 Task: Create a virtual charity event on Facebook using Messenger Rooms, titled 'Donate to save lives', scheduled for 19 May 2023 at 18:00.
Action: Mouse moved to (494, 314)
Screenshot: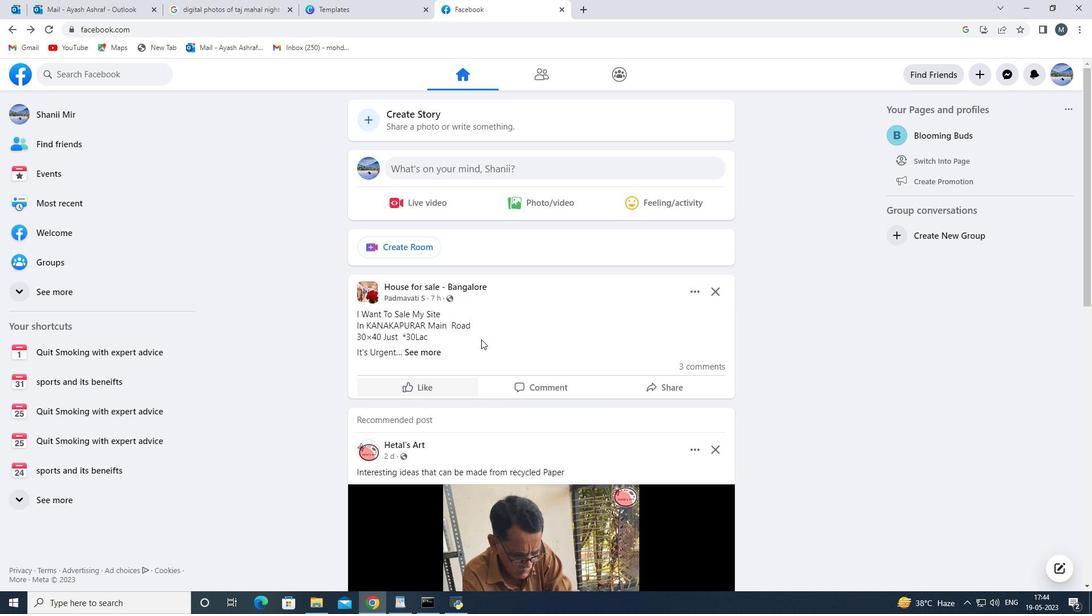 
Action: Mouse scrolled (494, 315) with delta (0, 0)
Screenshot: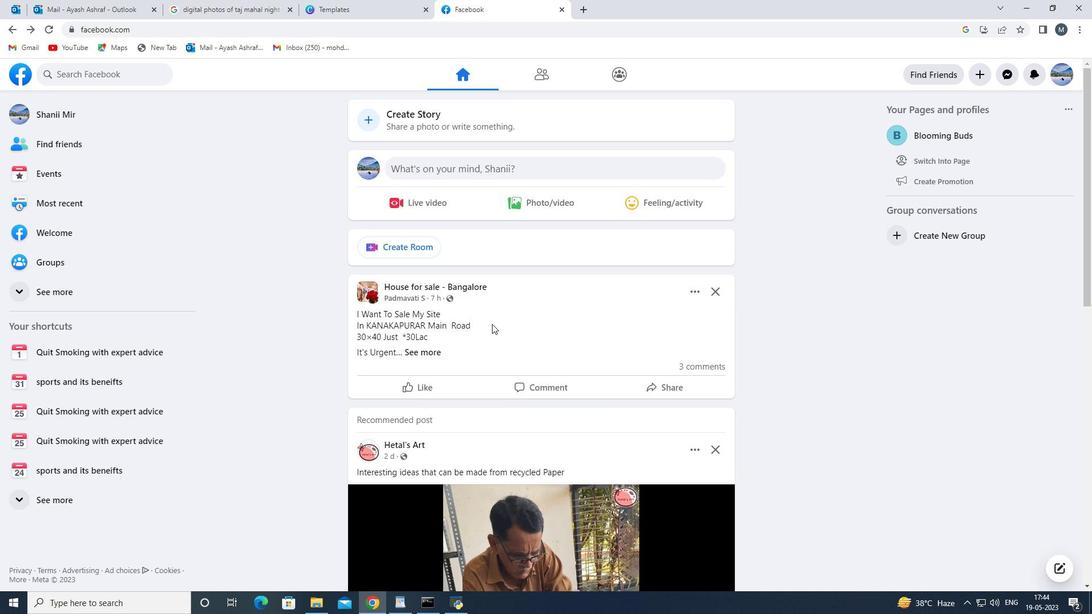 
Action: Mouse moved to (495, 314)
Screenshot: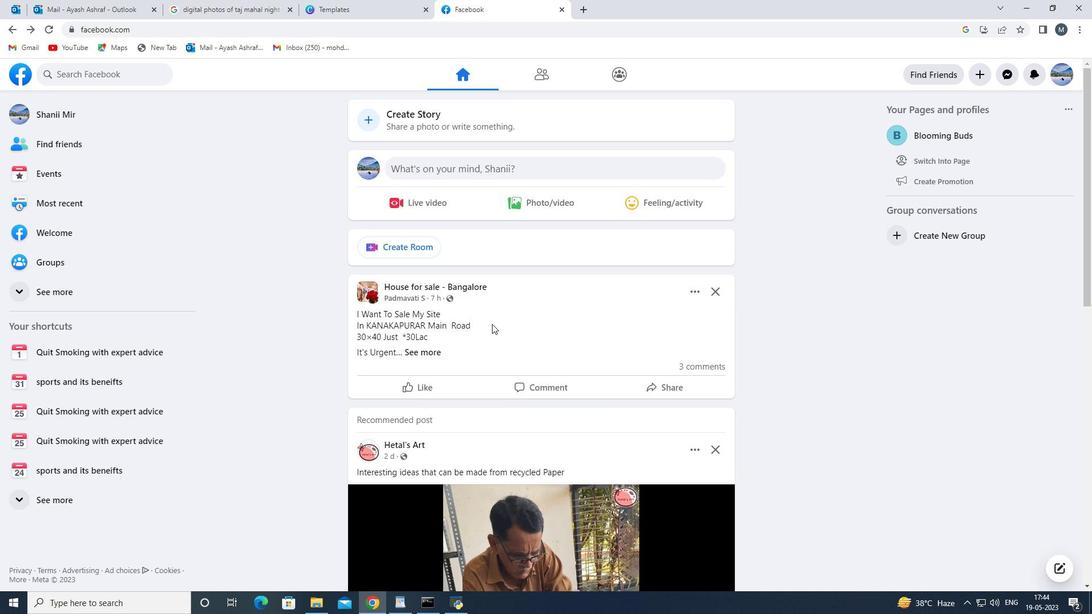 
Action: Mouse scrolled (495, 314) with delta (0, 0)
Screenshot: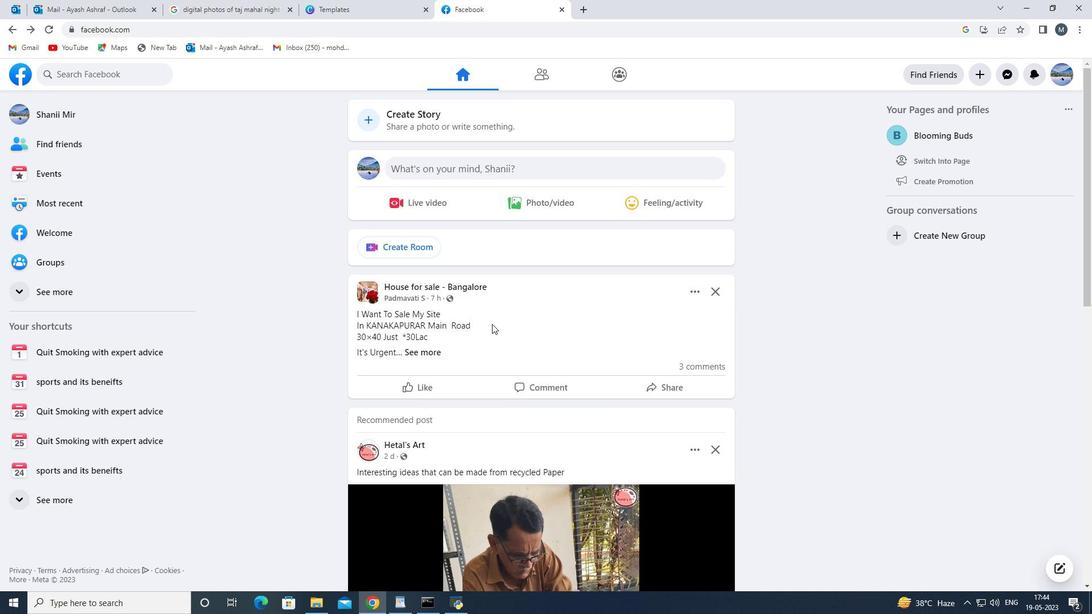 
Action: Mouse moved to (496, 311)
Screenshot: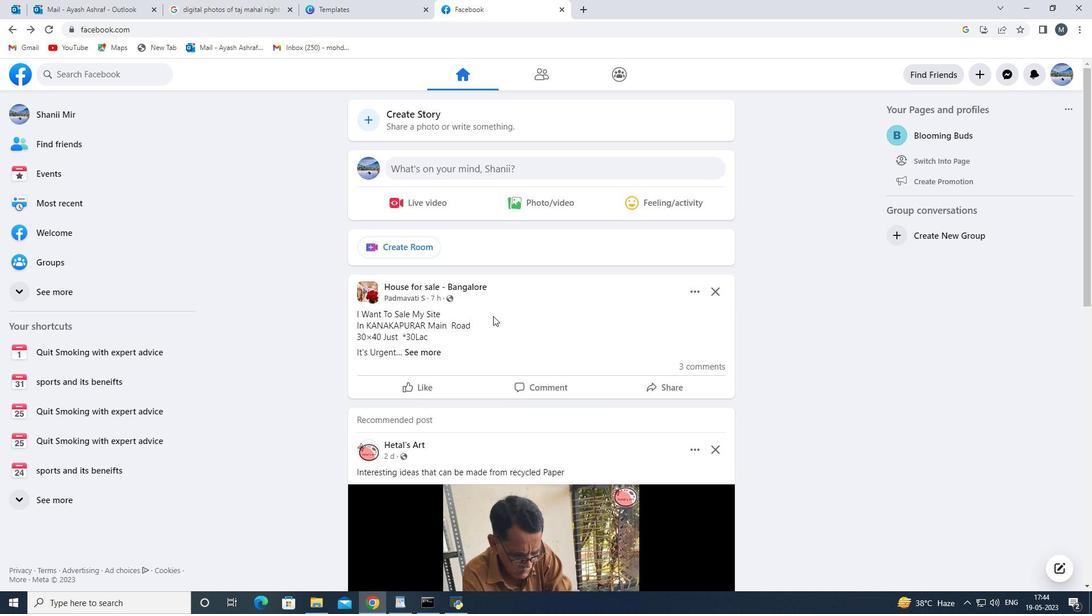 
Action: Mouse scrolled (496, 311) with delta (0, 0)
Screenshot: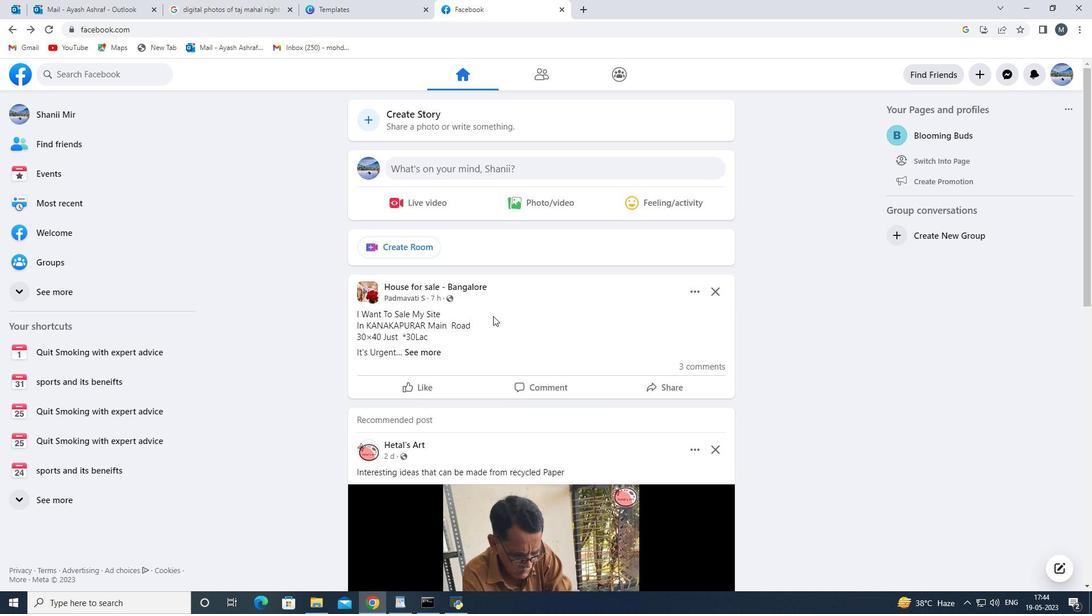 
Action: Mouse moved to (989, 77)
Screenshot: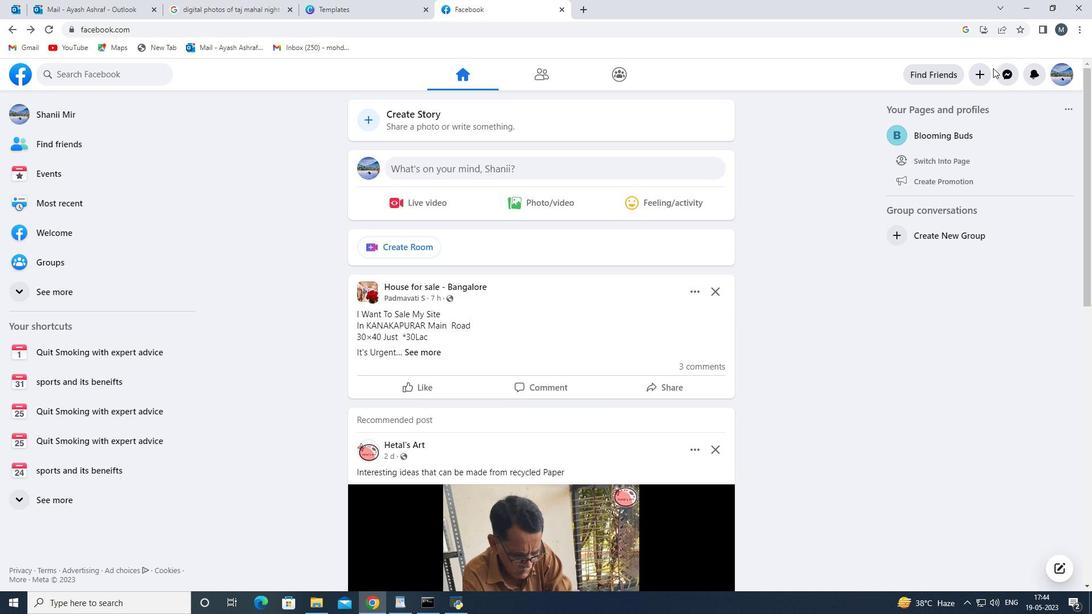 
Action: Mouse pressed left at (989, 77)
Screenshot: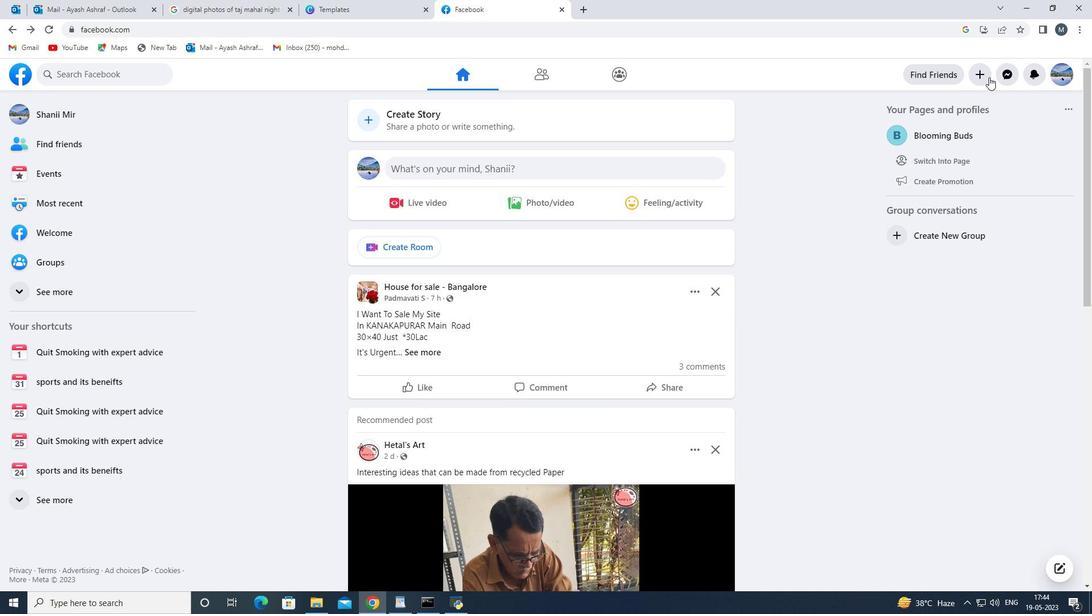 
Action: Mouse moved to (920, 372)
Screenshot: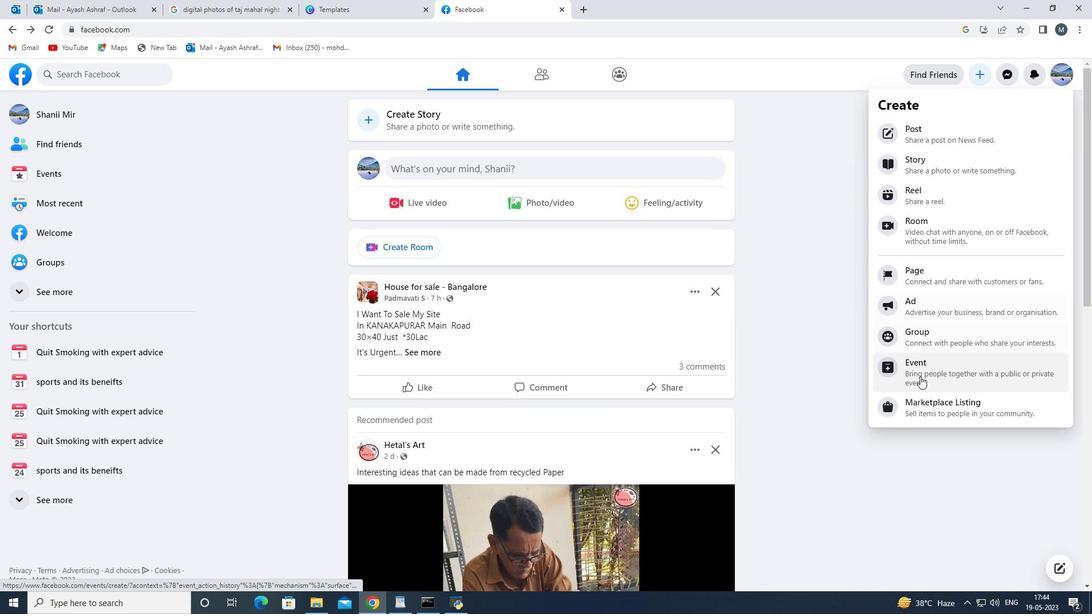 
Action: Mouse pressed left at (920, 372)
Screenshot: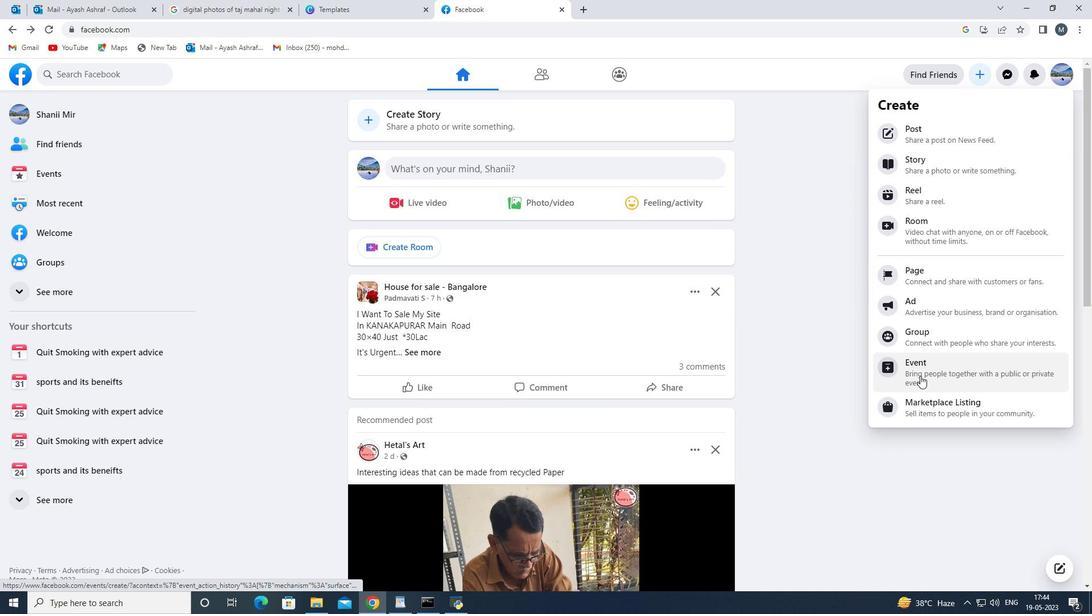 
Action: Mouse moved to (459, 285)
Screenshot: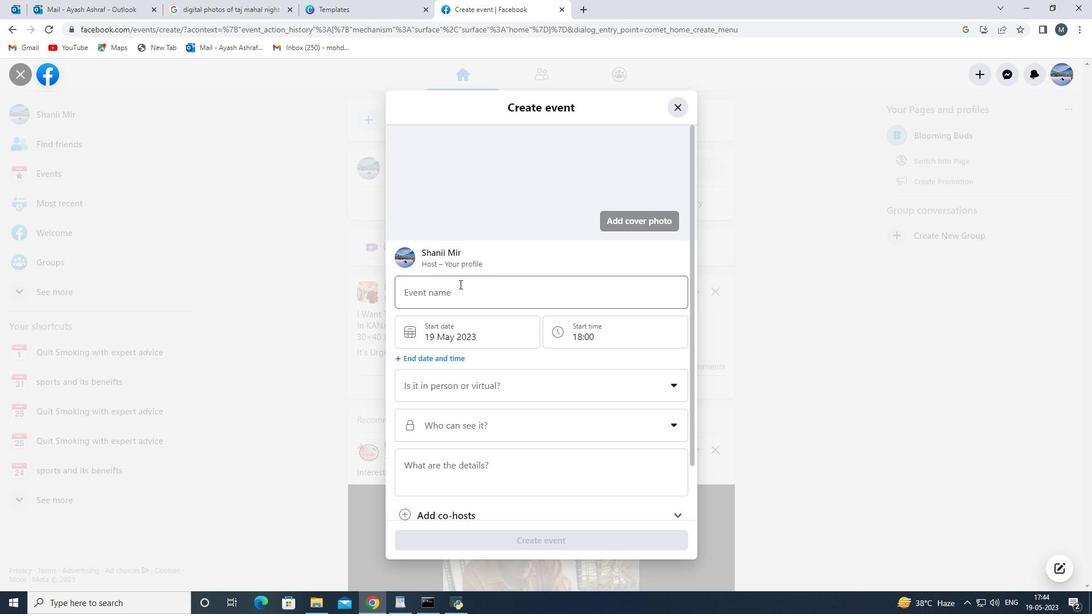 
Action: Mouse pressed left at (459, 285)
Screenshot: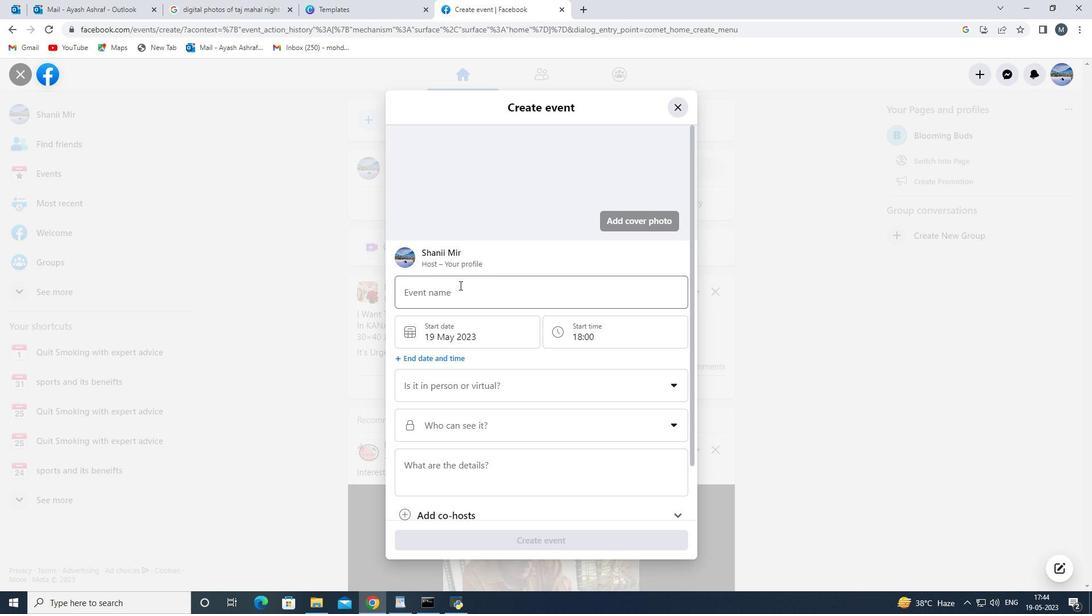 
Action: Key pressed <Key.shift><Key.shift><Key.shift><Key.shift><Key.shift><Key.shift><Key.shift><Key.shift><Key.shift><Key.shift>Donate<Key.space>to<Key.space>save<Key.space>lives<Key.space>
Screenshot: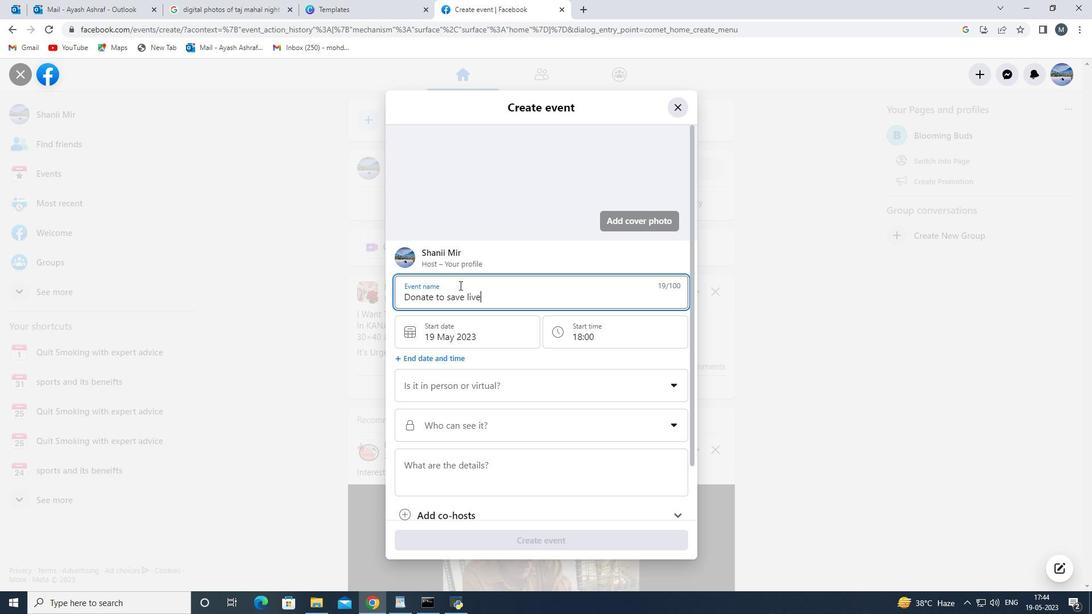 
Action: Mouse moved to (468, 339)
Screenshot: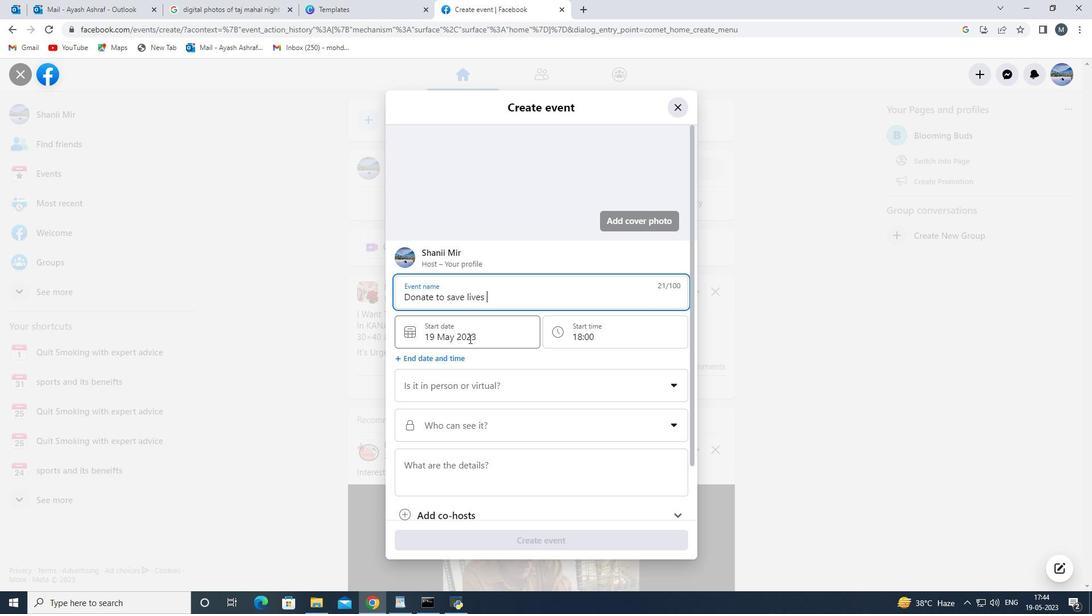 
Action: Mouse scrolled (468, 339) with delta (0, 0)
Screenshot: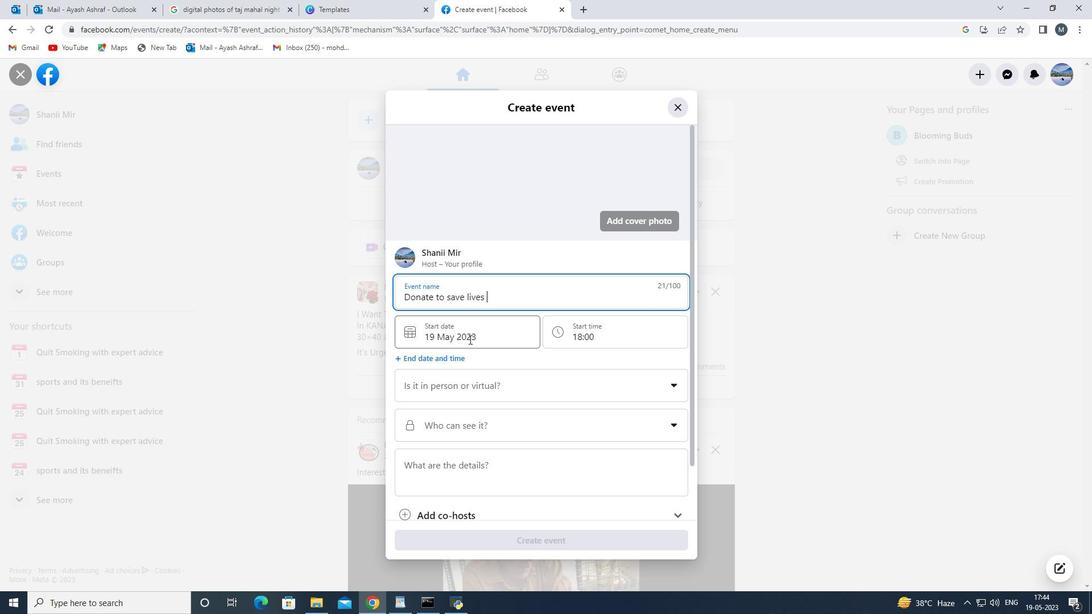
Action: Mouse scrolled (468, 339) with delta (0, 0)
Screenshot: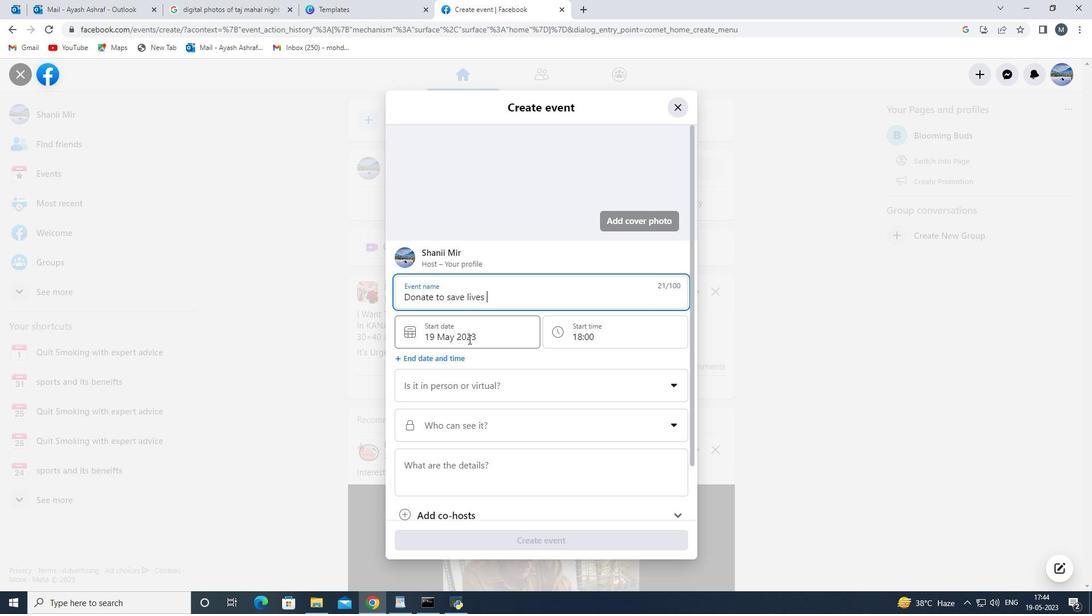 
Action: Mouse moved to (517, 240)
Screenshot: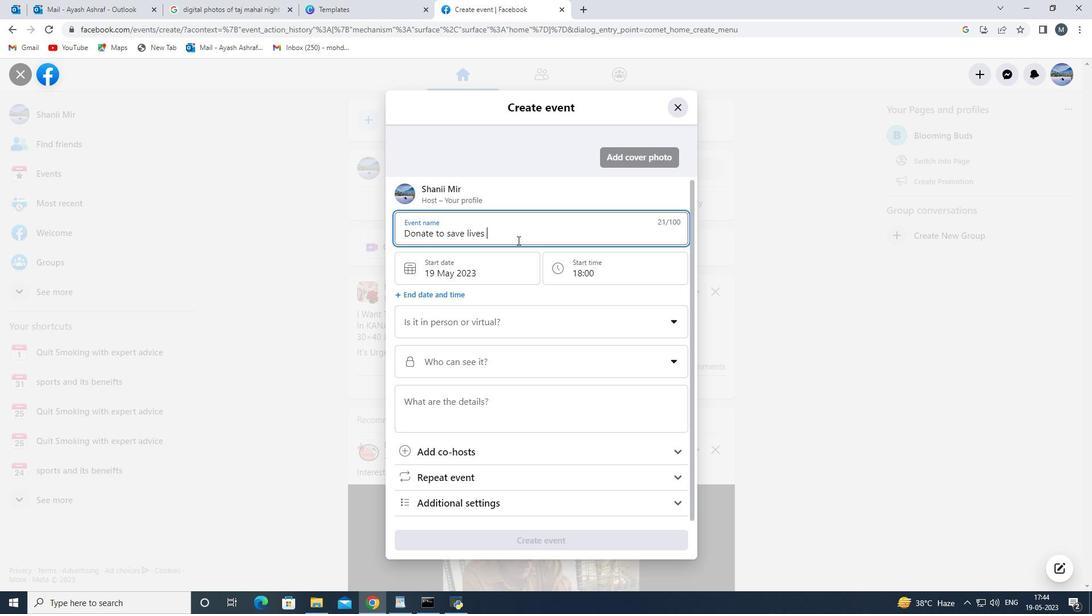 
Action: Mouse pressed left at (517, 240)
Screenshot: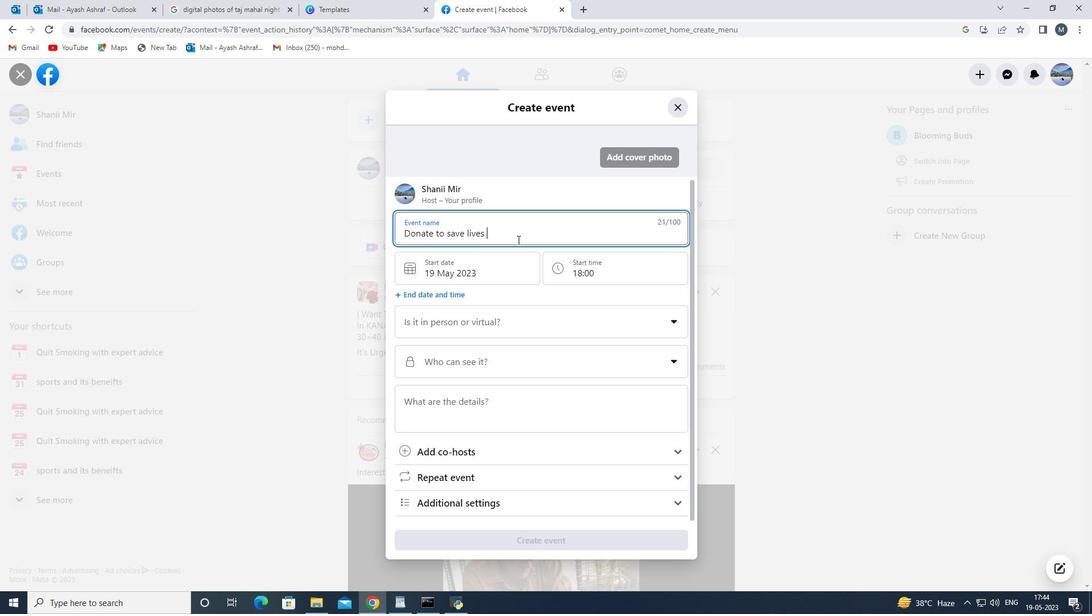 
Action: Key pressed <Key.shift><Key.shift>Do<Key.space>chrity<Key.backspace><Key.backspace><Key.backspace><Key.backspace>arity
Screenshot: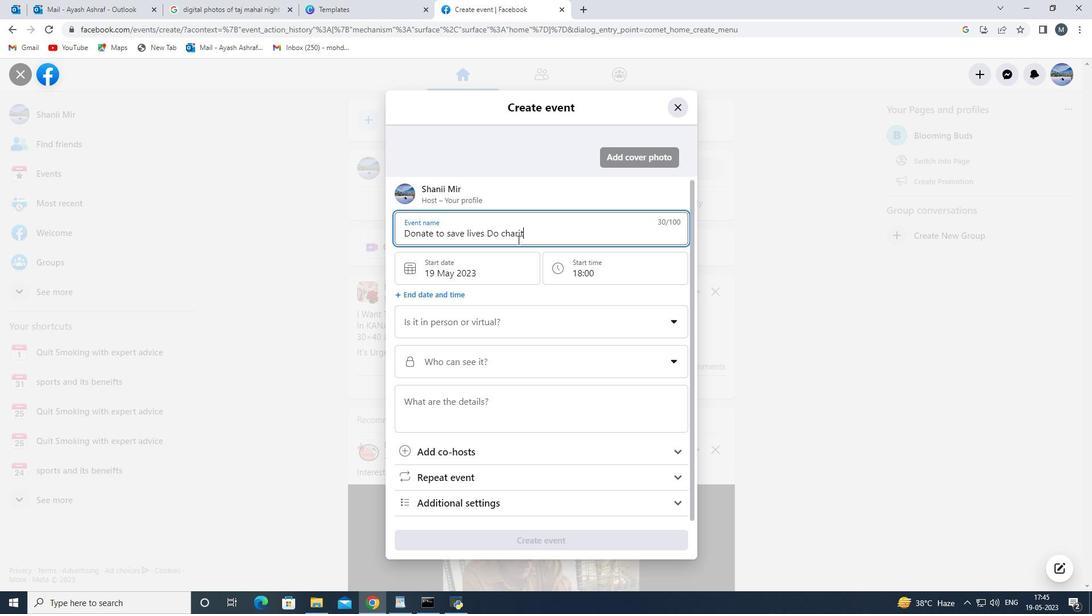 
Action: Mouse moved to (548, 262)
Screenshot: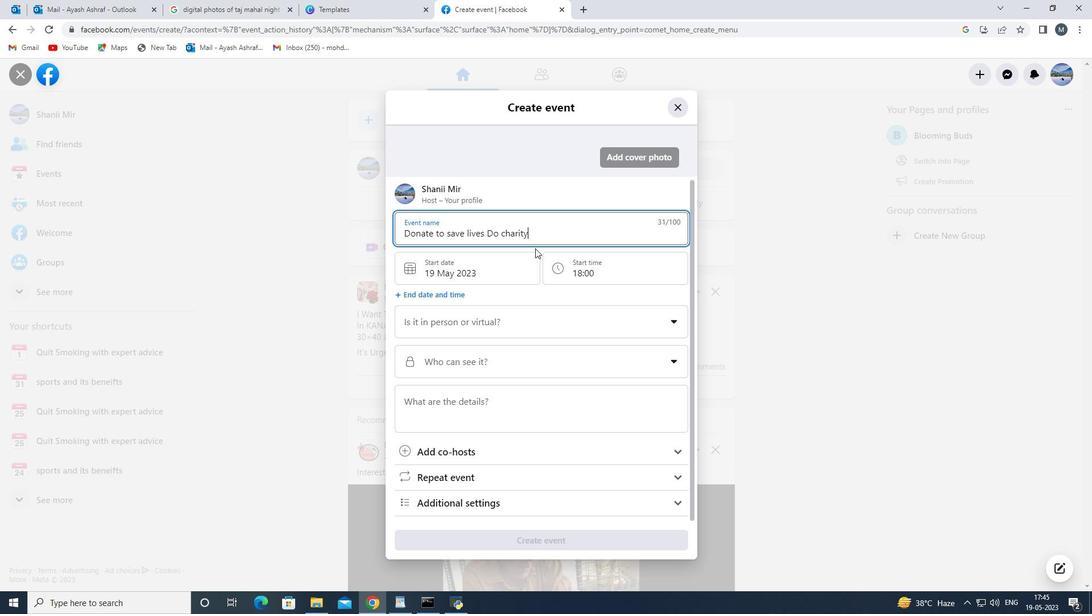 
Action: Mouse scrolled (548, 262) with delta (0, 0)
Screenshot: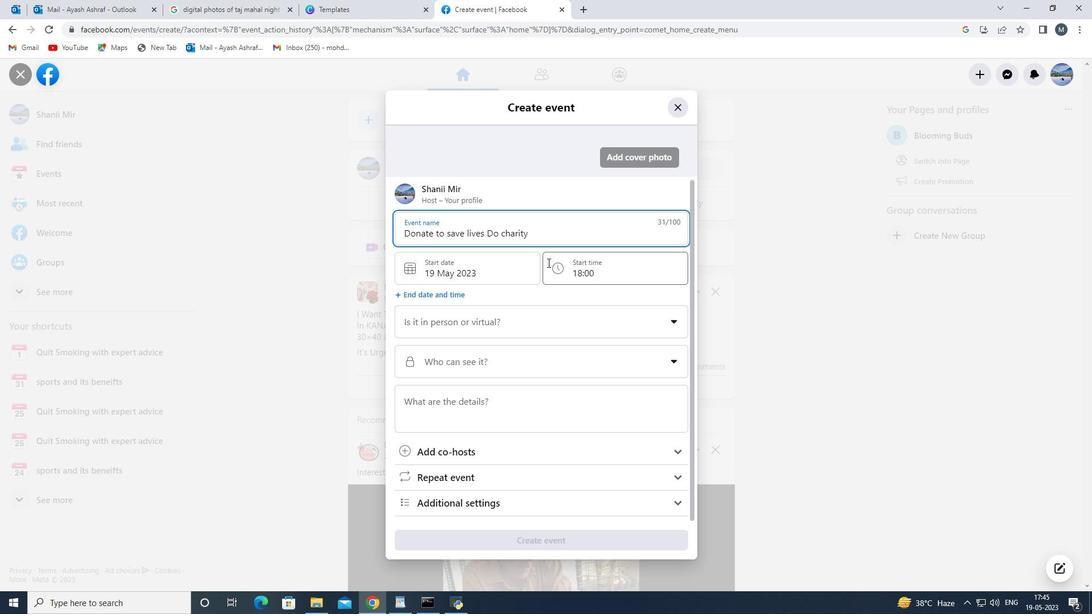 
Action: Mouse moved to (517, 324)
Screenshot: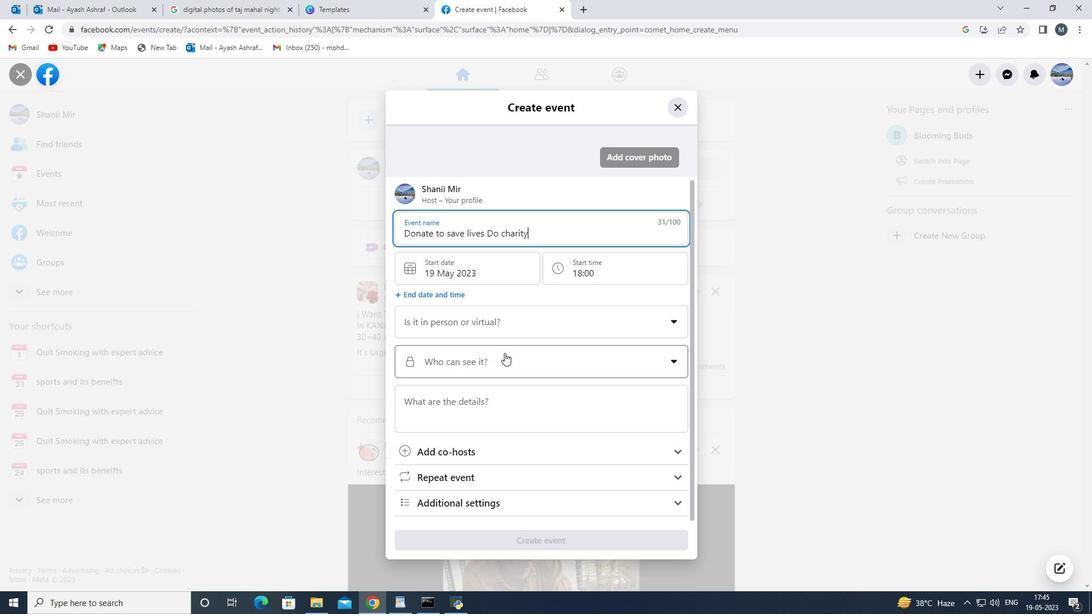 
Action: Mouse pressed left at (517, 324)
Screenshot: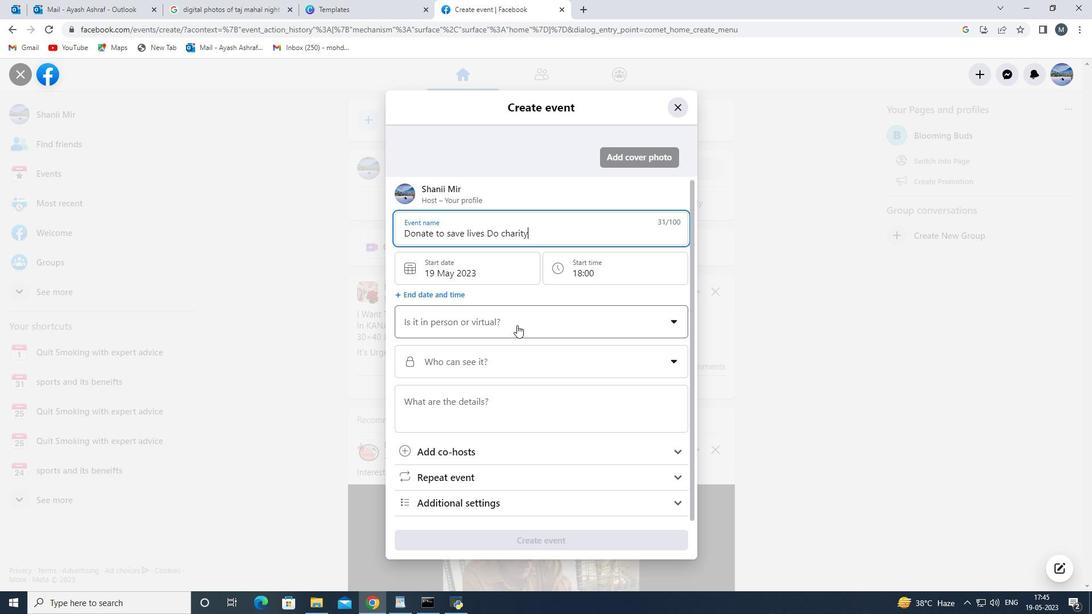 
Action: Mouse moved to (496, 380)
Screenshot: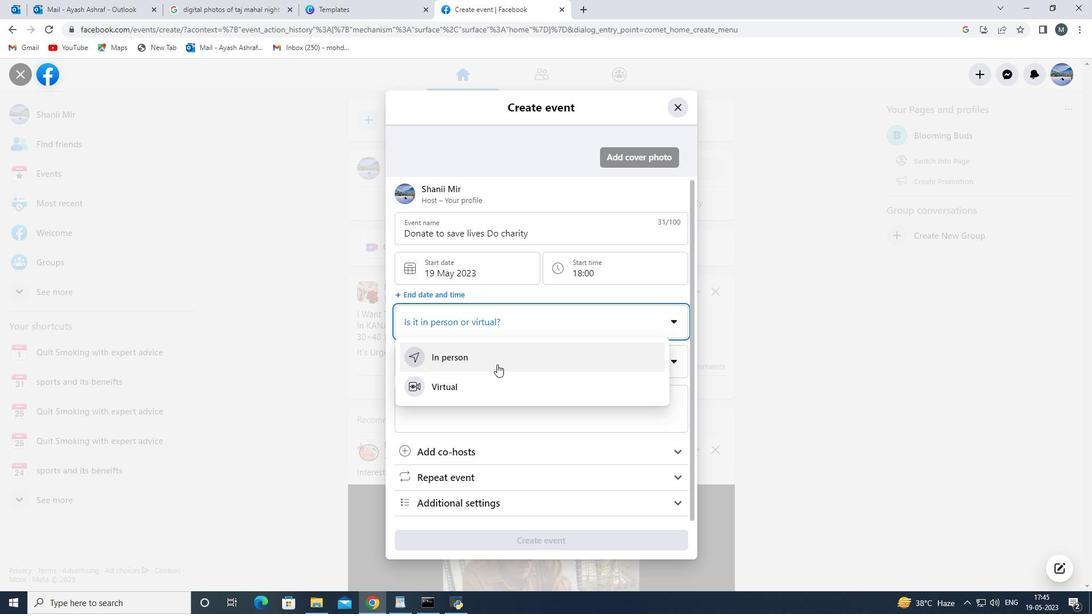
Action: Mouse pressed left at (496, 380)
Screenshot: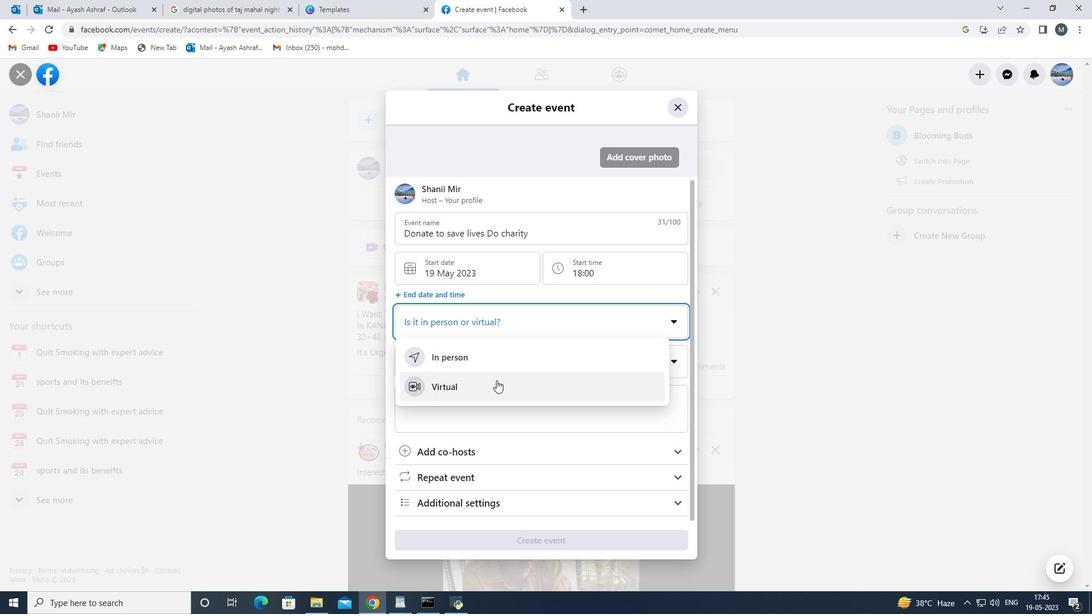 
Action: Mouse moved to (489, 368)
Screenshot: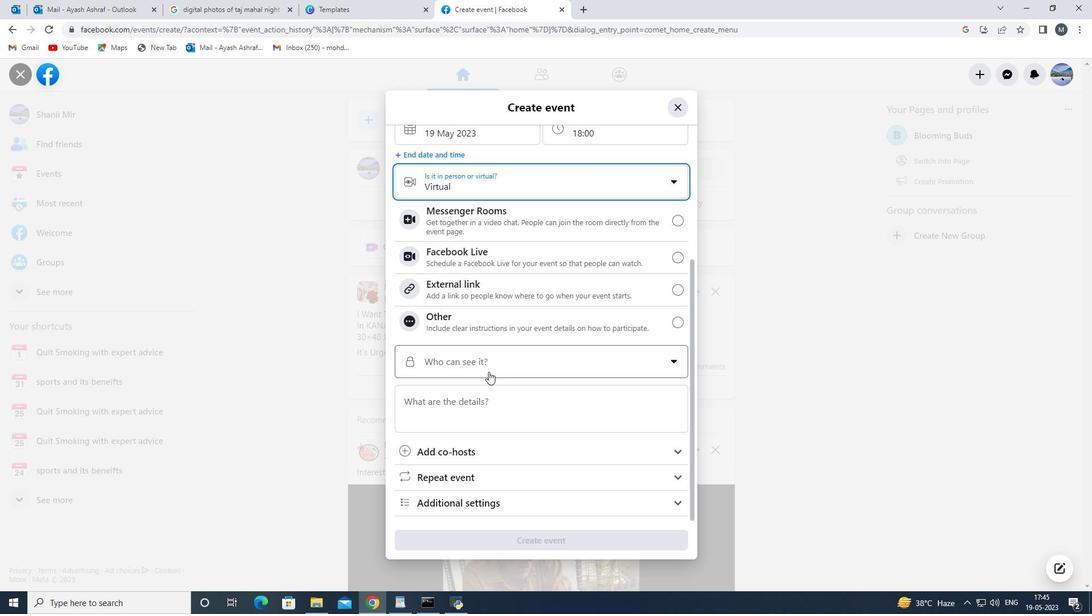 
Action: Mouse pressed left at (489, 368)
Screenshot: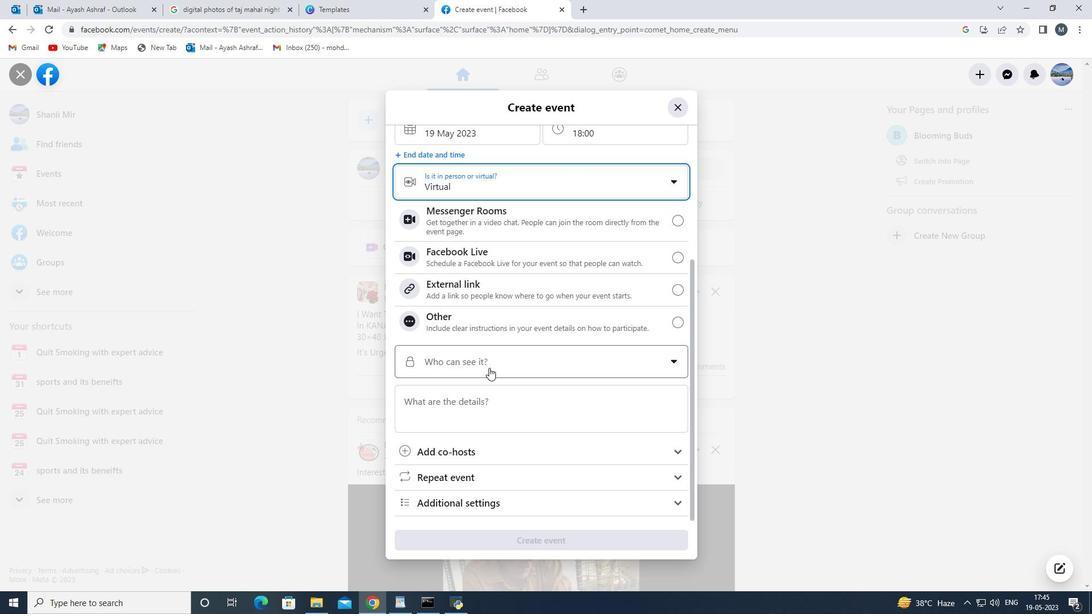 
Action: Mouse moved to (489, 432)
Screenshot: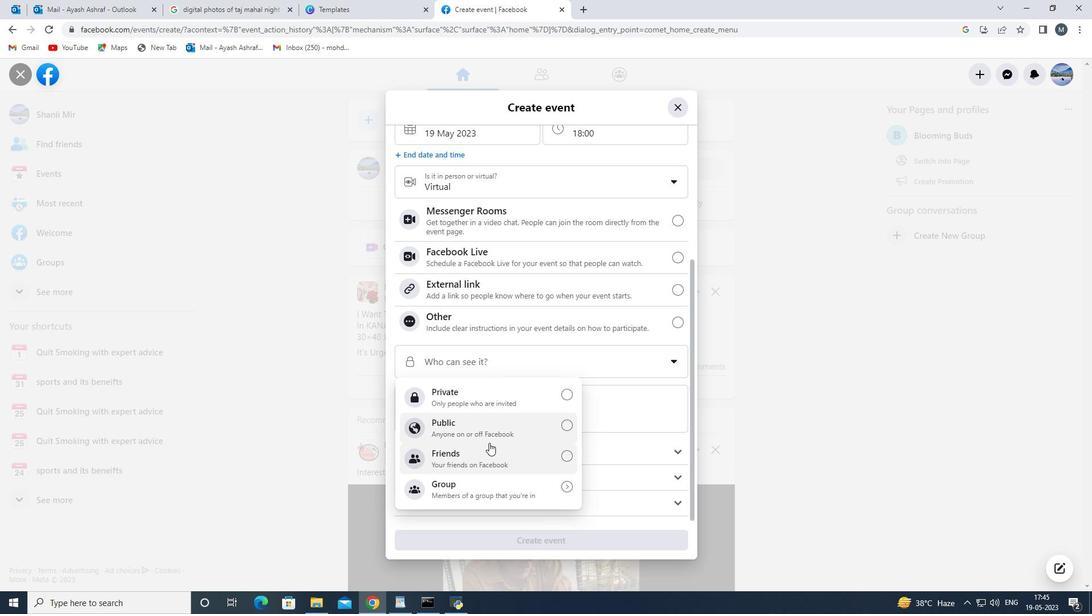 
Action: Mouse pressed left at (489, 432)
Screenshot: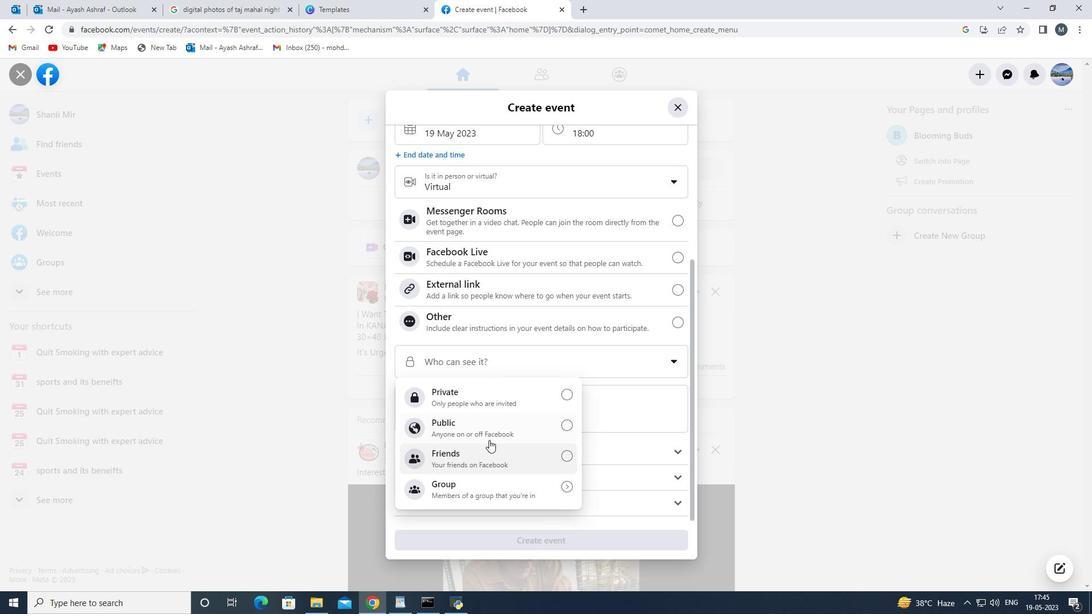 
Action: Mouse moved to (515, 379)
Screenshot: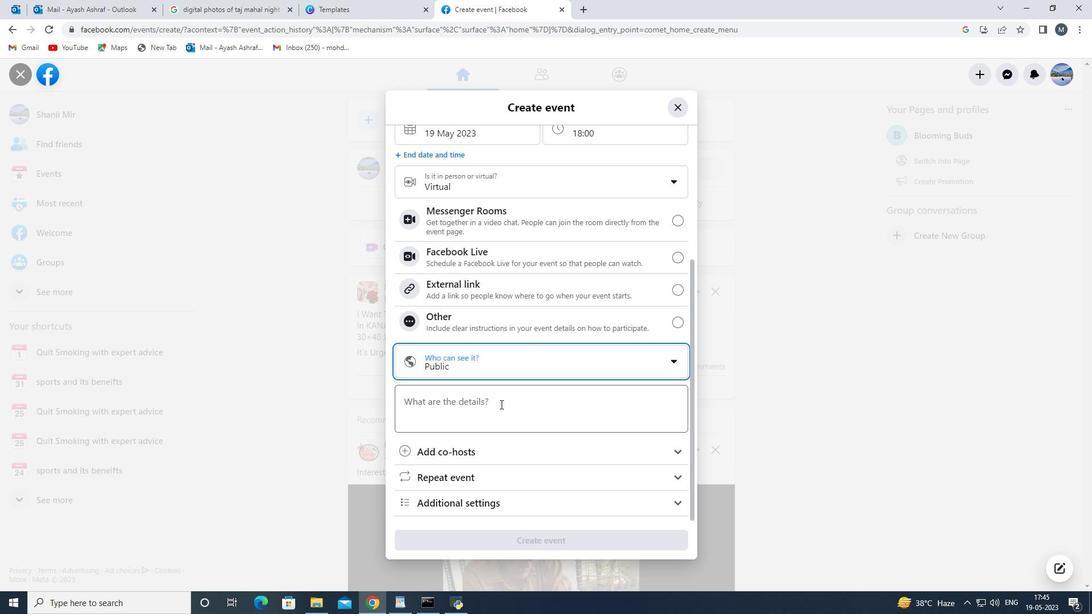 
Action: Mouse scrolled (515, 379) with delta (0, 0)
Screenshot: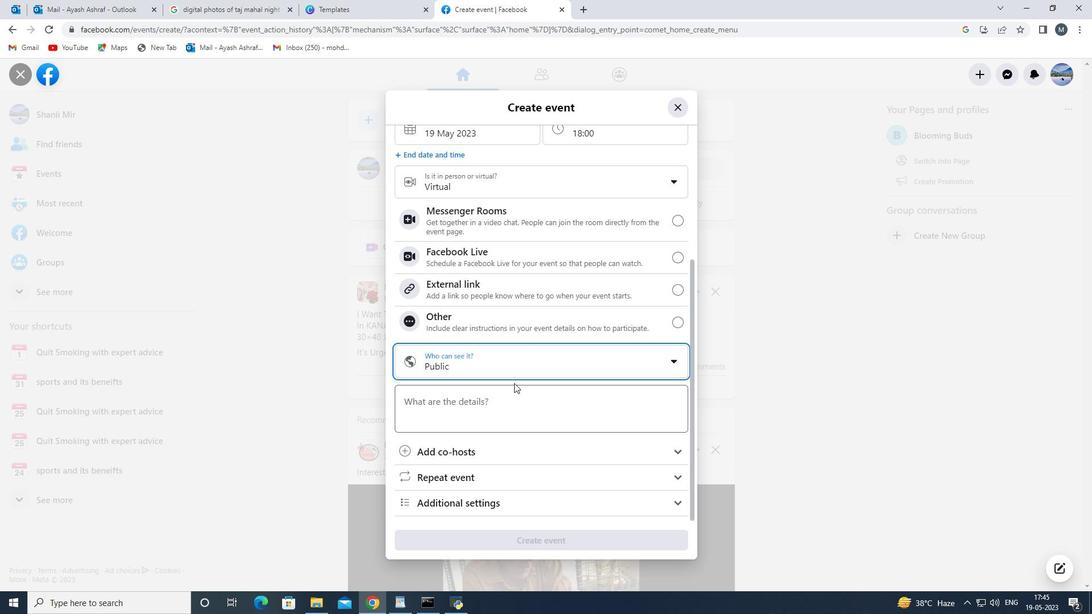 
Action: Mouse scrolled (515, 379) with delta (0, 0)
Screenshot: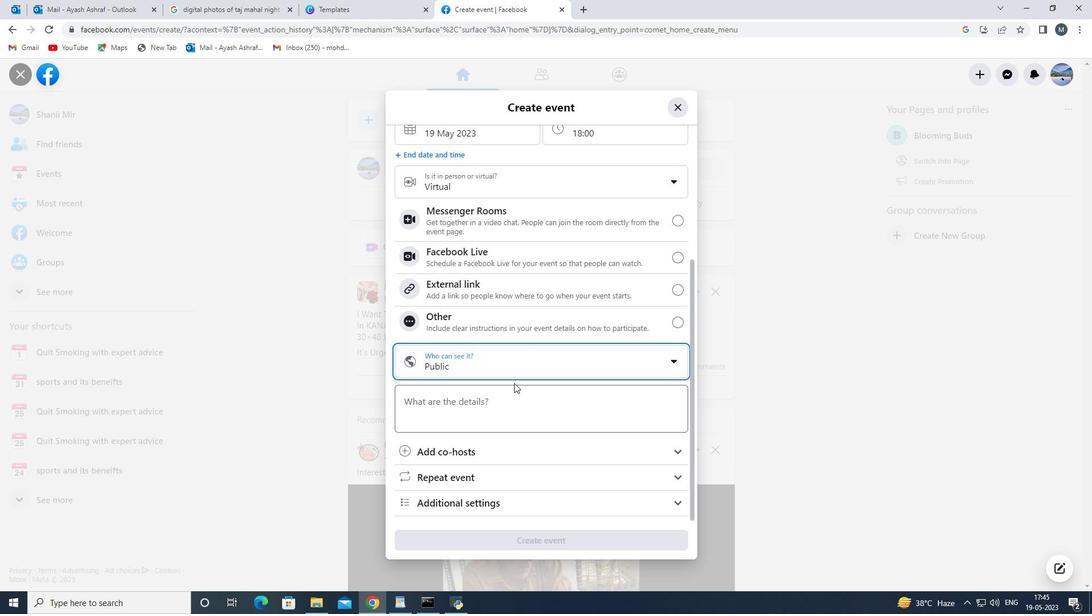 
Action: Mouse scrolled (515, 379) with delta (0, 0)
Screenshot: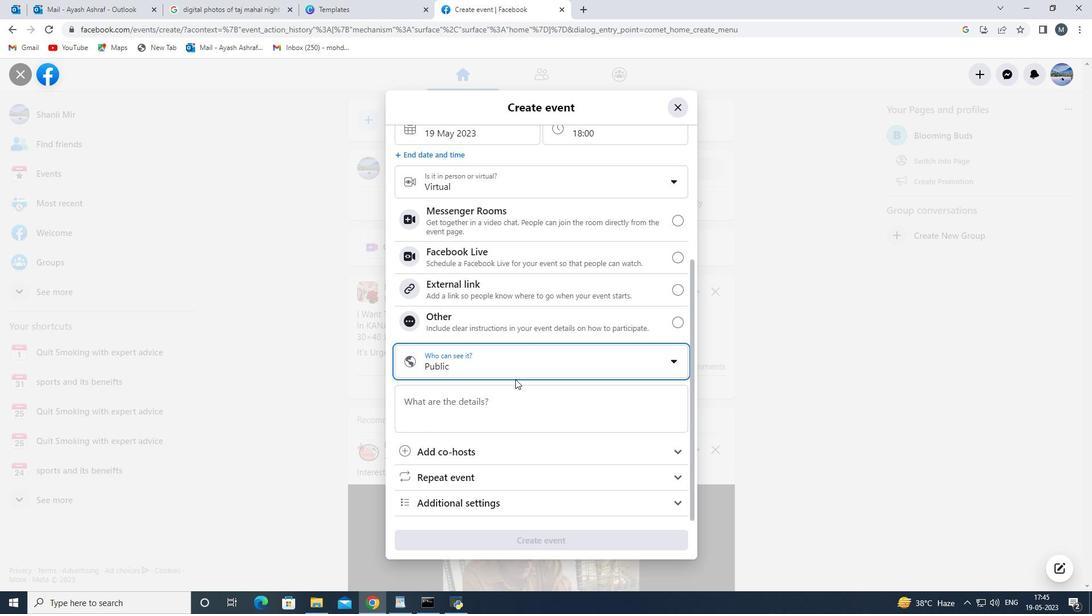 
Action: Mouse moved to (533, 412)
Screenshot: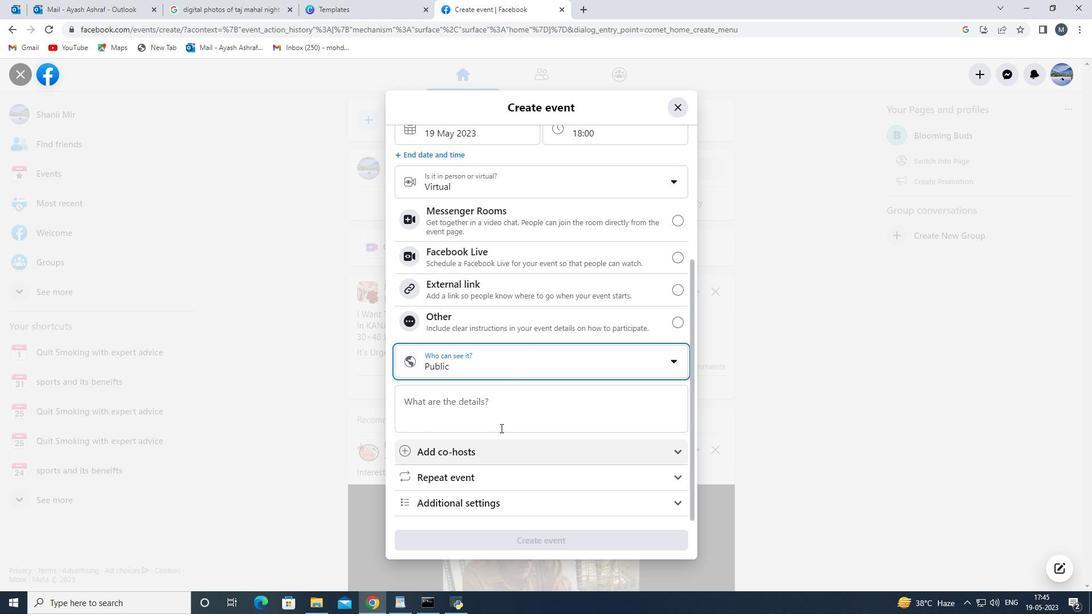 
Action: Mouse scrolled (533, 411) with delta (0, 0)
Screenshot: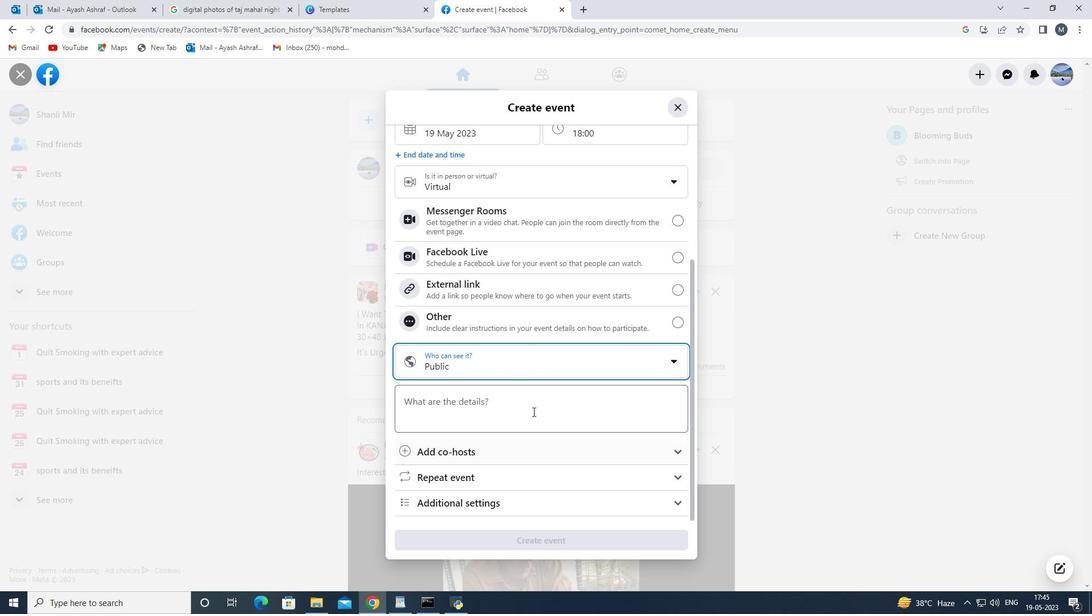 
Action: Mouse moved to (459, 414)
Screenshot: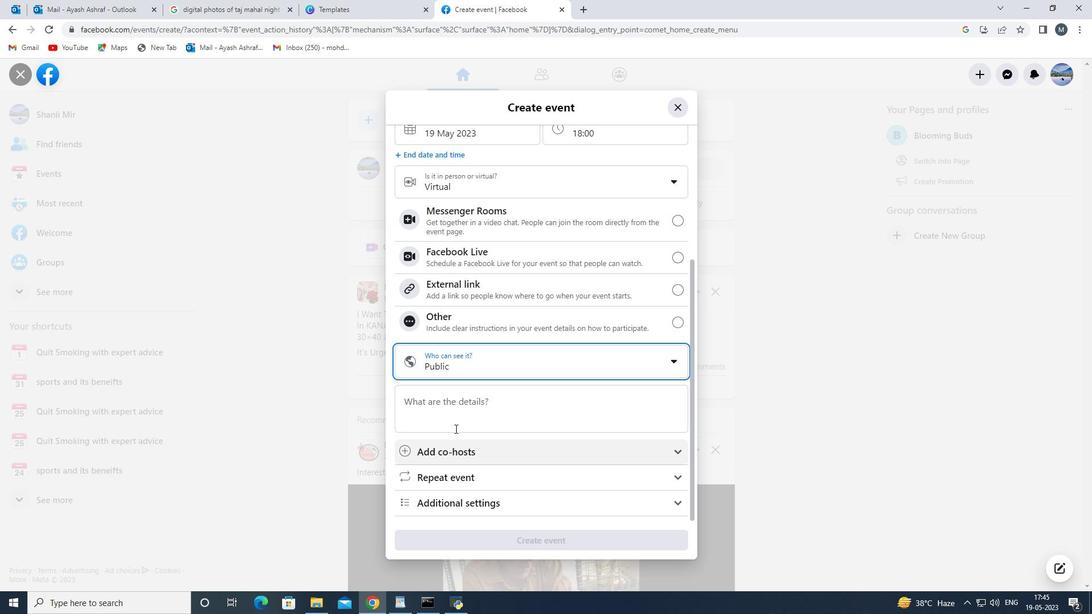 
Action: Mouse pressed left at (459, 414)
Screenshot: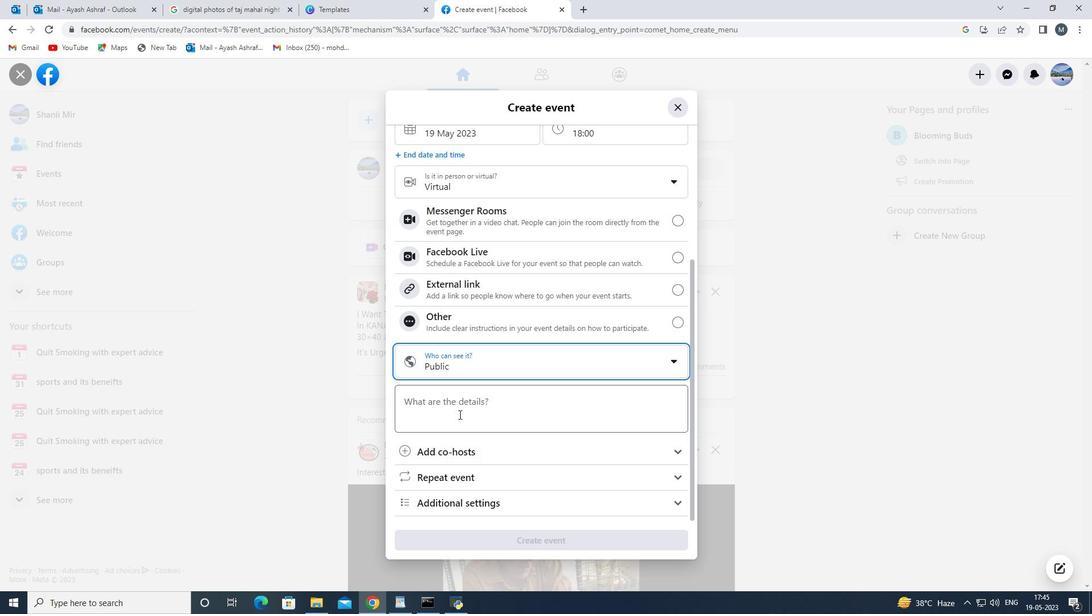 
Action: Mouse moved to (459, 414)
Screenshot: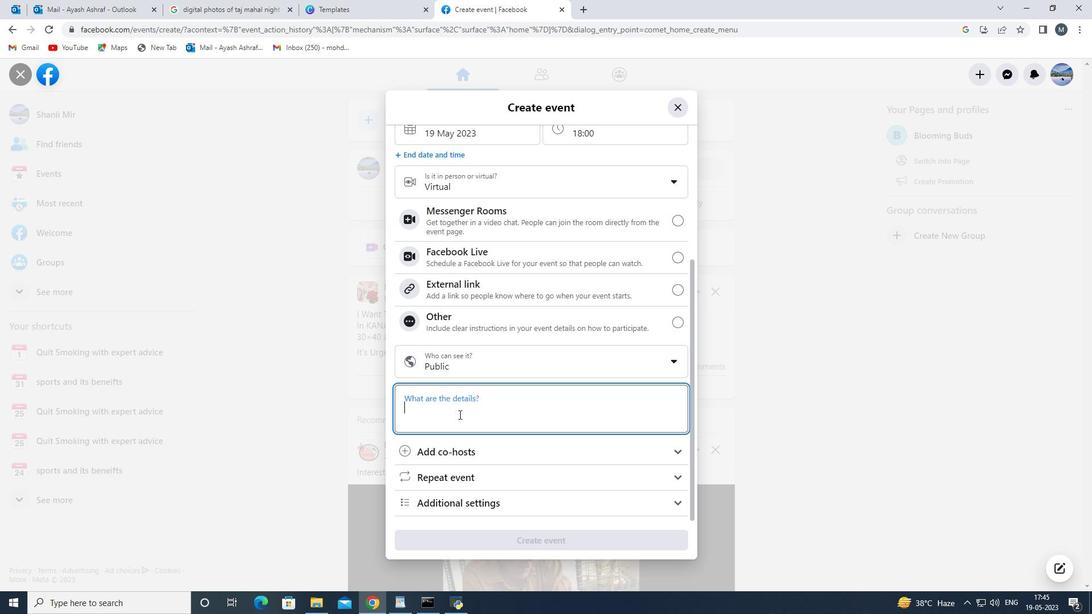 
Action: Key pressed <Key.shift><Key.shift><Key.shift><Key.shift><Key.shift>Hek<Key.backspace>llo<Key.space>ak<Key.backspace><Key.backspace>all<Key.space>we<Key.space>apreciate<Key.space>
Screenshot: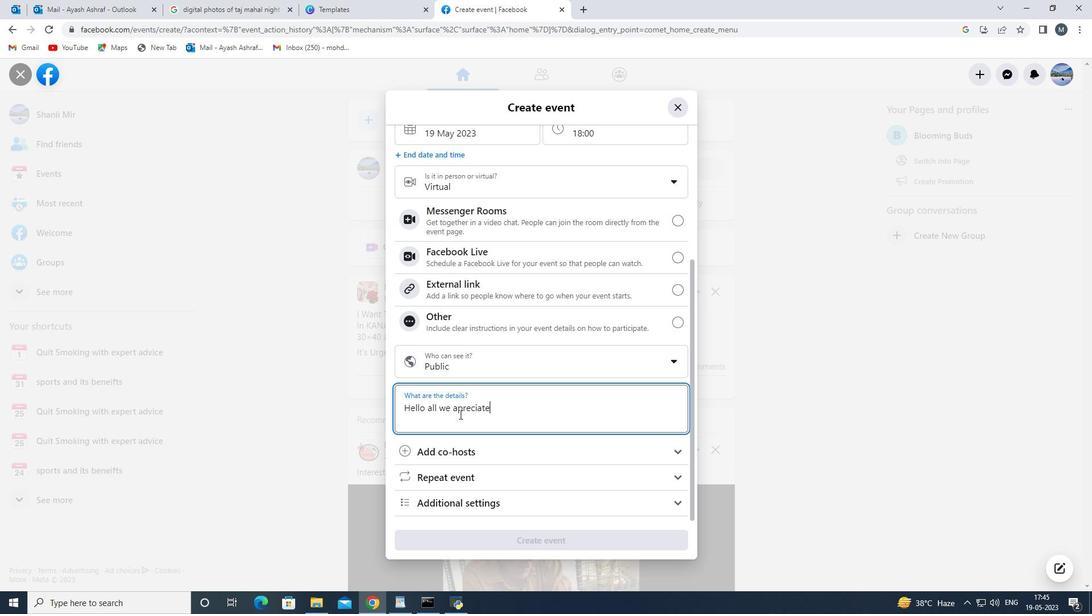 
Action: Mouse moved to (470, 410)
Screenshot: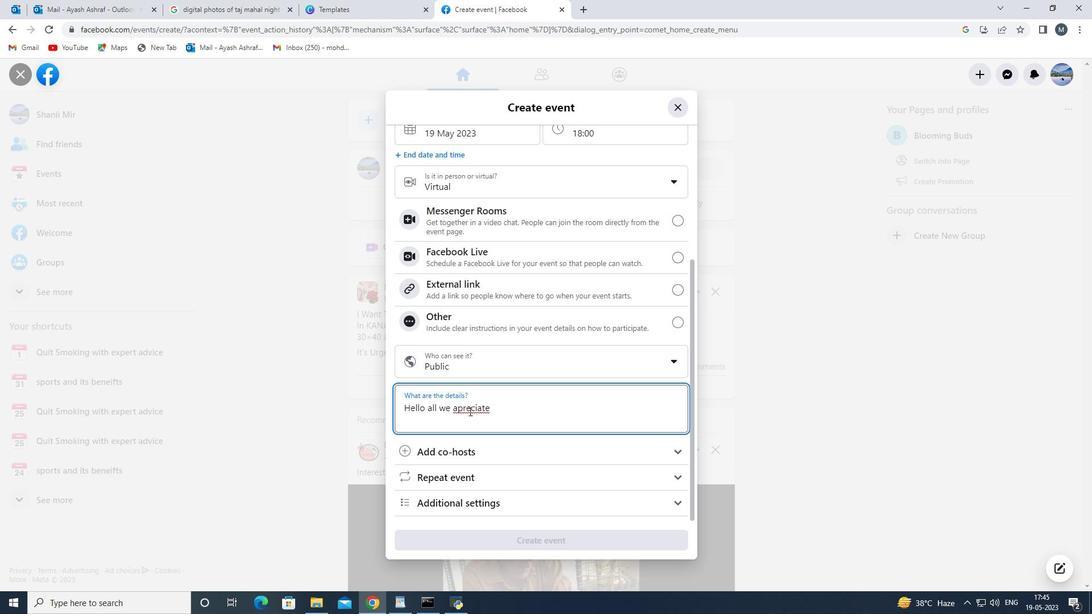
Action: Mouse pressed left at (470, 410)
Screenshot: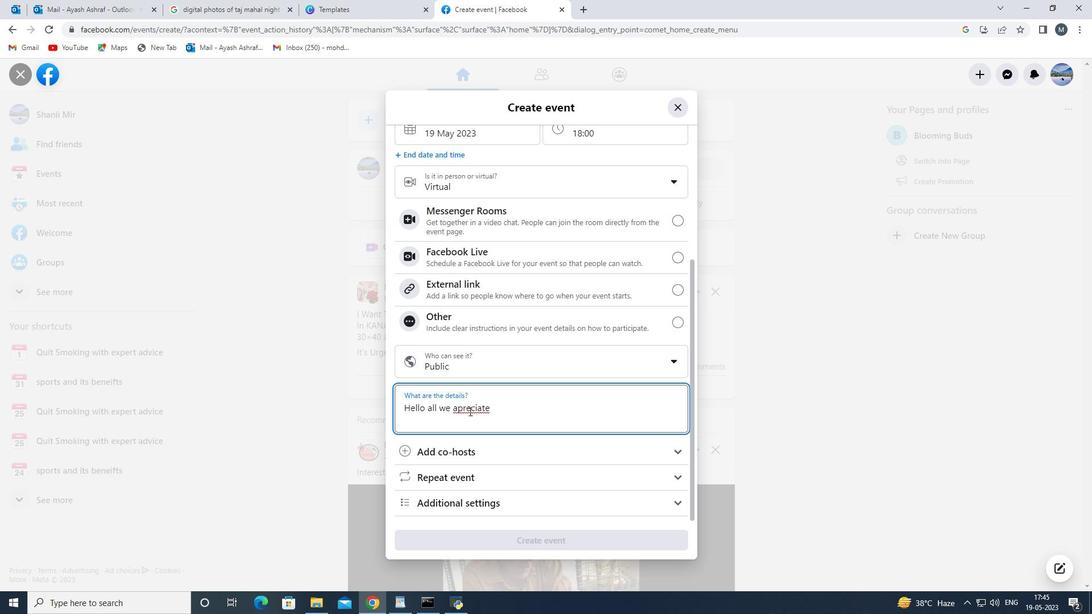 
Action: Mouse moved to (461, 409)
Screenshot: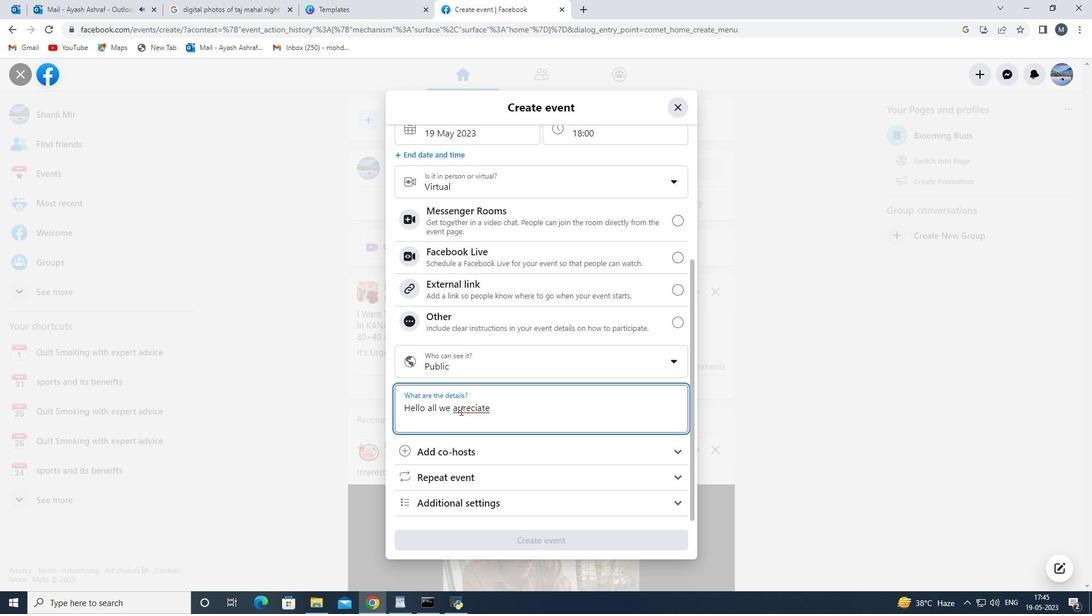 
Action: Mouse pressed left at (461, 409)
Screenshot: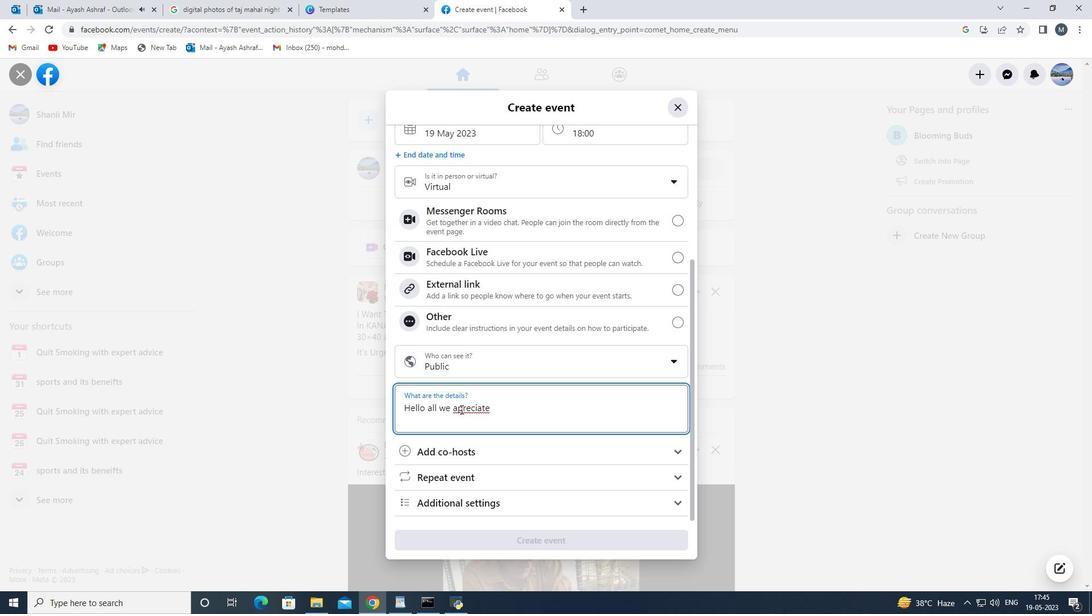 
Action: Mouse moved to (465, 410)
Screenshot: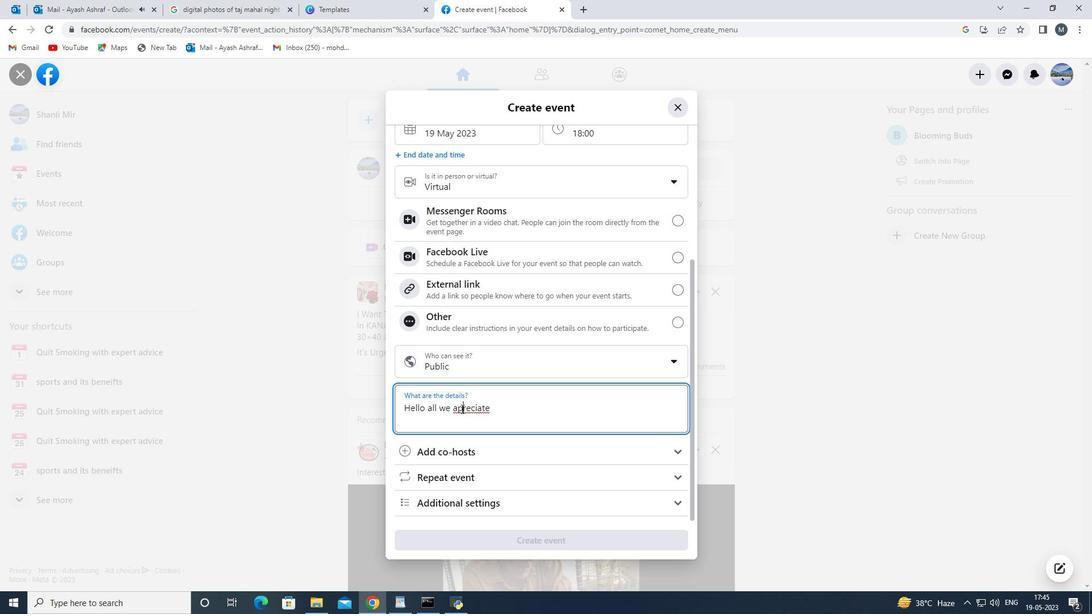 
Action: Key pressed p
Screenshot: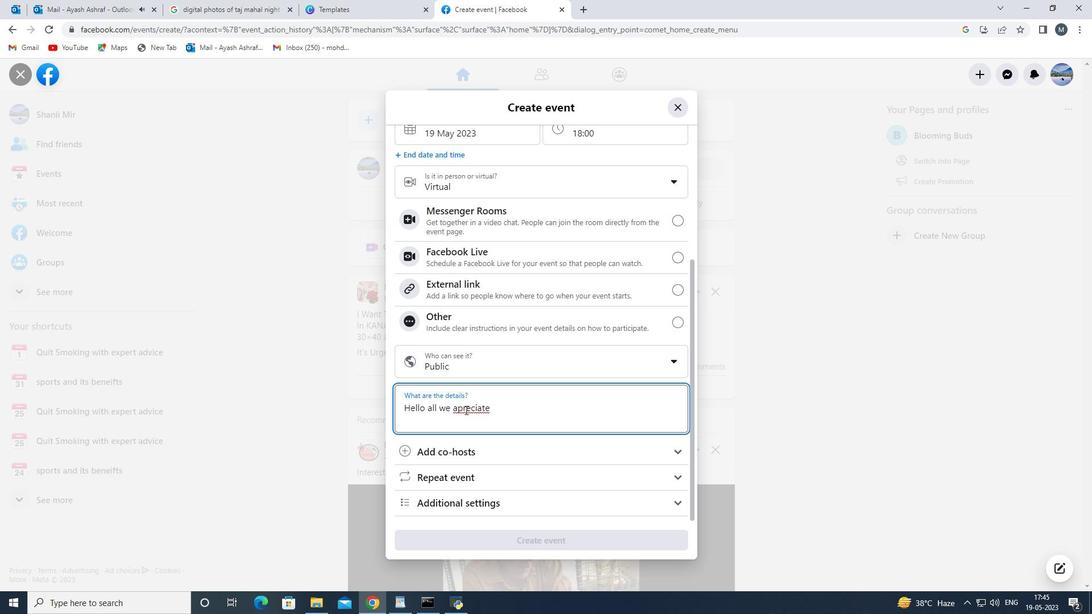 
Action: Mouse moved to (494, 405)
Screenshot: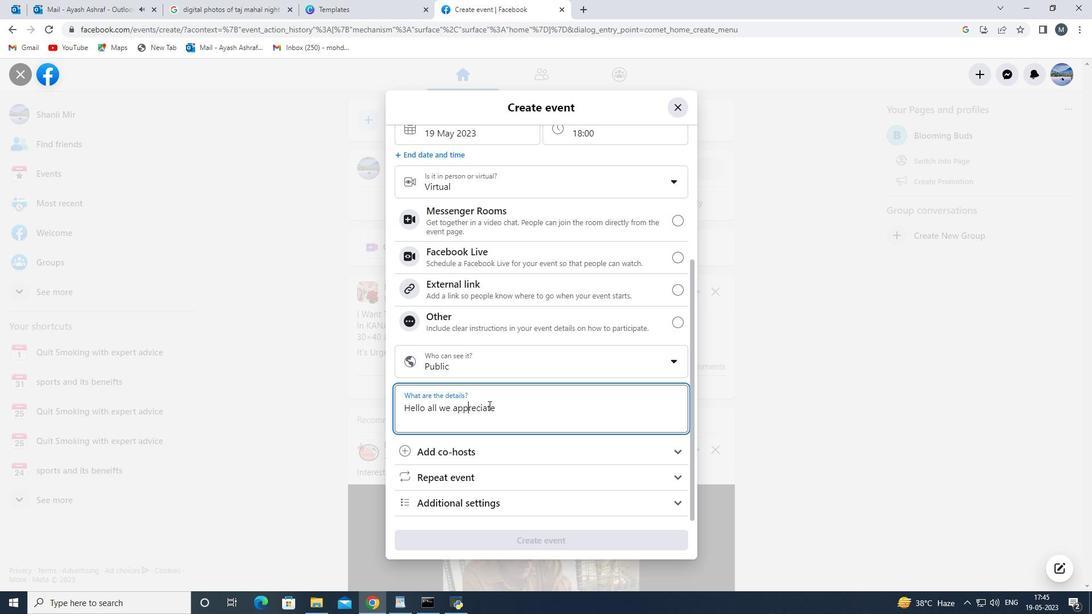 
Action: Mouse pressed left at (494, 405)
Screenshot: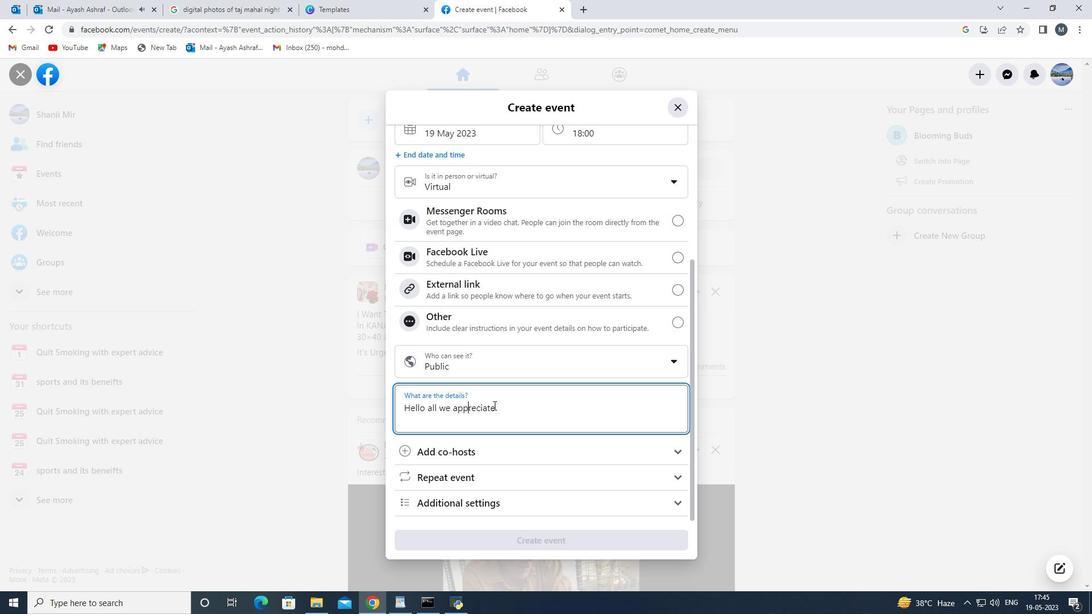 
Action: Mouse moved to (513, 411)
Screenshot: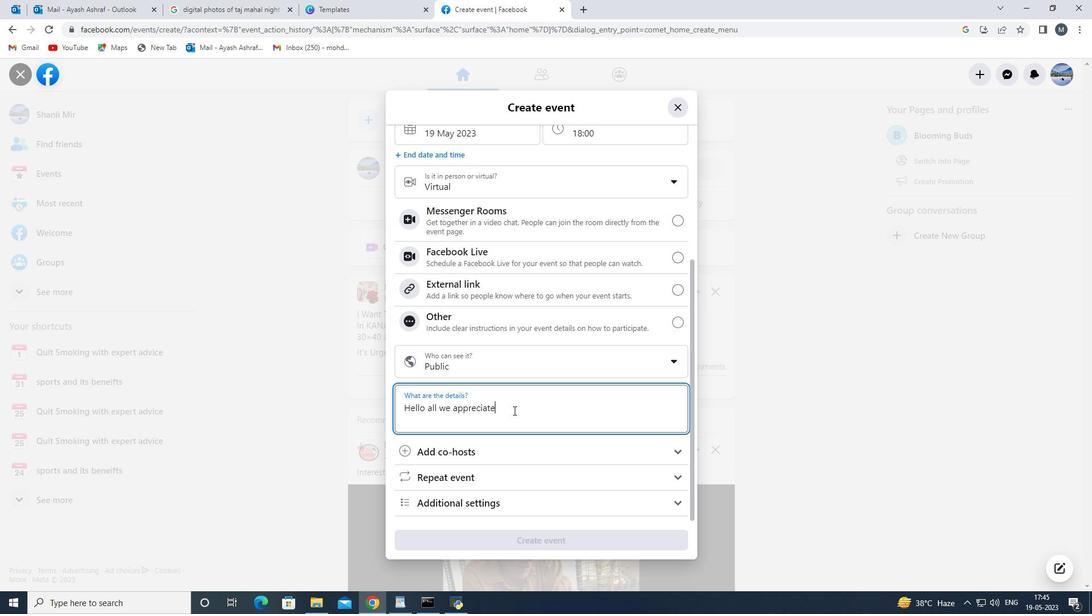 
Action: Key pressed <Key.space>your<Key.space>continous<Key.space>si<Key.backspace>upport<Key.space>
Screenshot: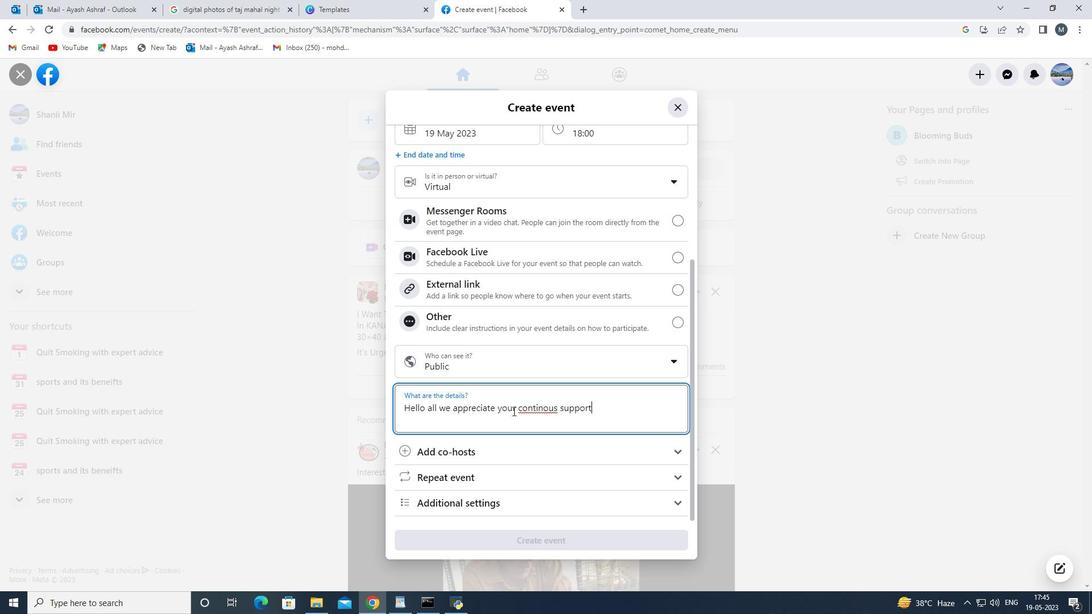 
Action: Mouse moved to (543, 413)
Screenshot: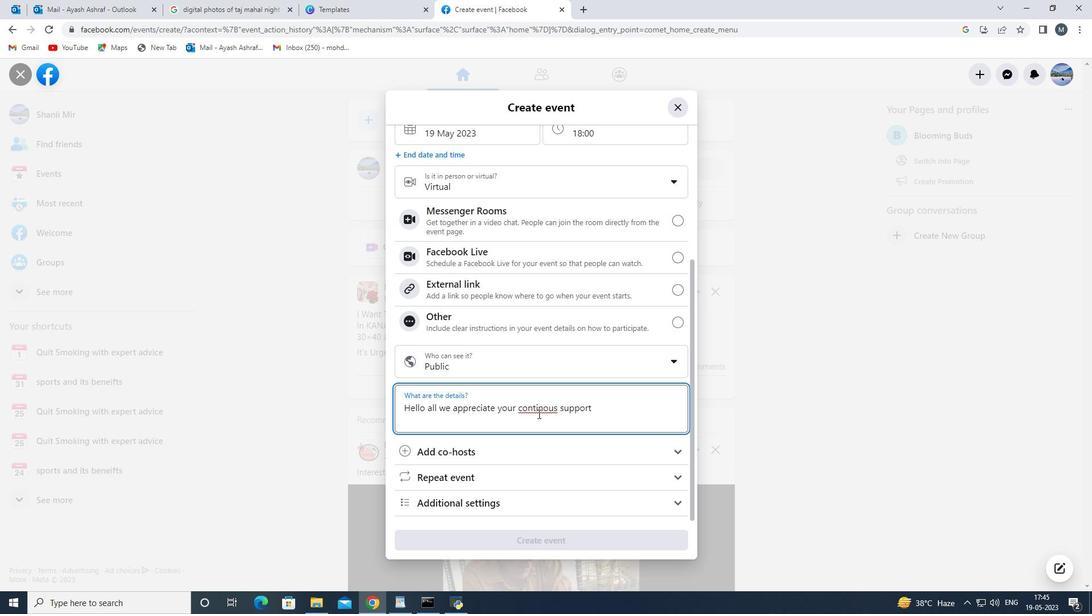 
Action: Mouse pressed left at (543, 413)
Screenshot: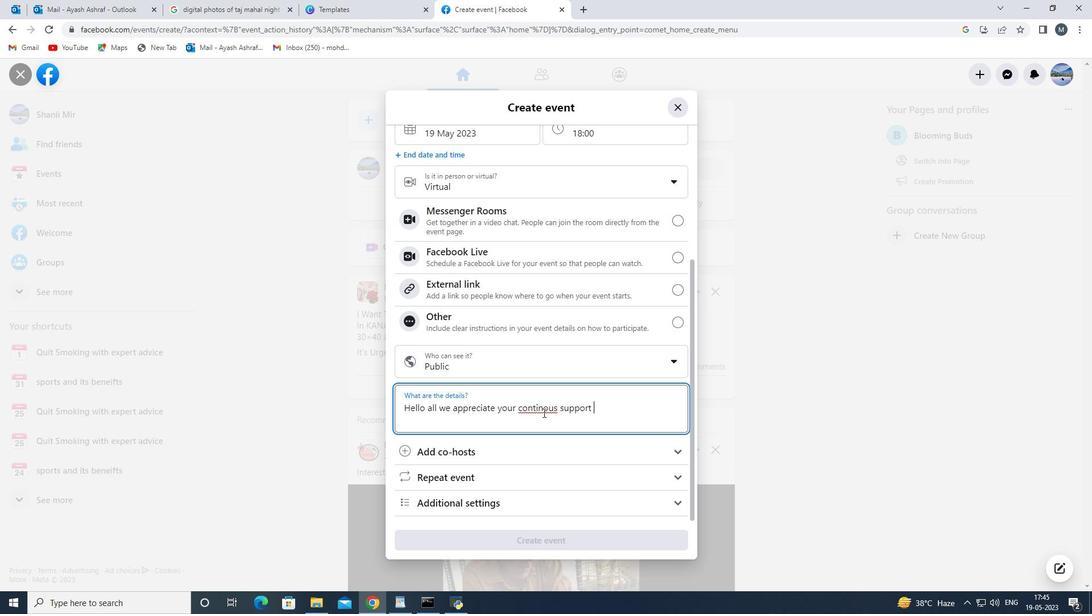 
Action: Mouse moved to (544, 413)
Screenshot: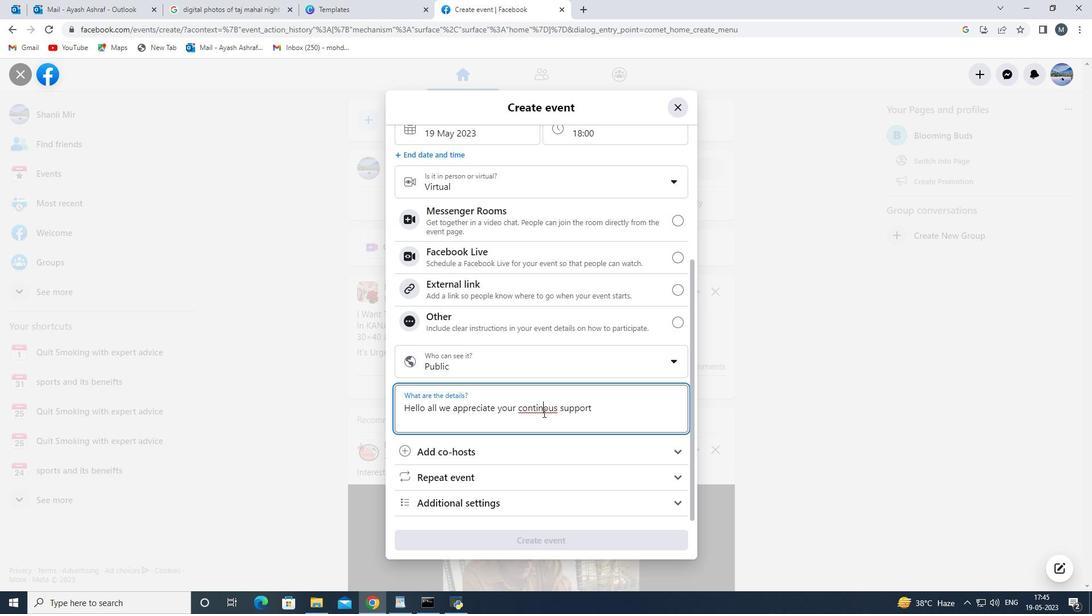 
Action: Key pressed i
Screenshot: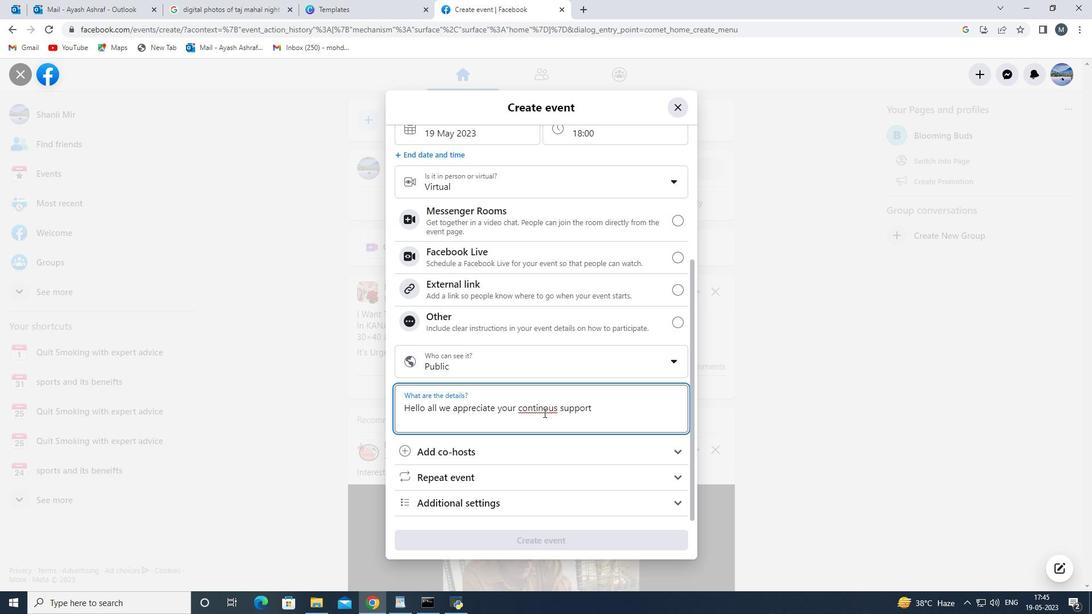 
Action: Mouse moved to (634, 413)
Screenshot: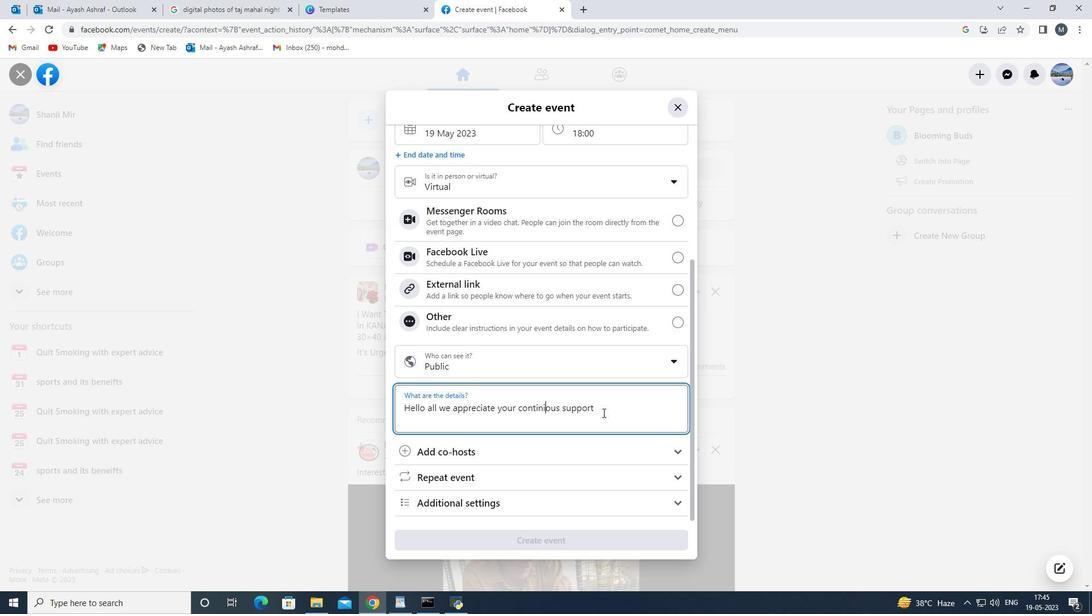 
Action: Mouse pressed left at (634, 413)
Screenshot: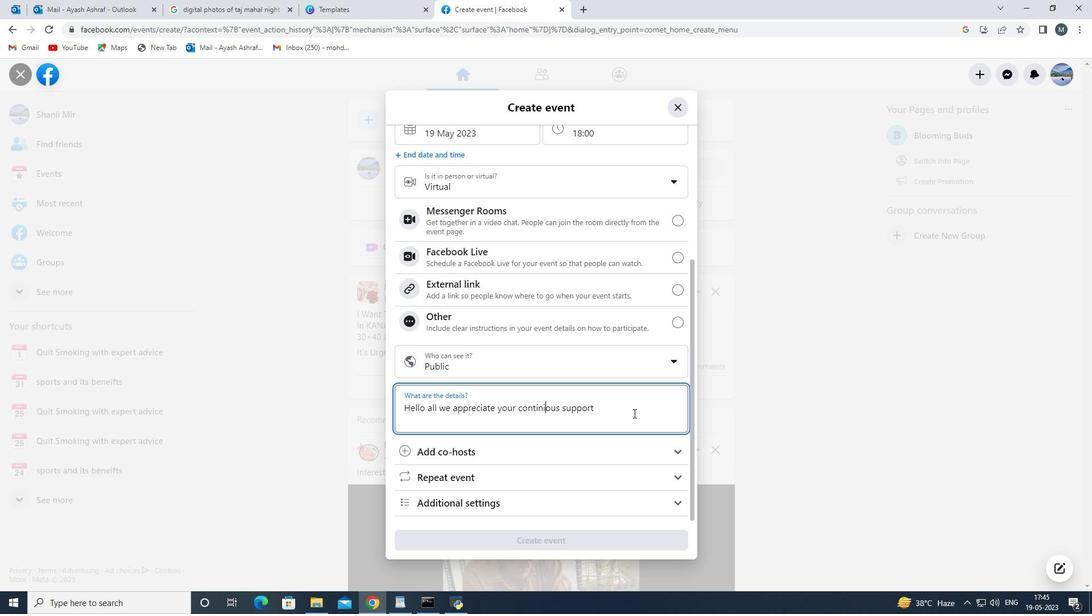
Action: Mouse moved to (628, 416)
Screenshot: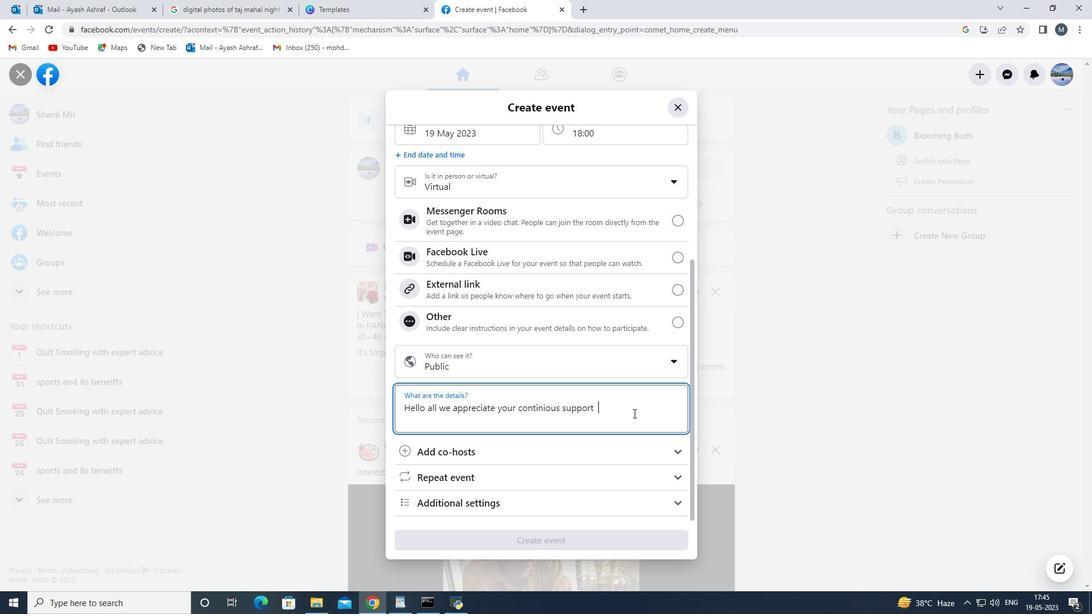 
Action: Key pressed and<Key.backspace><Key.backspace><Key.backspace><Key.backspace><Key.backspace><Key.backspace><Key.backspace><Key.backspace><Key.backspace><Key.backspace><Key.backspace><Key.backspace><Key.backspace><Key.backspace><Key.backspace><Key.backspace><Key.backspace><Key.backspace>neous<Key.space>
Screenshot: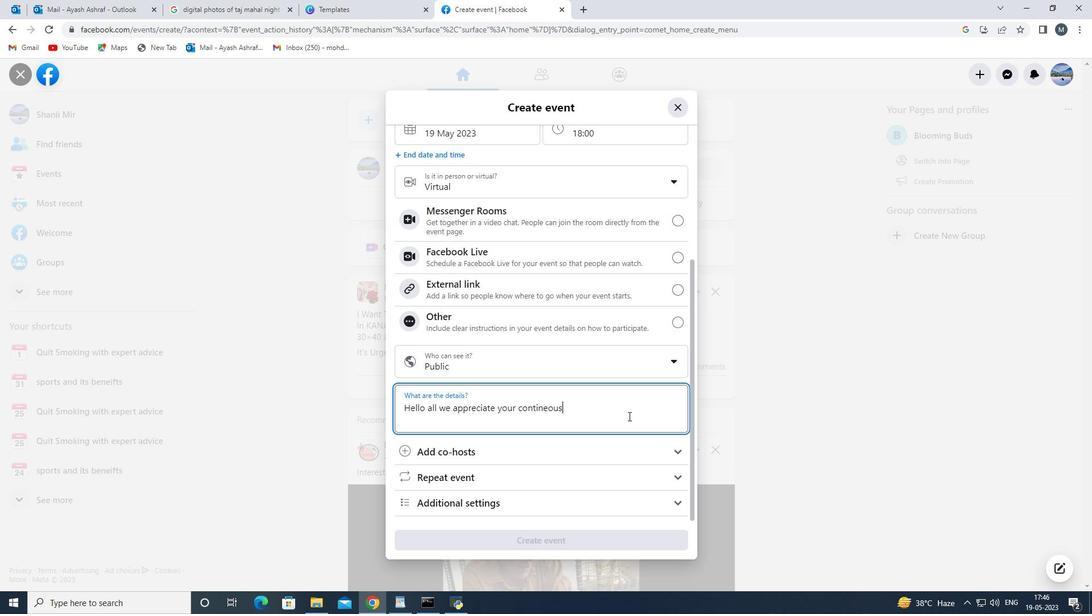 
Action: Mouse moved to (549, 414)
Screenshot: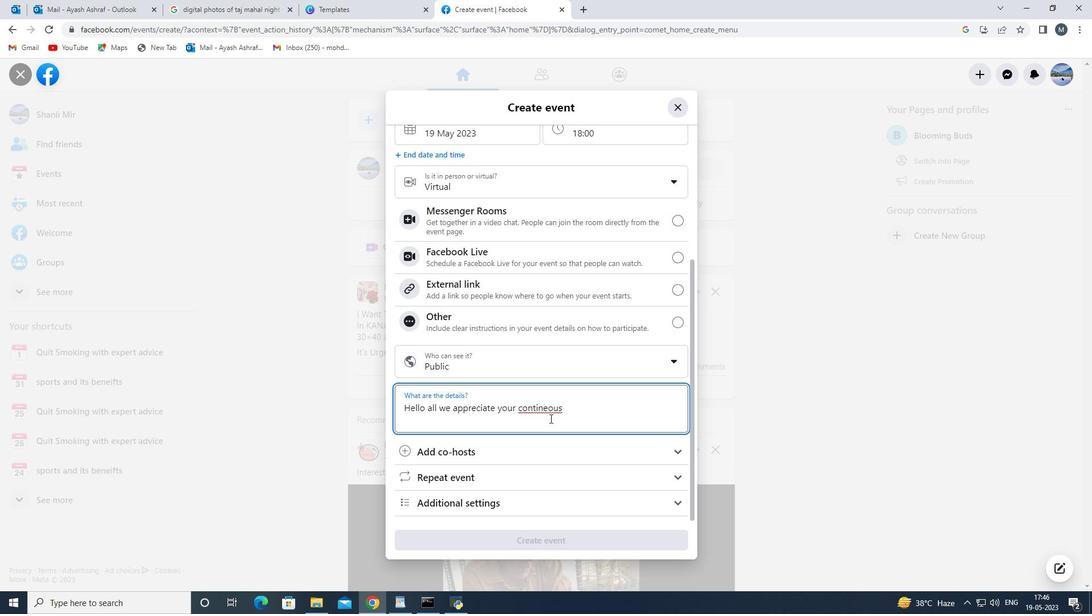 
Action: Mouse pressed left at (549, 414)
Screenshot: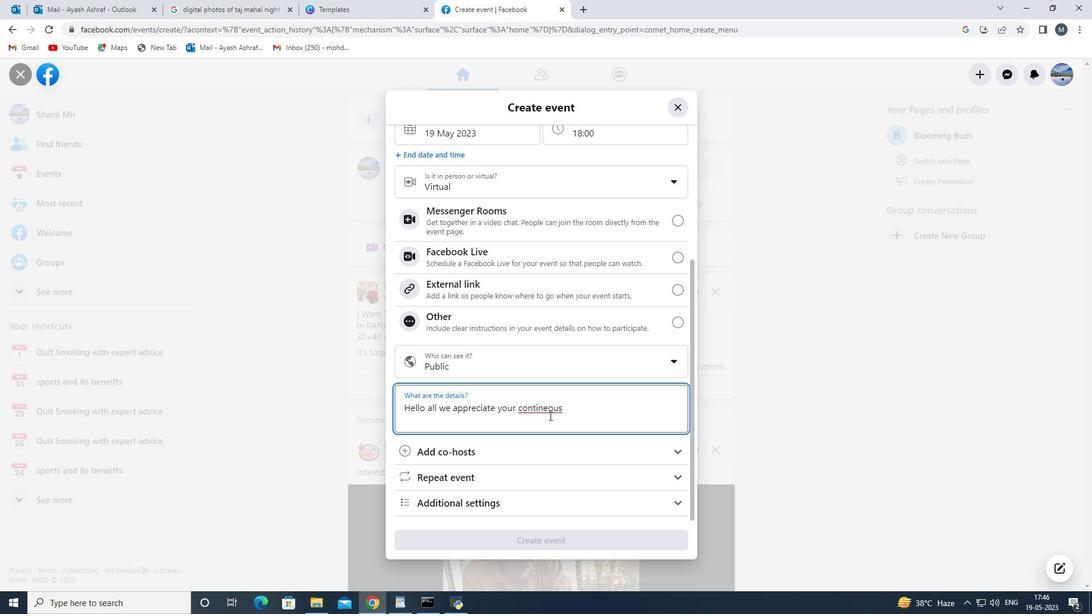 
Action: Mouse moved to (566, 412)
Screenshot: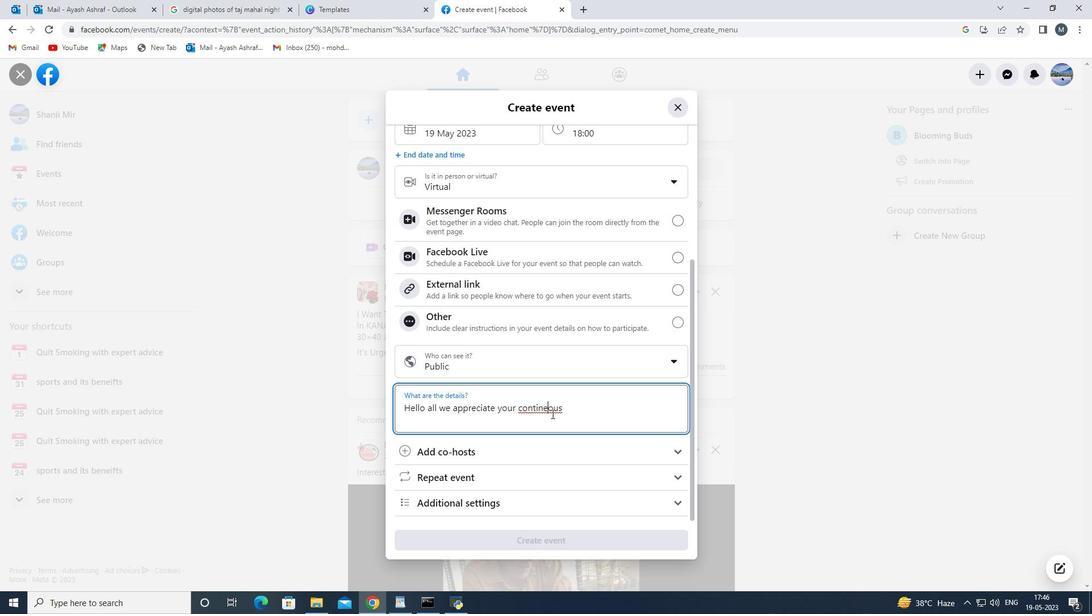 
Action: Mouse pressed left at (566, 412)
Screenshot: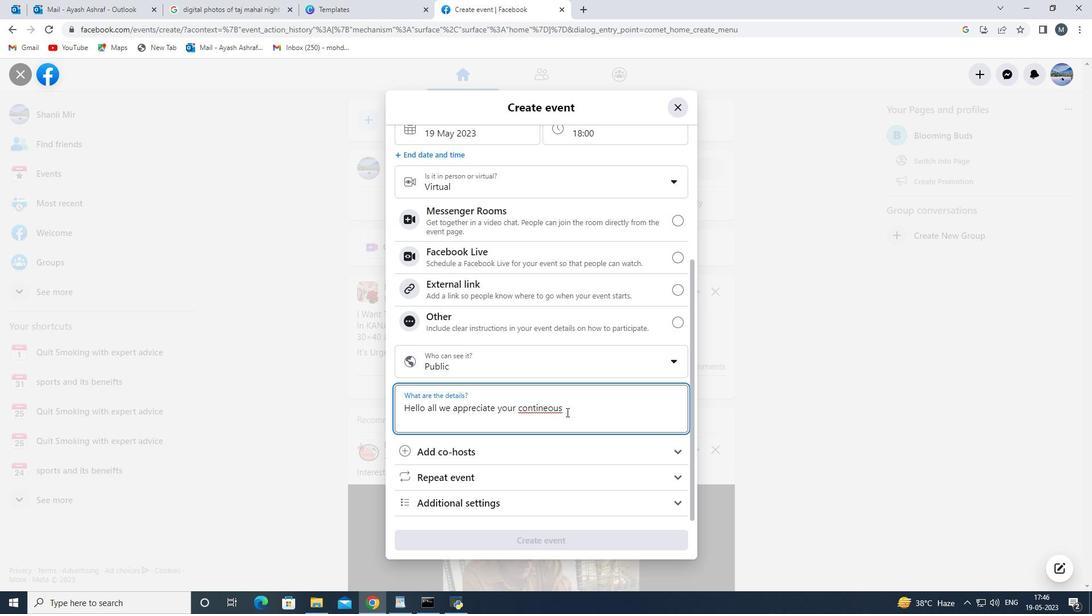 
Action: Mouse moved to (568, 411)
Screenshot: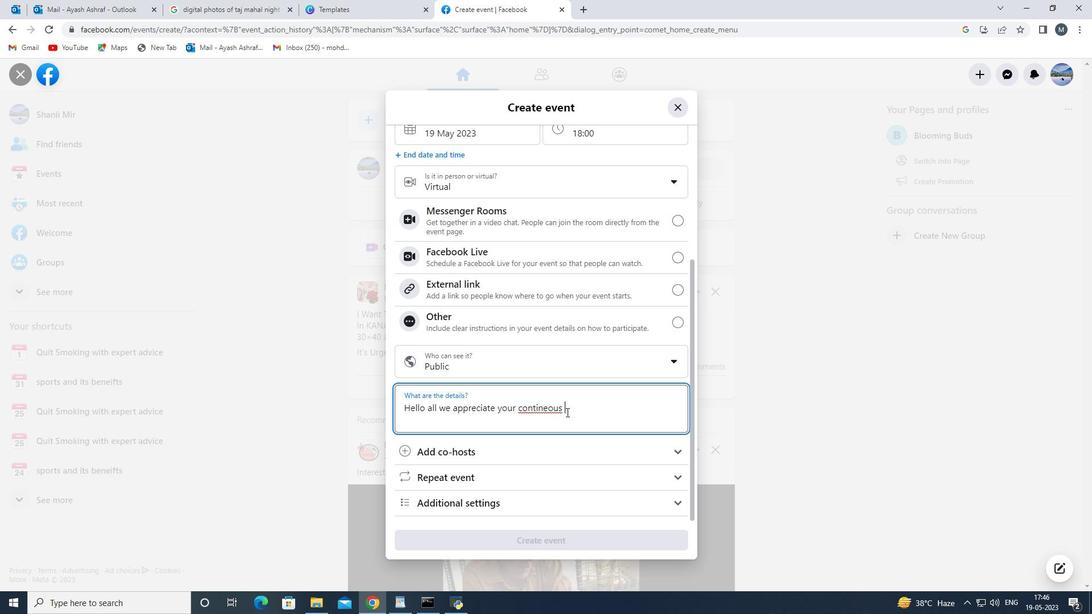
Action: Key pressed <Key.backspace><Key.backspace><Key.backspace><Key.backspace><Key.backspace>ue<Key.space>suppoe<Key.backspace>rt<Key.space>pleas<Key.backspace><Key.backspace><Key.backspace><Key.backspace><Key.backspace>and<Key.space>you<Key.space><Key.backspace><Key.backspace><Key.backspace><Key.backspace><Key.backspace><Key.backspace><Key.backspace><Key.backspace><Key.backspace><Key.backspace><Key.backspace><Key.backspace>ort<Key.space>please<Key.space>do<Key.space>cg<Key.backspace>harity<Key.space>
Screenshot: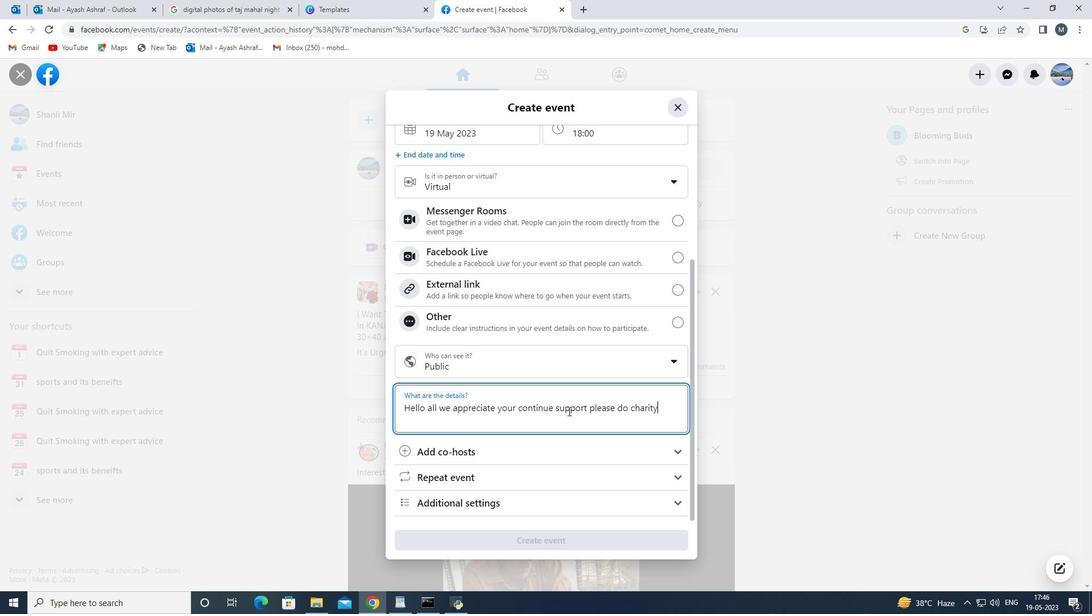 
Action: Mouse moved to (571, 433)
Screenshot: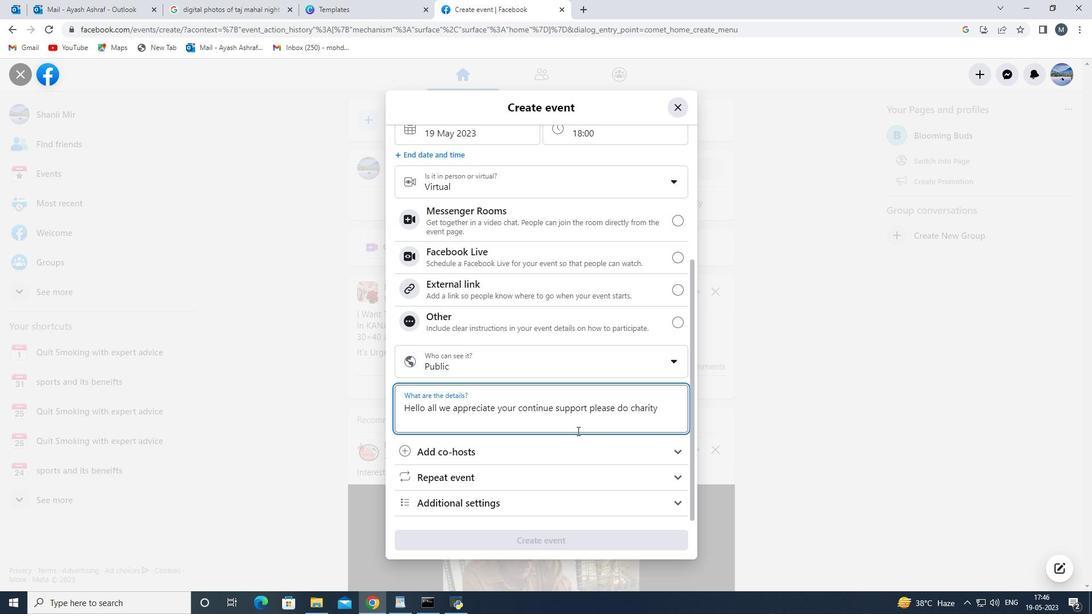 
Action: Key pressed on<Key.space>the<Key.space>mentioned<Key.space>cause
Screenshot: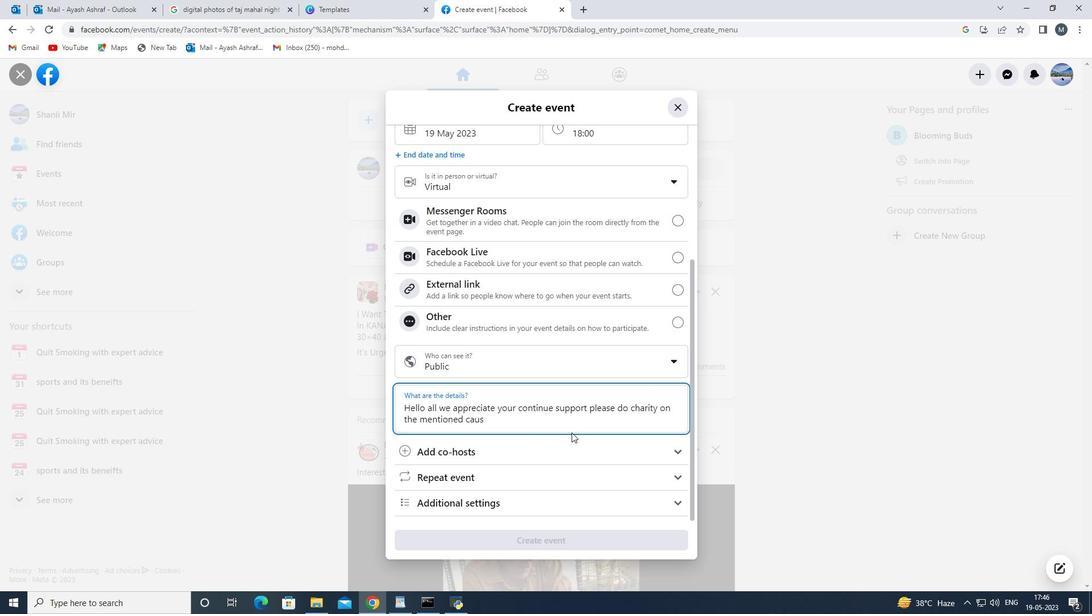 
Action: Mouse moved to (594, 405)
Screenshot: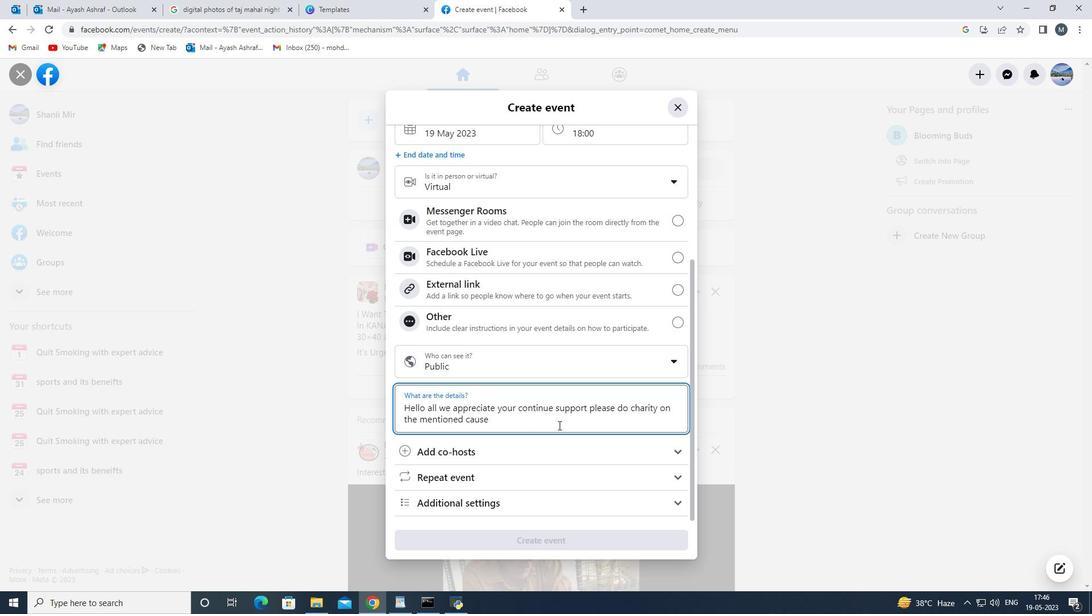 
Action: Mouse scrolled (594, 404) with delta (0, 0)
Screenshot: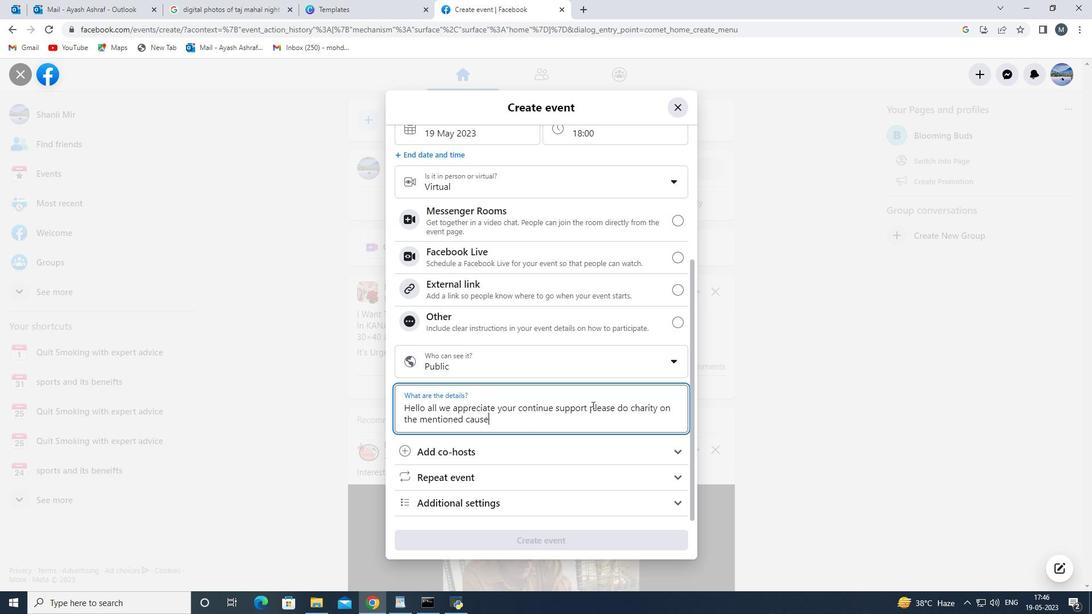 
Action: Mouse scrolled (594, 404) with delta (0, 0)
Screenshot: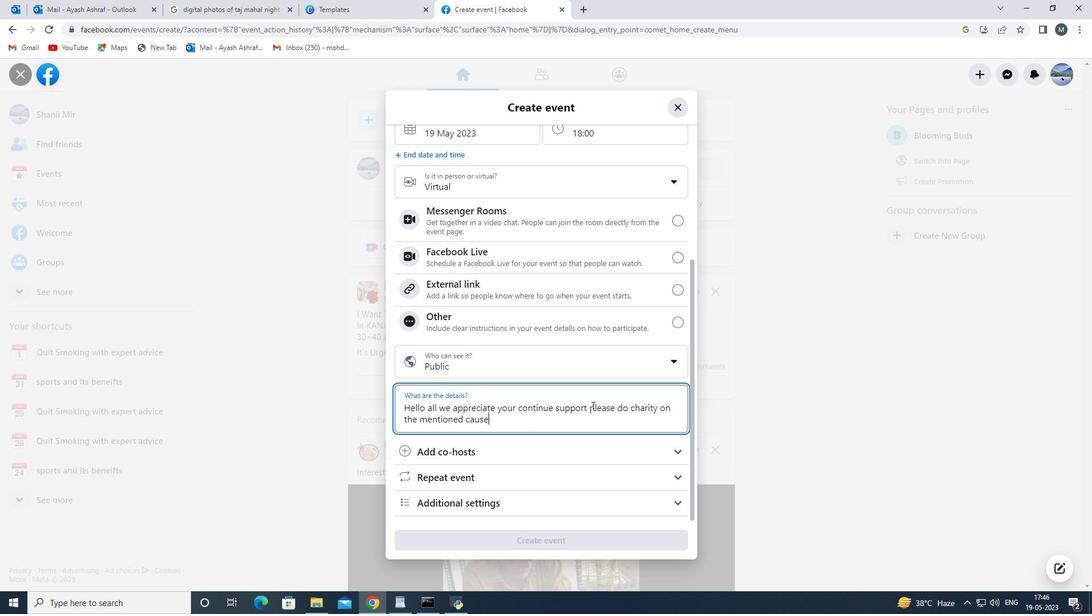 
Action: Mouse scrolled (594, 404) with delta (0, 0)
Screenshot: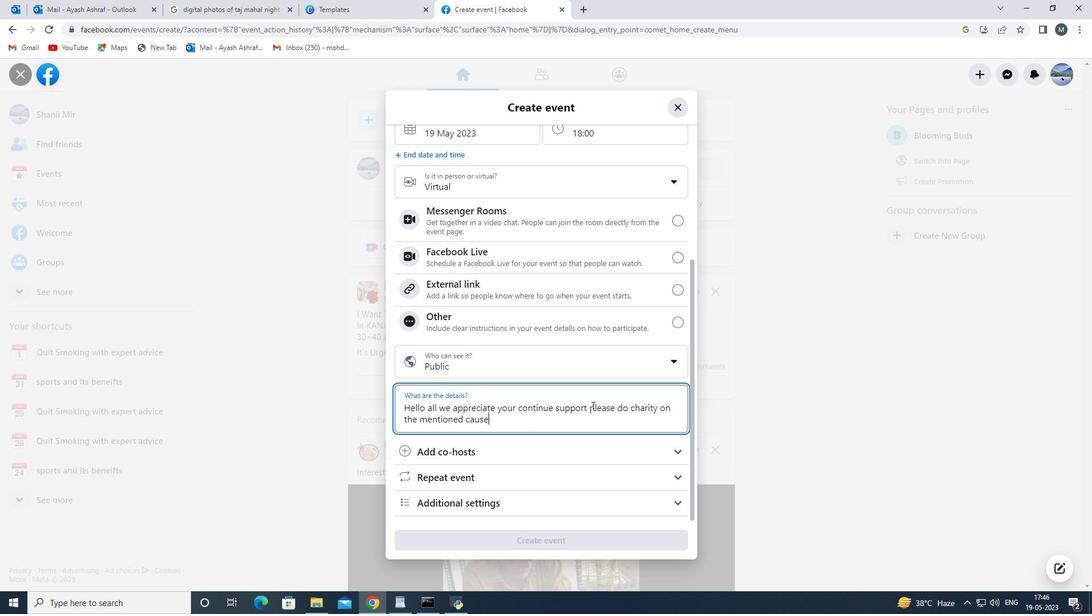 
Action: Mouse scrolled (594, 404) with delta (0, 0)
Screenshot: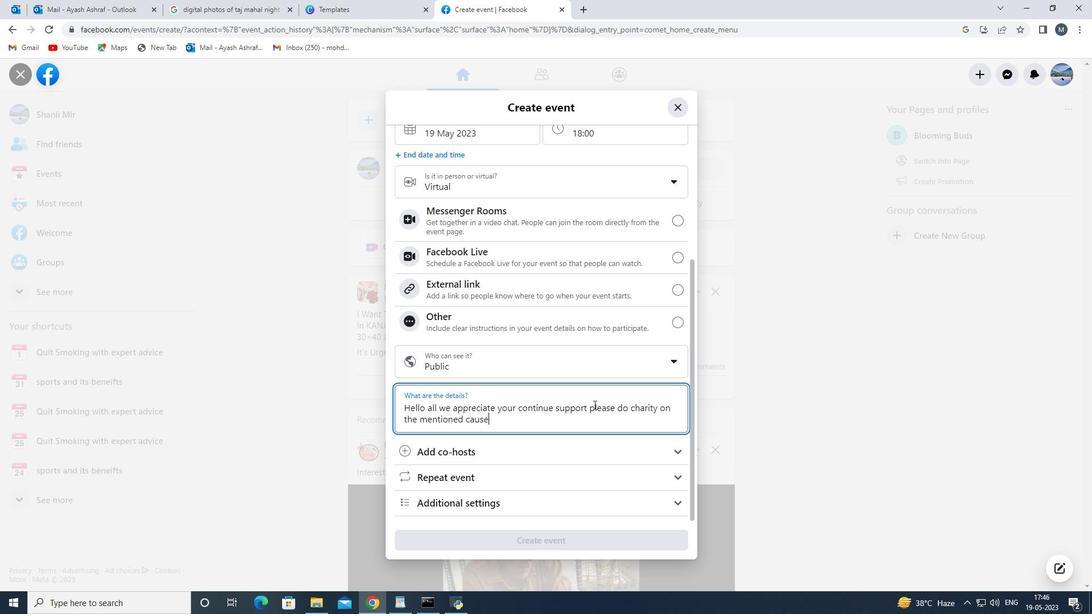 
Action: Mouse scrolled (594, 404) with delta (0, 0)
Screenshot: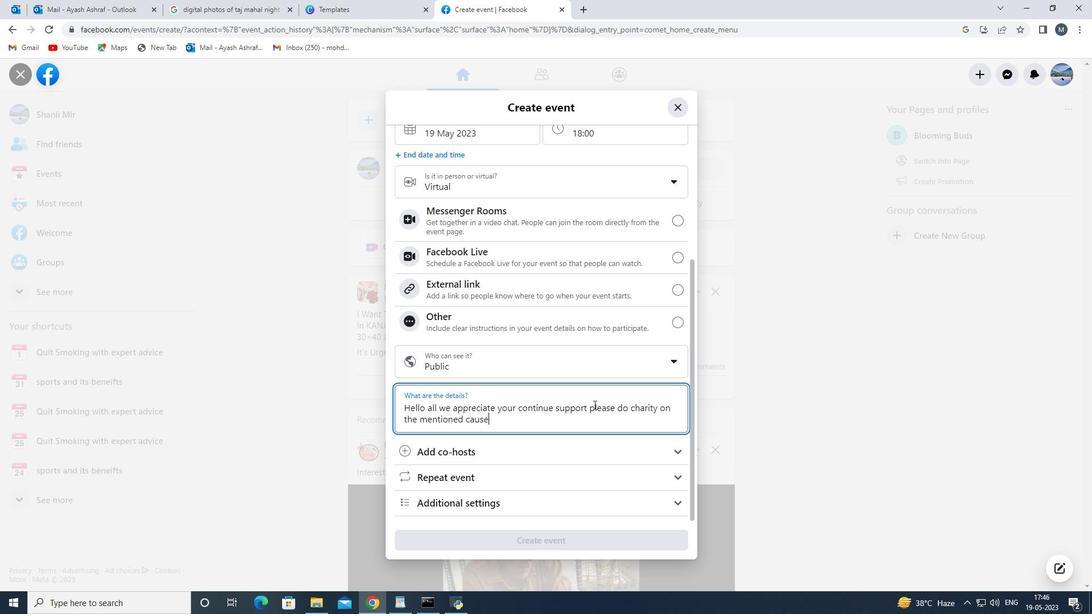 
Action: Mouse moved to (635, 340)
Screenshot: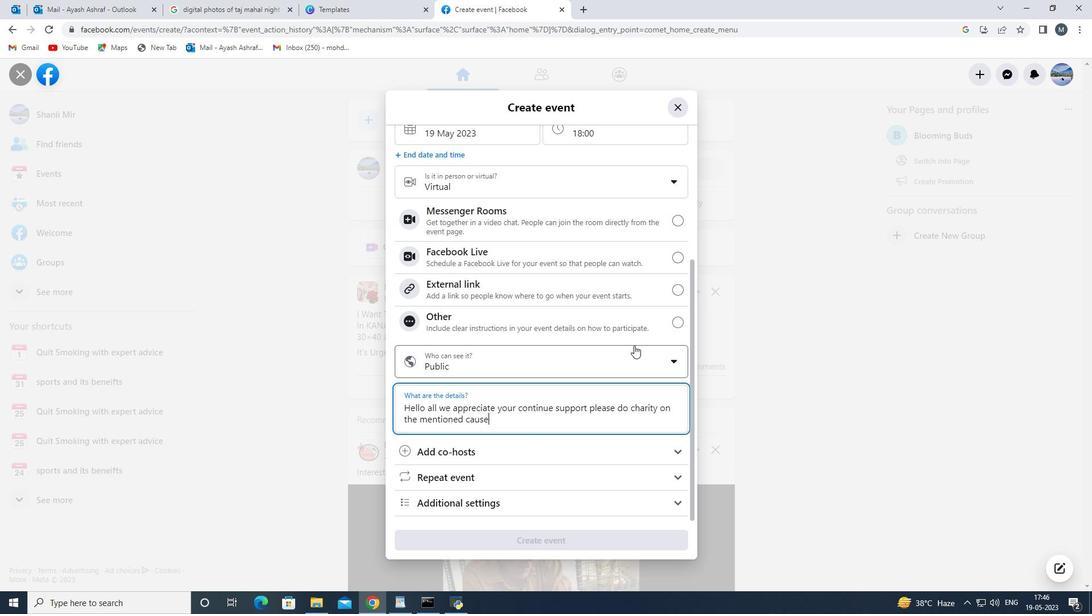 
Action: Mouse scrolled (635, 340) with delta (0, 0)
Screenshot: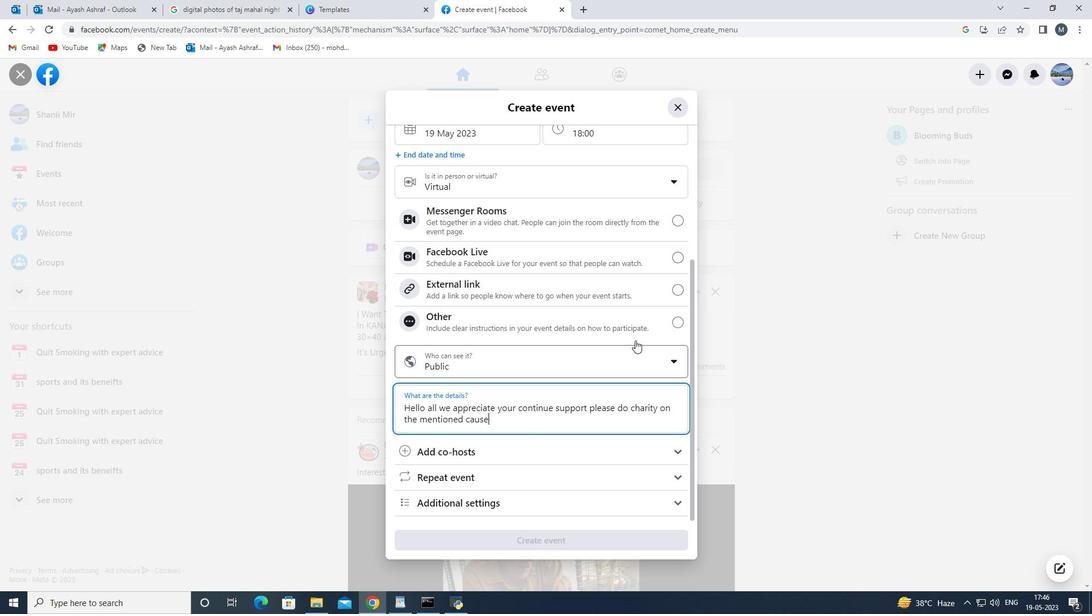 
Action: Mouse scrolled (635, 340) with delta (0, 0)
Screenshot: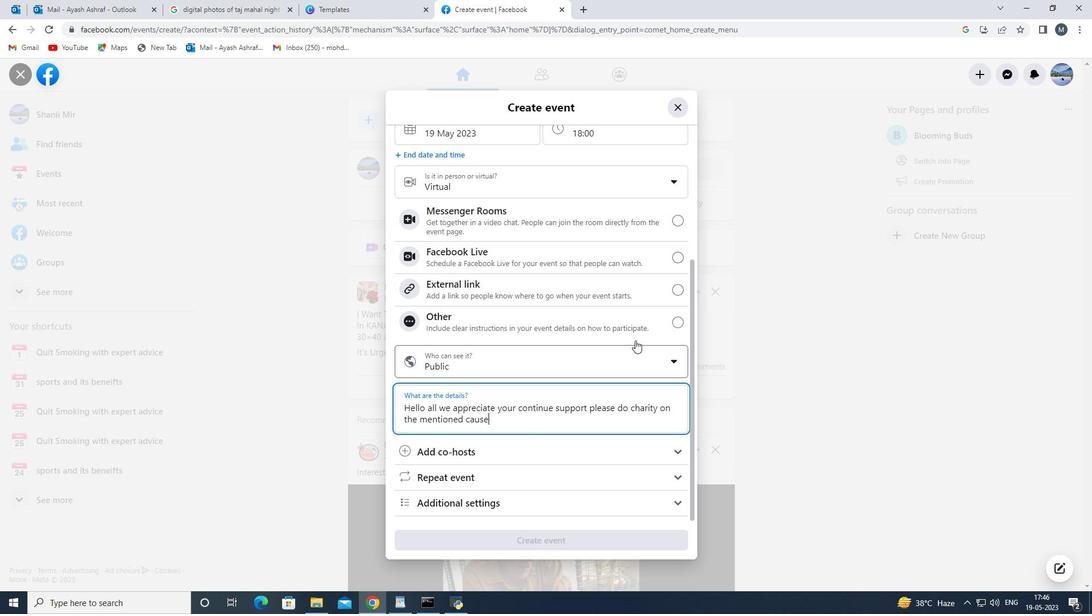 
Action: Mouse scrolled (635, 340) with delta (0, 0)
Screenshot: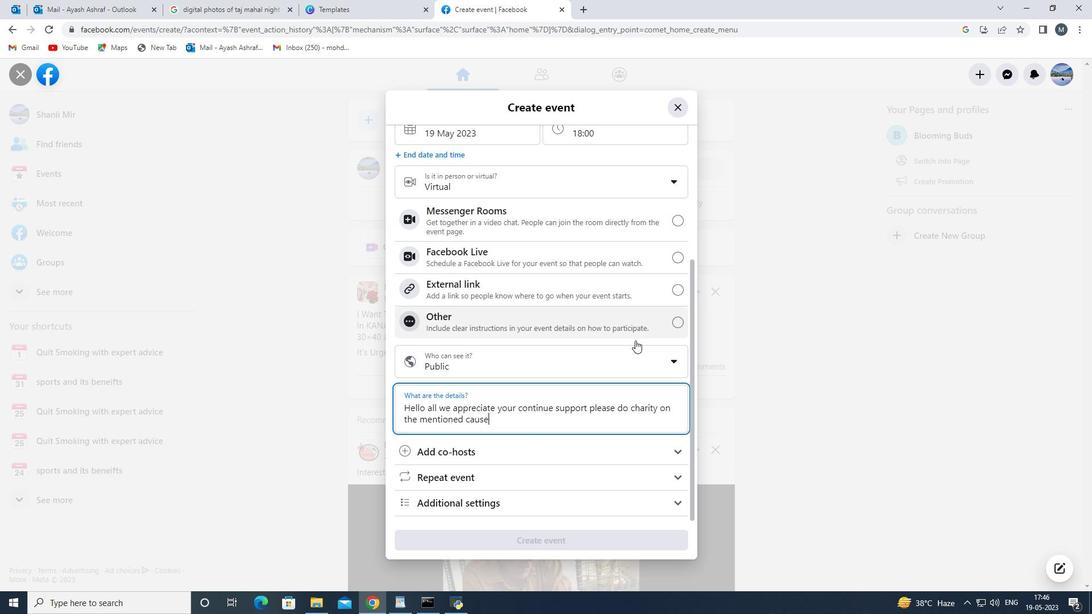
Action: Mouse moved to (517, 460)
Screenshot: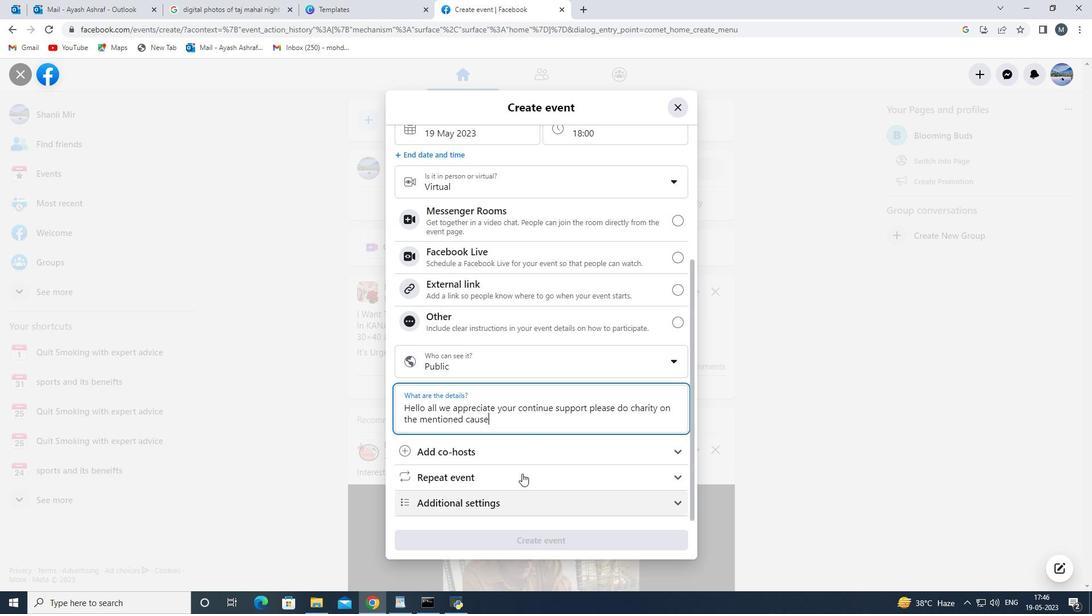 
Action: Mouse scrolled (517, 461) with delta (0, 0)
Screenshot: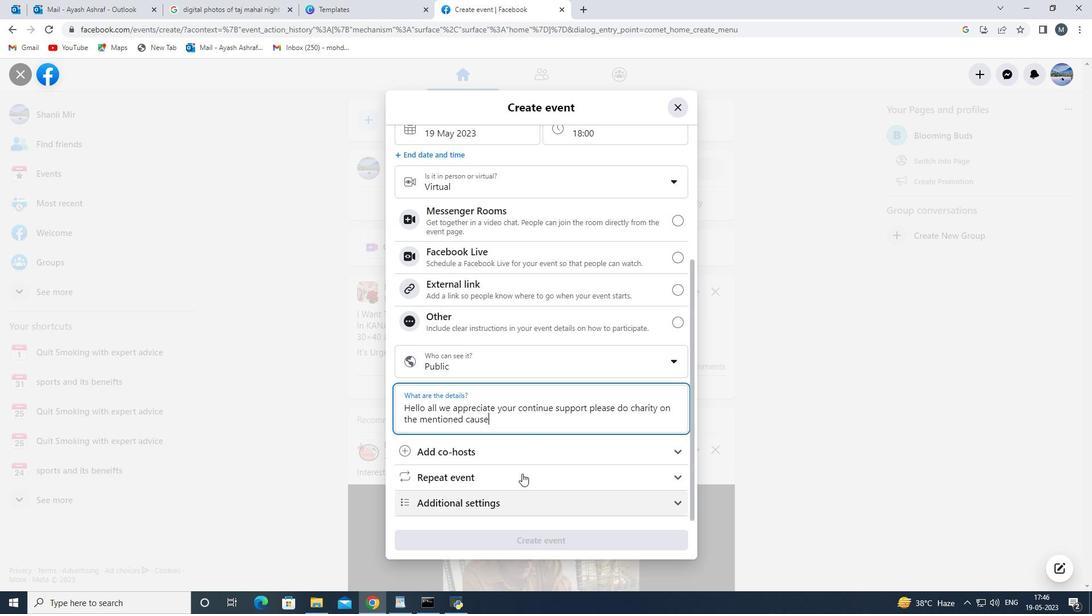 
Action: Mouse scrolled (517, 461) with delta (0, 0)
Screenshot: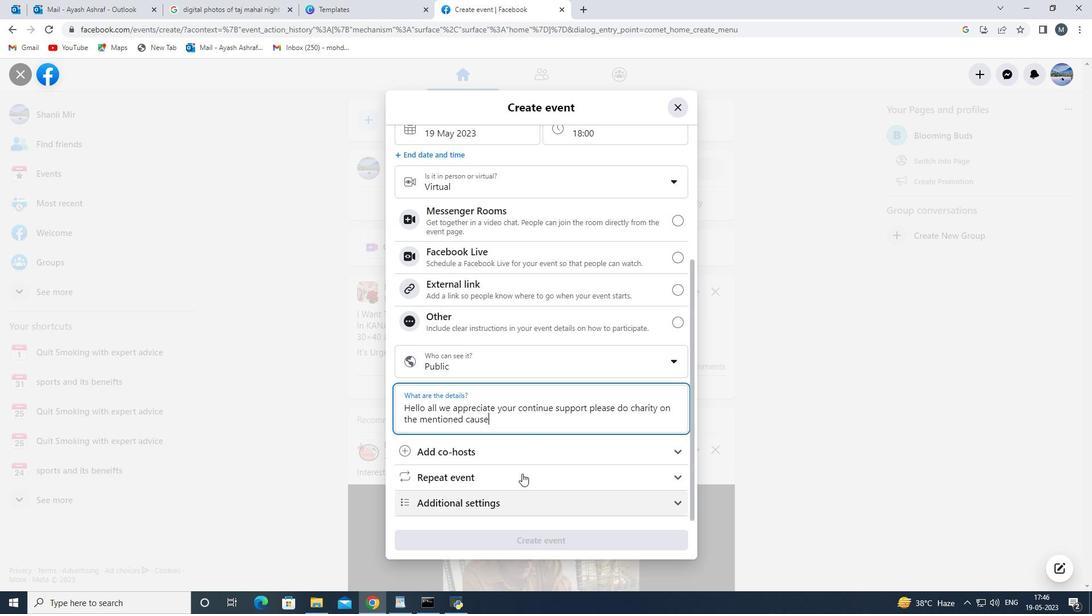 
Action: Mouse scrolled (517, 461) with delta (0, 0)
Screenshot: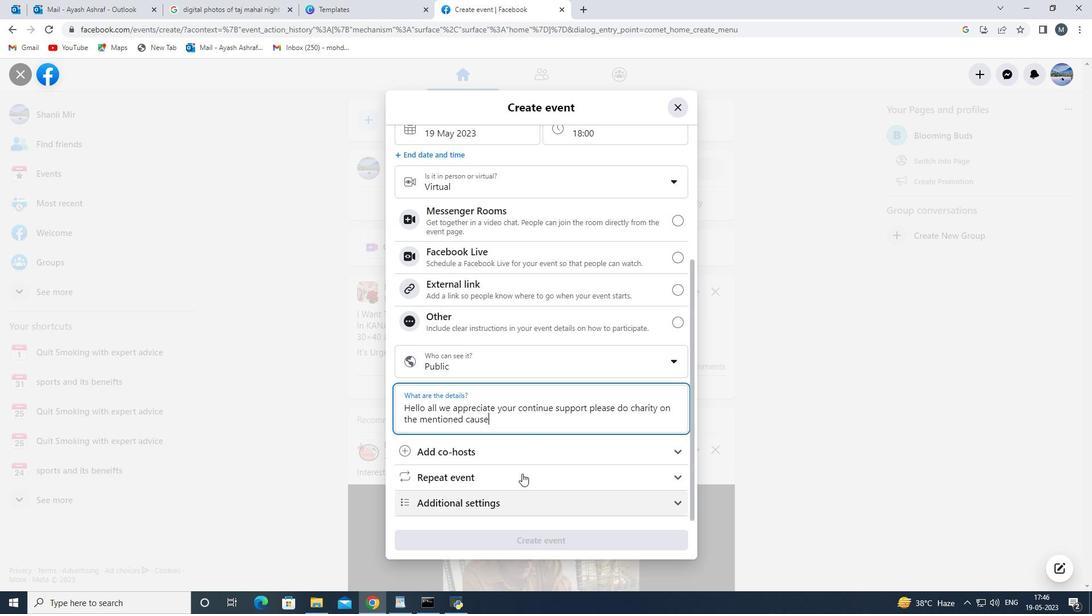 
Action: Mouse moved to (516, 459)
Screenshot: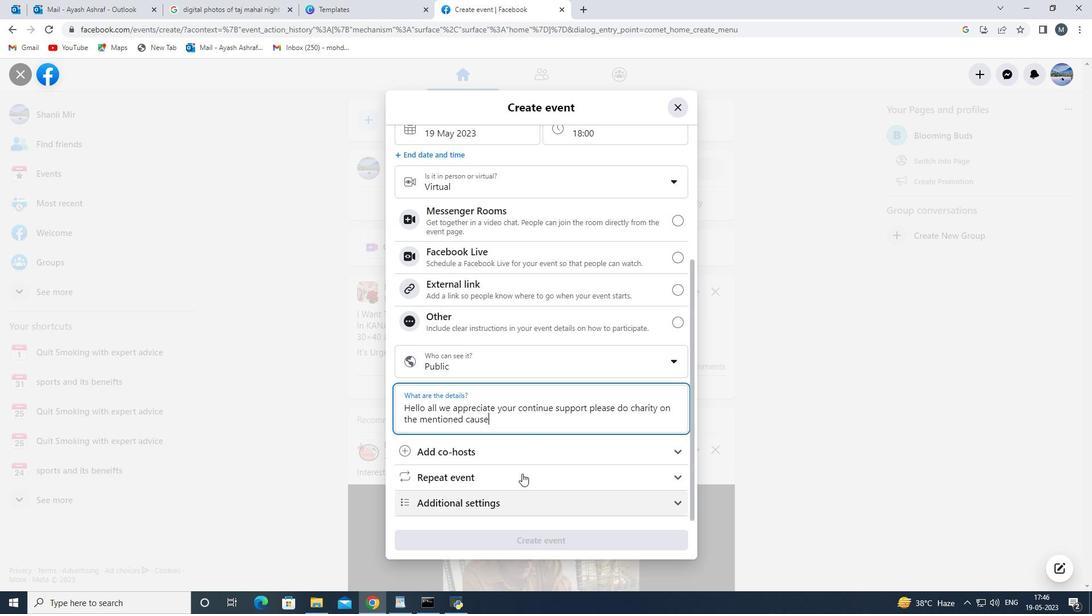 
Action: Mouse scrolled (516, 460) with delta (0, 0)
Screenshot: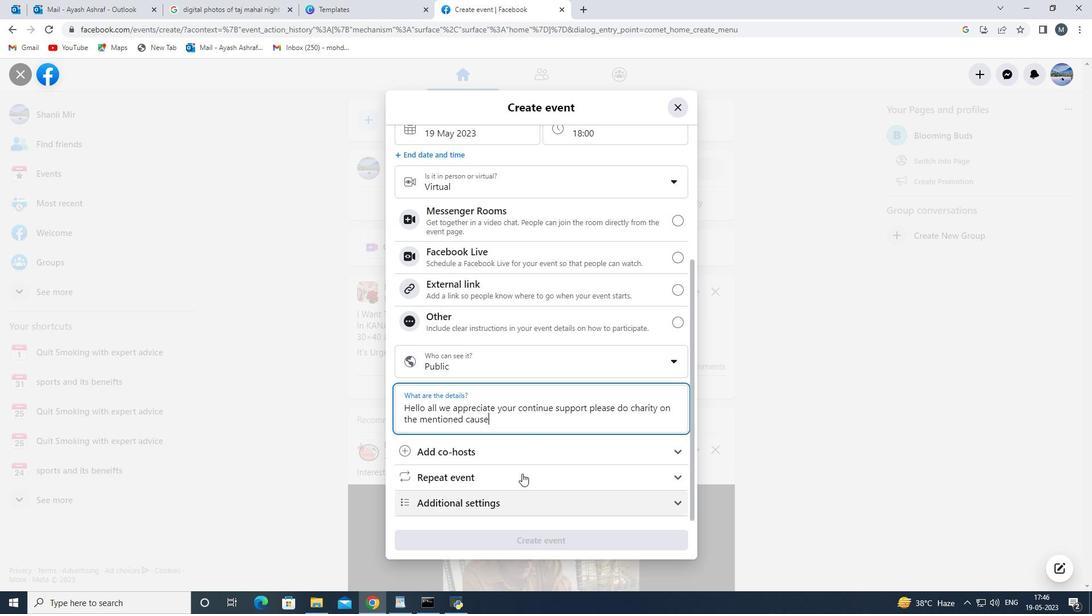 
Action: Mouse moved to (516, 458)
Screenshot: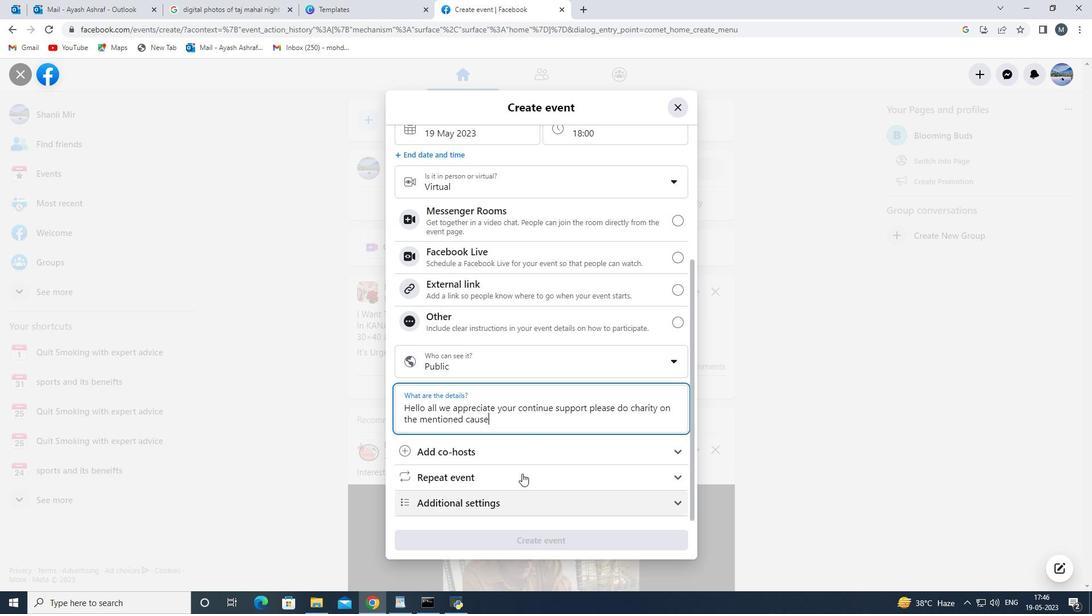 
Action: Mouse scrolled (516, 458) with delta (0, 0)
Screenshot: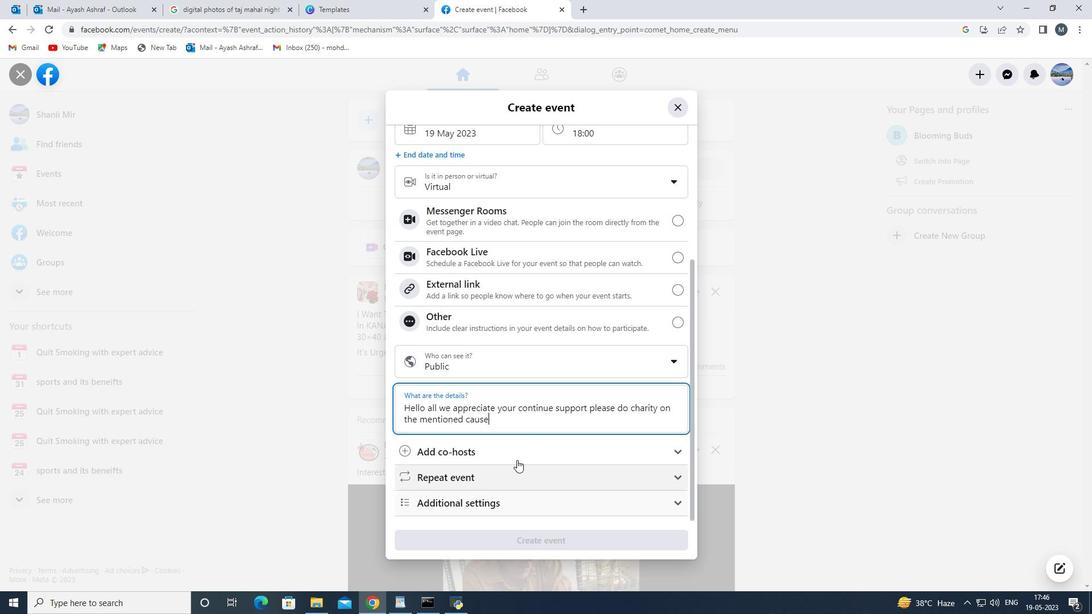 
Action: Mouse moved to (515, 452)
Screenshot: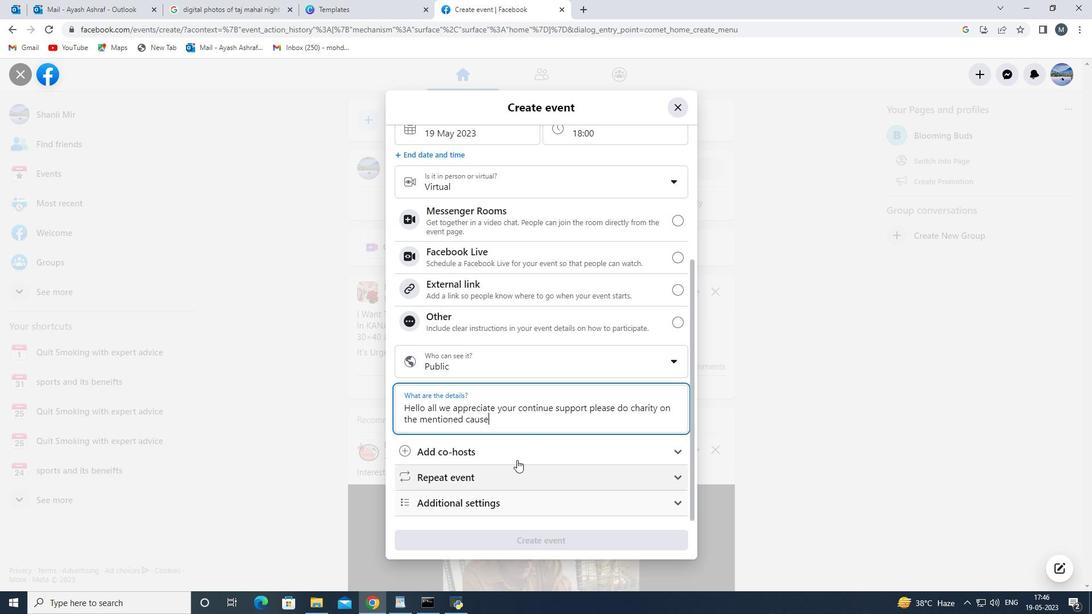 
Action: Mouse scrolled (515, 453) with delta (0, 0)
Screenshot: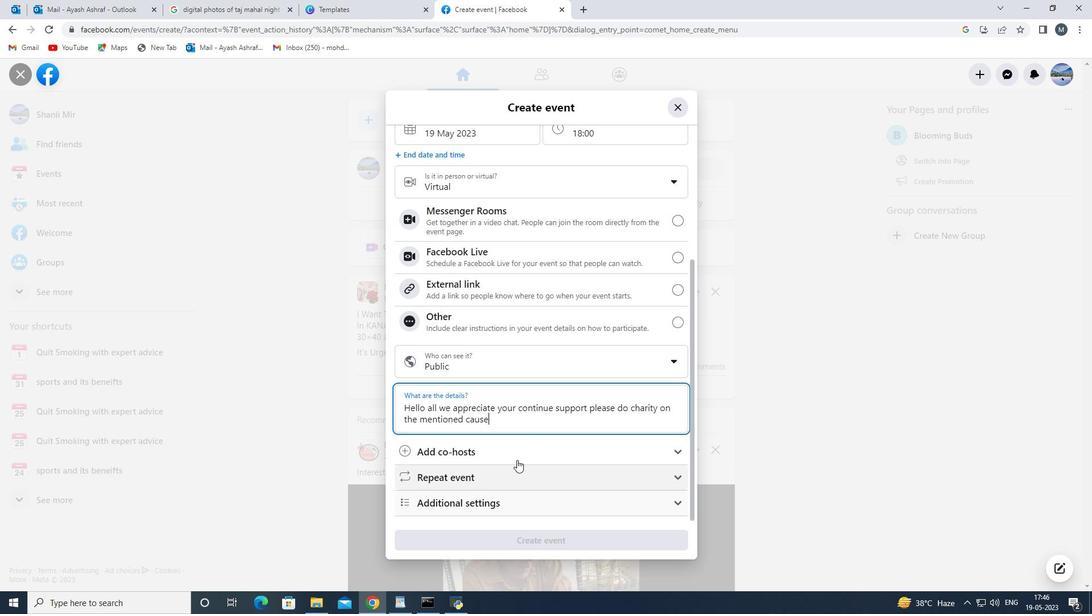
Action: Mouse moved to (531, 434)
Screenshot: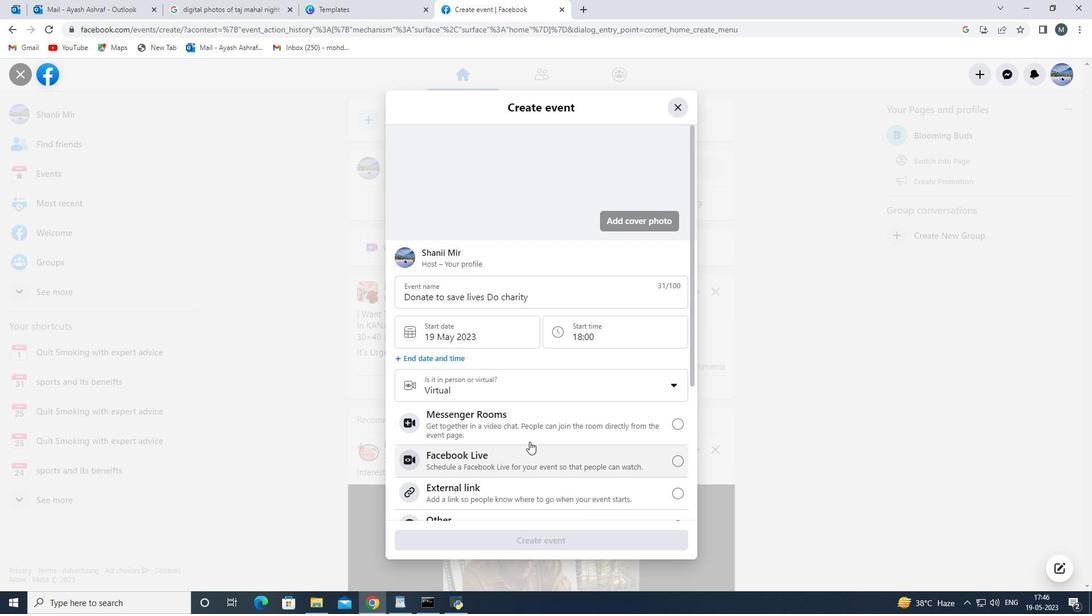 
Action: Mouse scrolled (531, 435) with delta (0, 0)
Screenshot: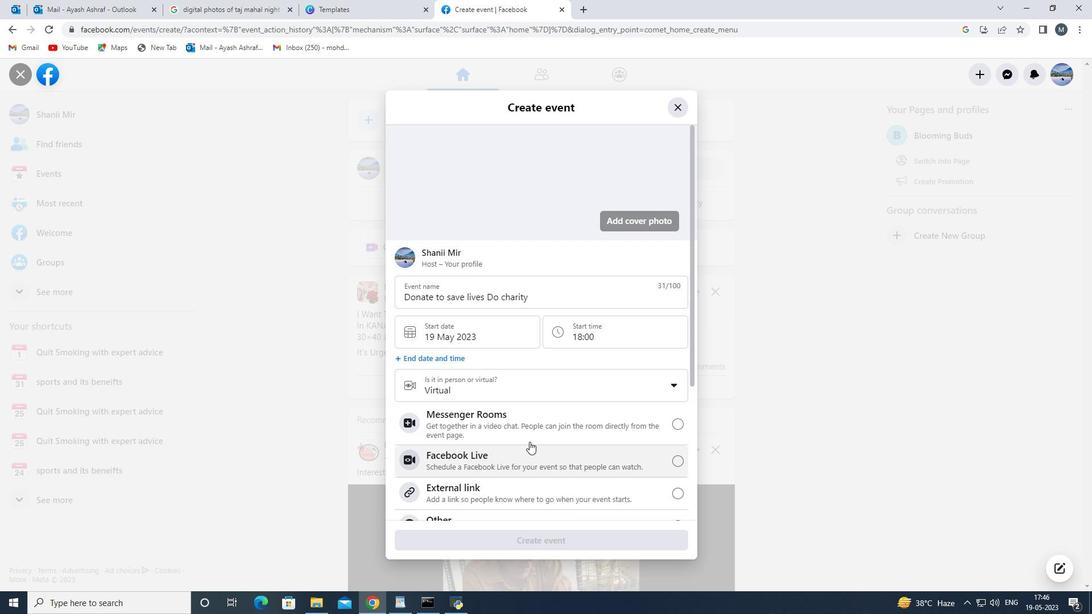
Action: Mouse scrolled (531, 435) with delta (0, 0)
Screenshot: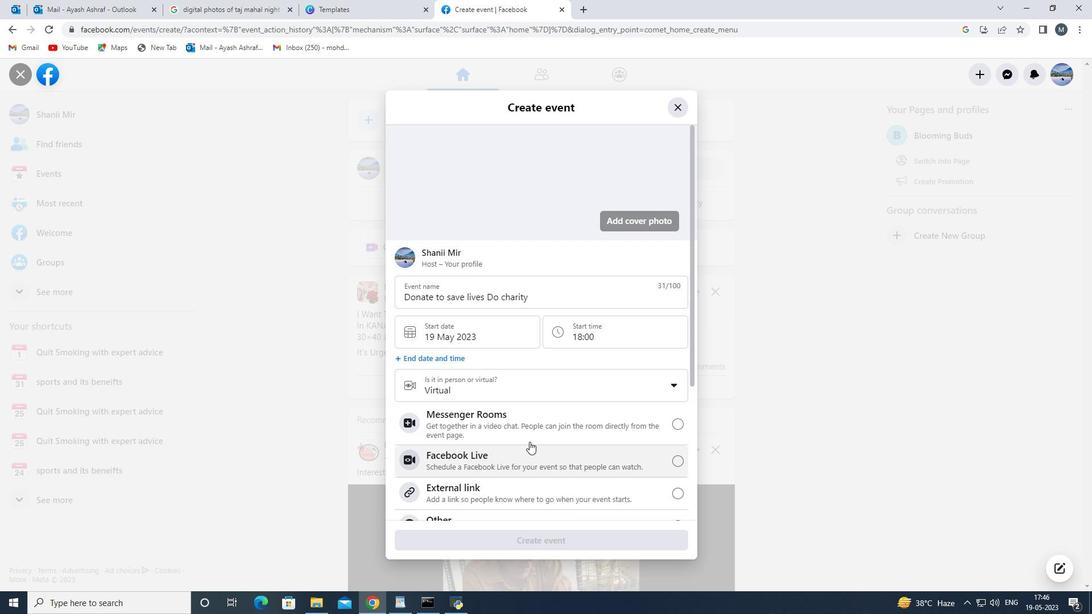 
Action: Mouse scrolled (531, 435) with delta (0, 0)
Screenshot: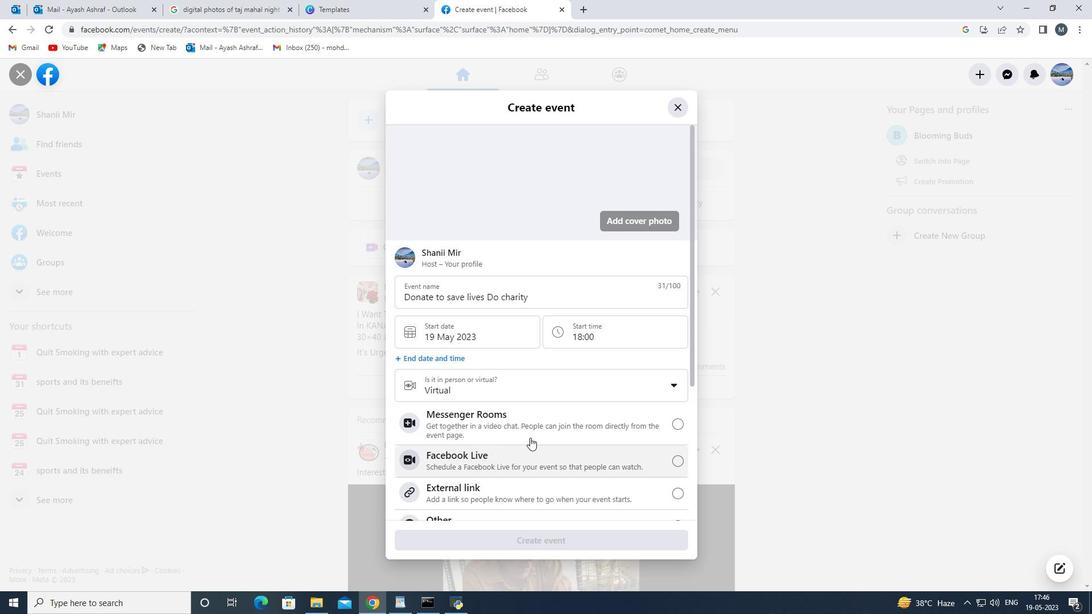 
Action: Mouse scrolled (531, 435) with delta (0, 0)
Screenshot: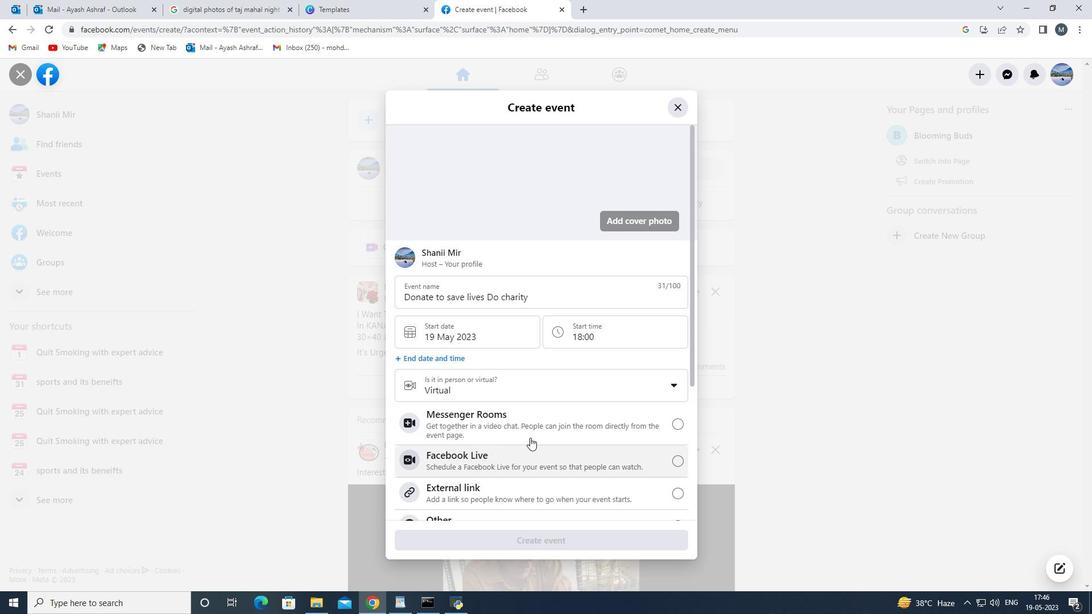 
Action: Mouse moved to (612, 314)
Screenshot: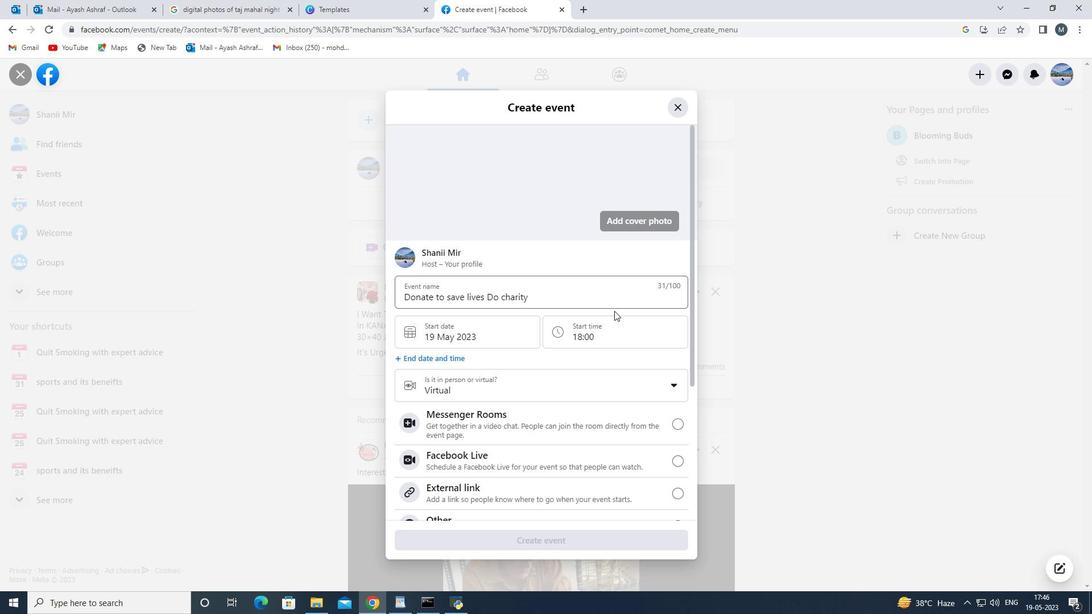 
Action: Mouse scrolled (612, 314) with delta (0, 0)
Screenshot: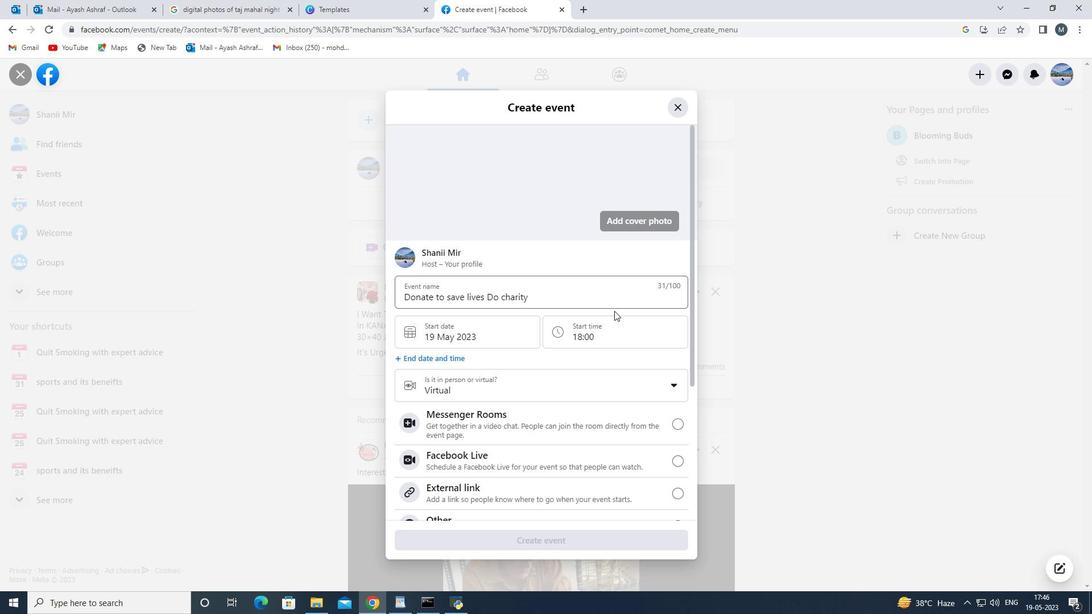 
Action: Mouse moved to (611, 315)
Screenshot: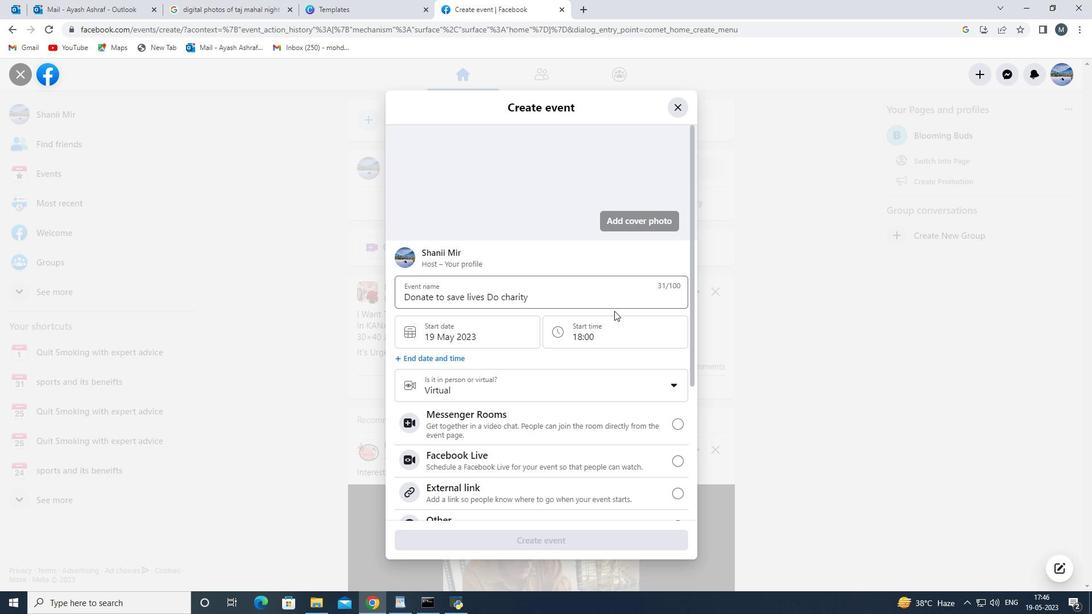 
Action: Mouse scrolled (611, 314) with delta (0, 0)
Screenshot: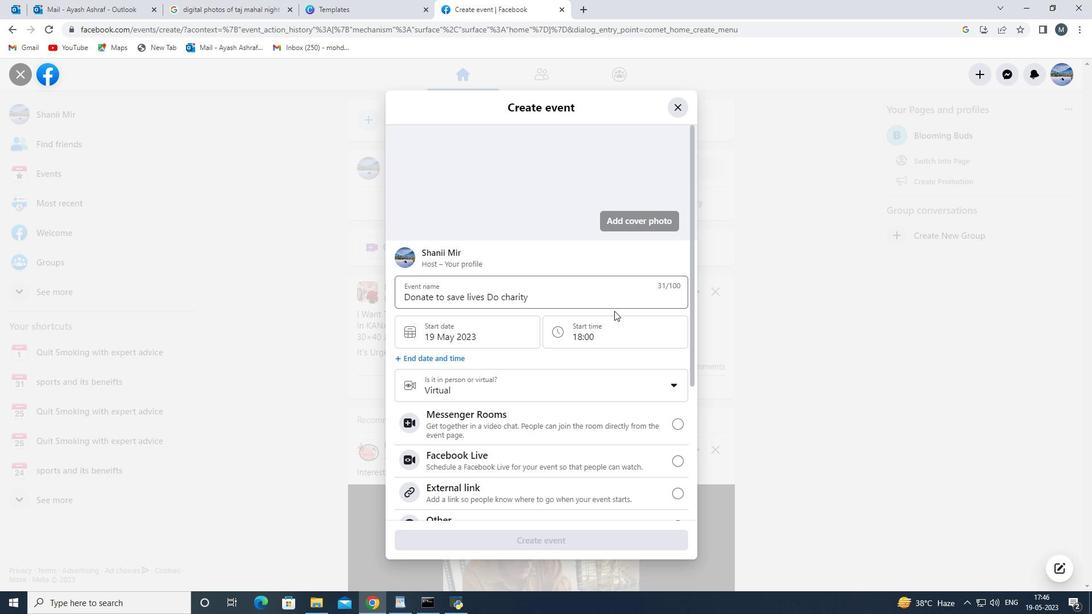 
Action: Mouse scrolled (611, 314) with delta (0, 0)
Screenshot: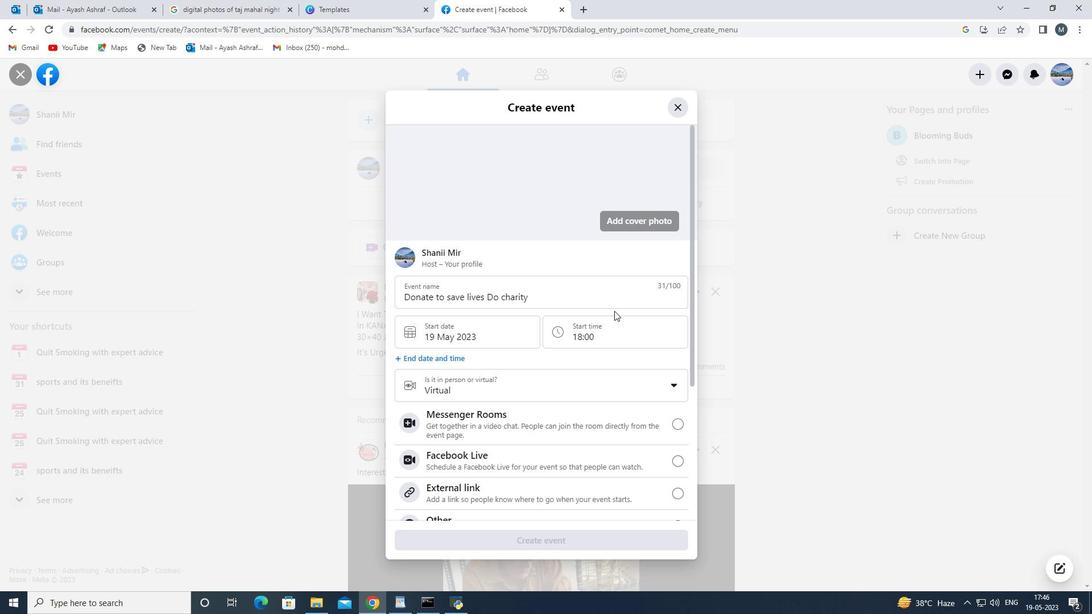 
Action: Mouse moved to (611, 317)
Screenshot: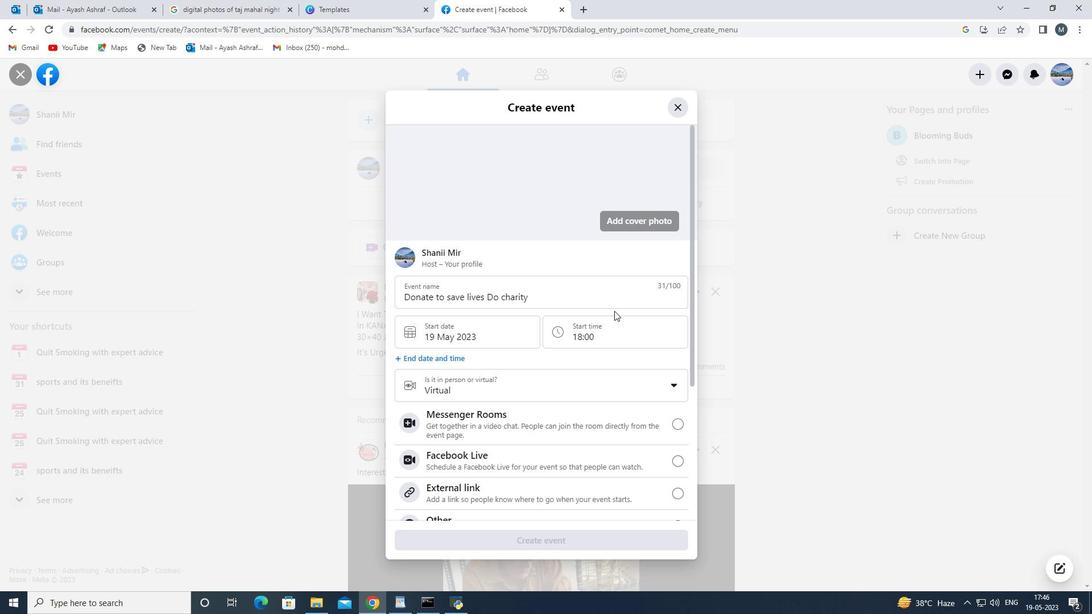 
Action: Mouse scrolled (611, 316) with delta (0, 0)
Screenshot: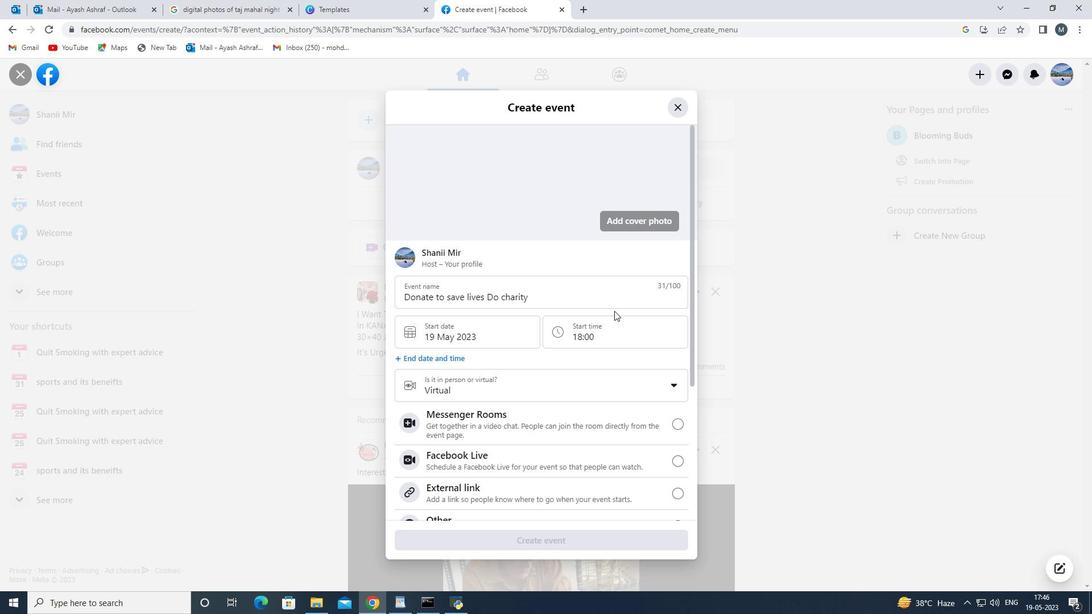 
Action: Mouse moved to (610, 318)
Screenshot: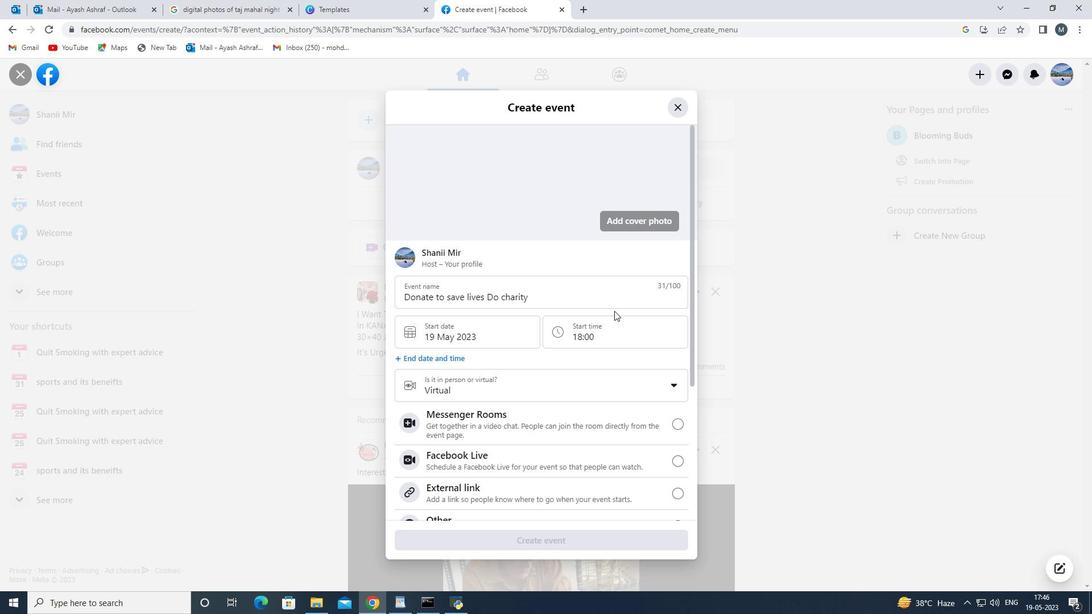 
Action: Mouse scrolled (610, 318) with delta (0, 0)
Screenshot: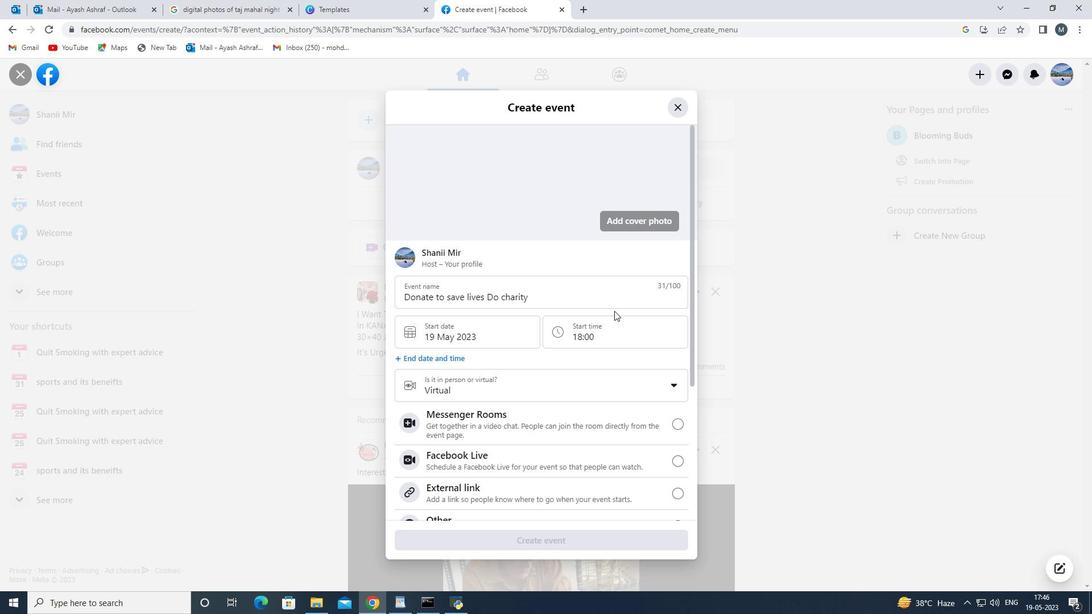 
Action: Mouse moved to (604, 328)
Screenshot: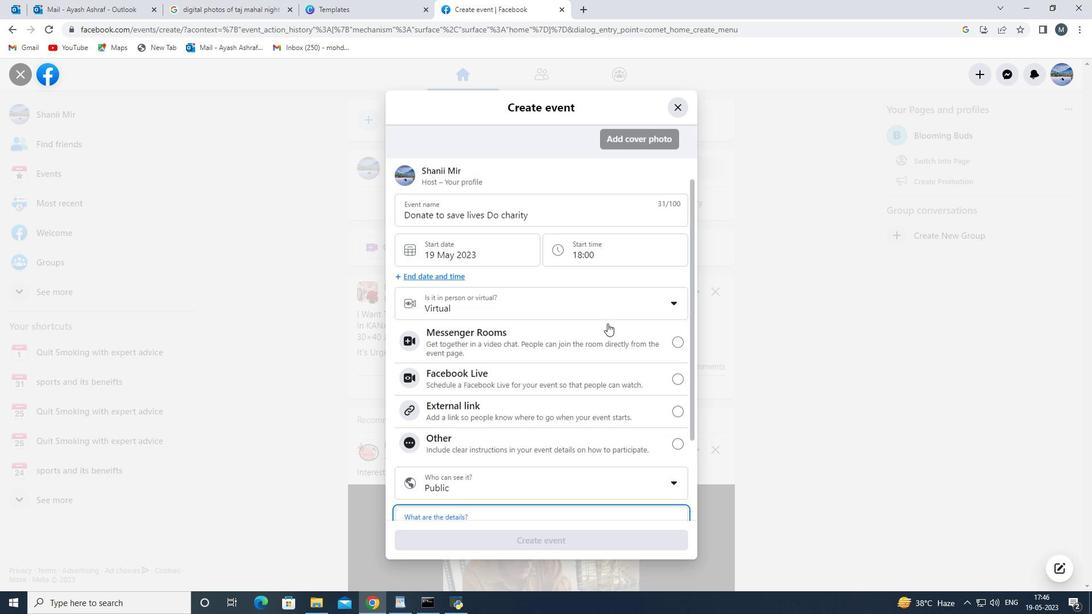 
Action: Mouse scrolled (604, 327) with delta (0, 0)
Screenshot: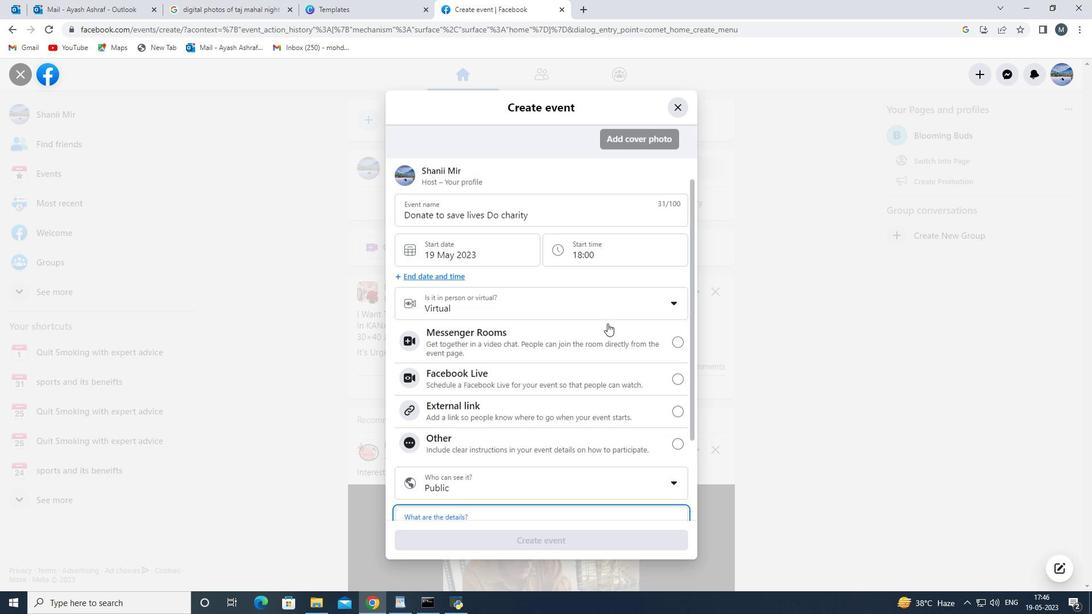 
Action: Mouse moved to (604, 332)
Screenshot: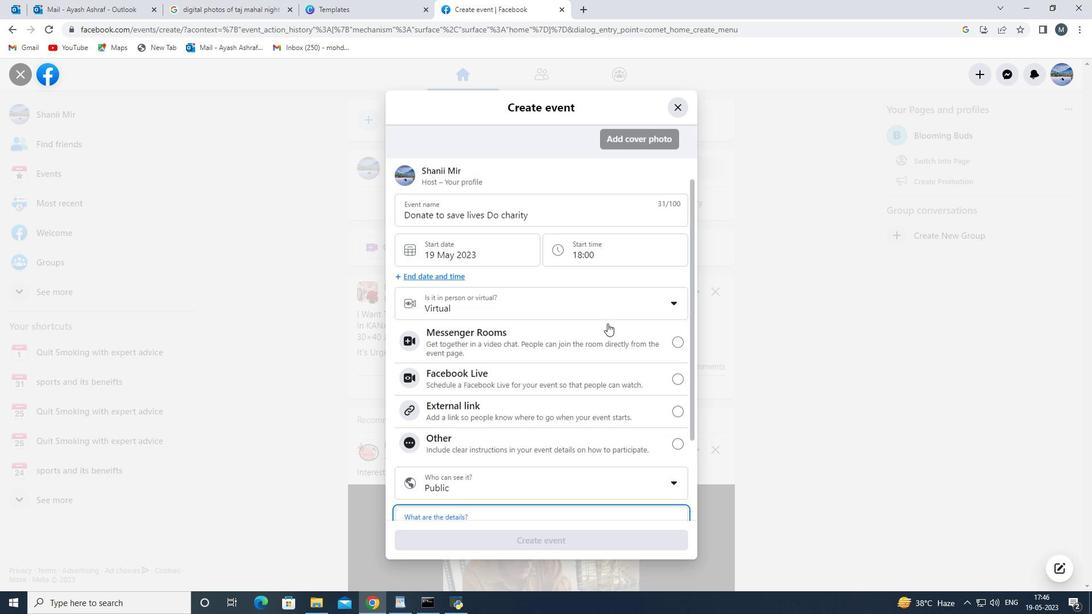 
Action: Mouse scrolled (604, 332) with delta (0, 0)
Screenshot: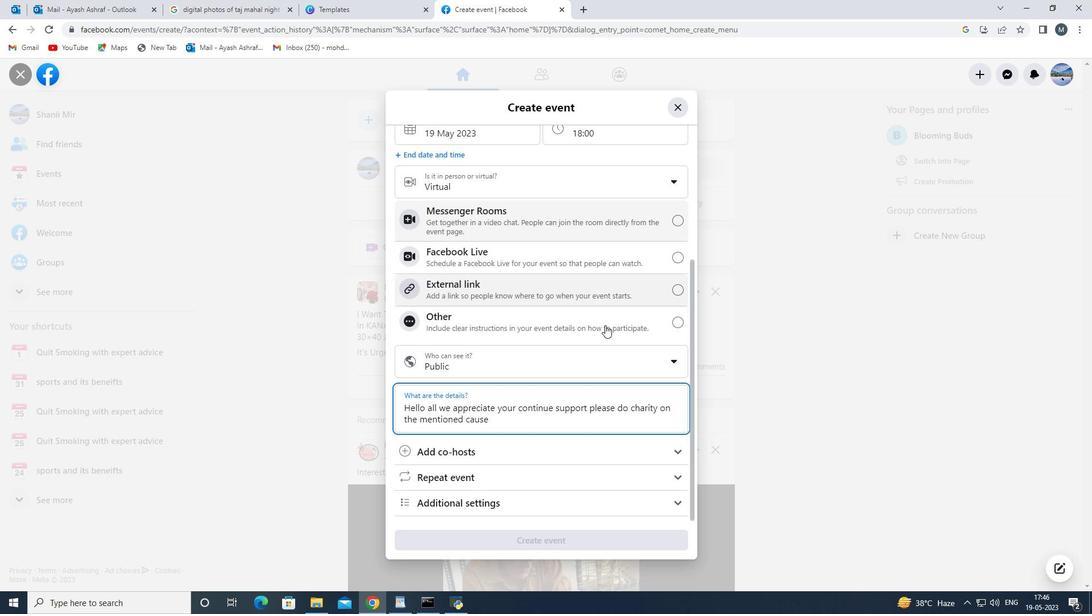
Action: Mouse moved to (603, 338)
Screenshot: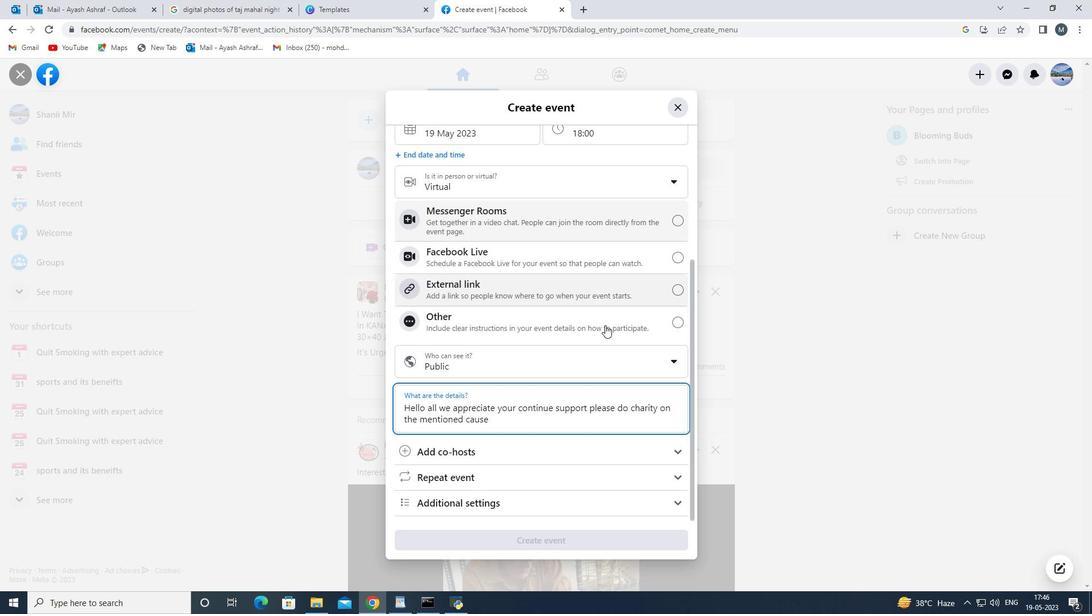 
Action: Mouse scrolled (603, 337) with delta (0, 0)
Screenshot: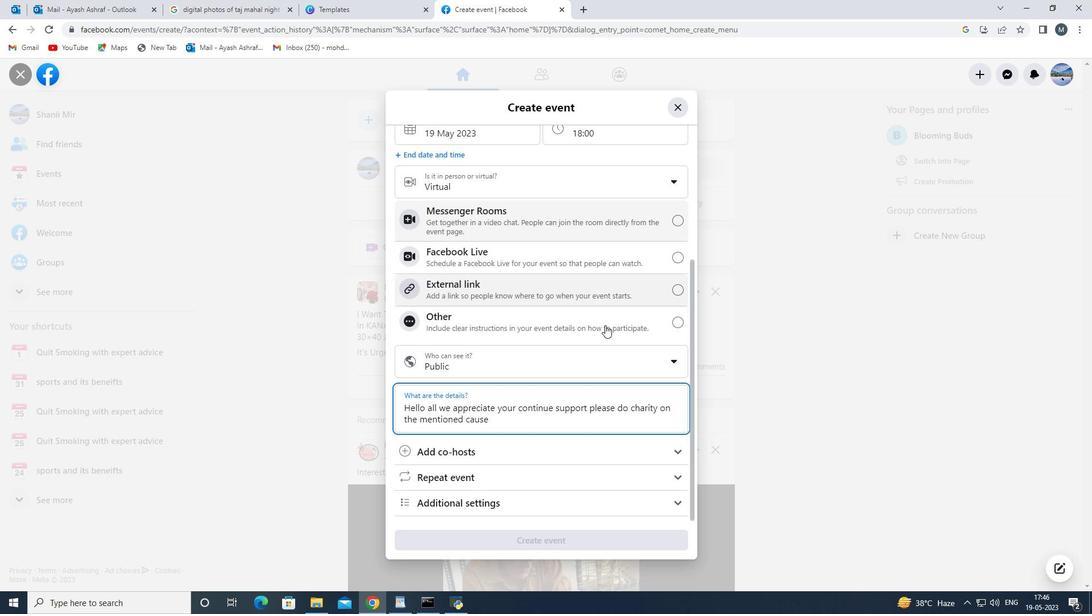 
Action: Mouse moved to (605, 358)
Screenshot: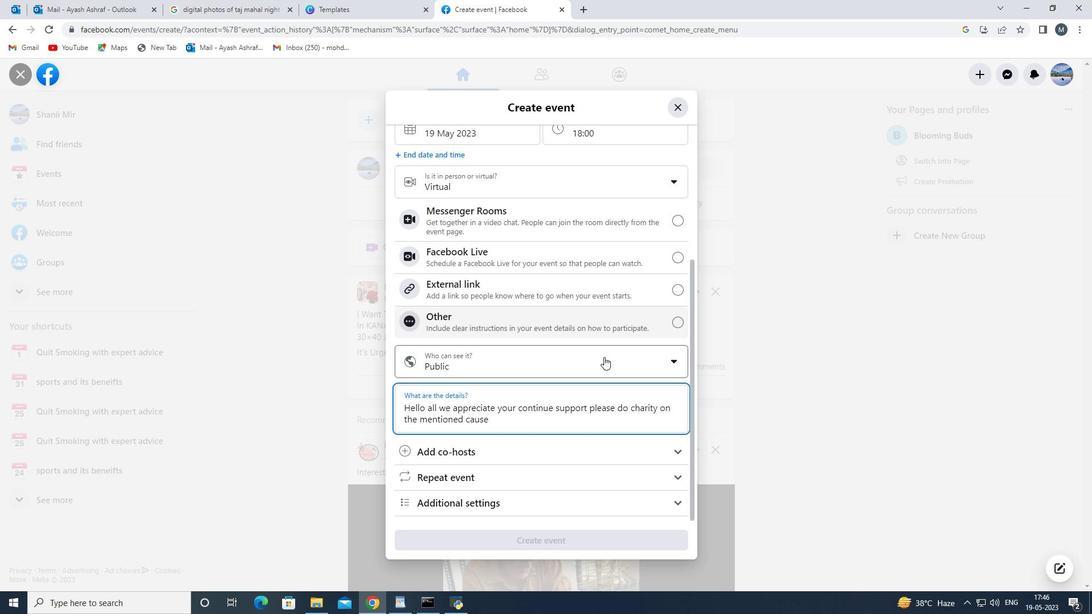 
Action: Mouse scrolled (605, 359) with delta (0, 0)
Screenshot: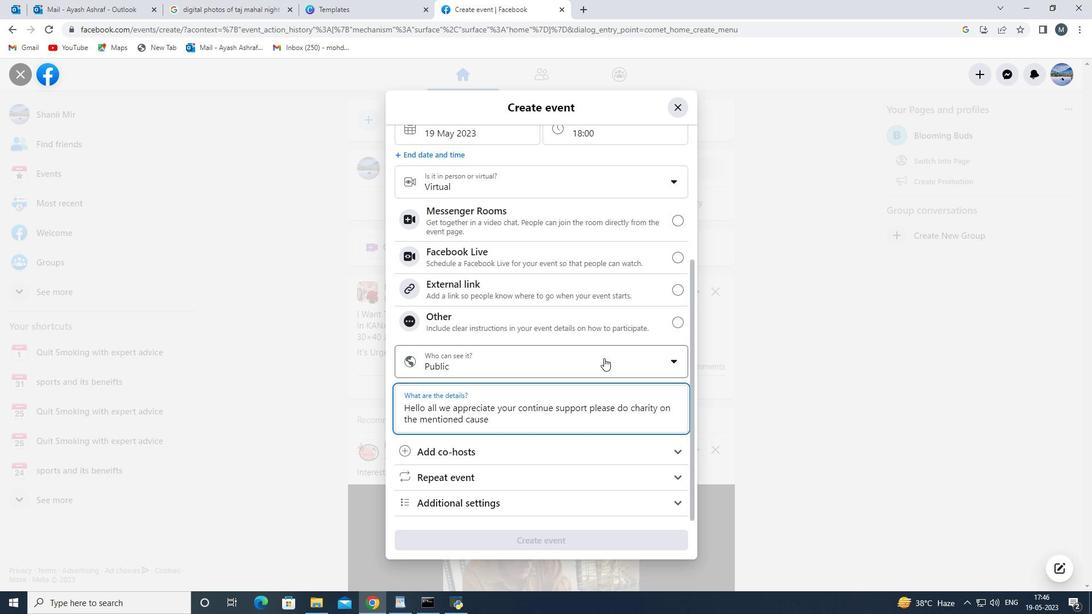 
Action: Mouse scrolled (605, 359) with delta (0, 0)
Screenshot: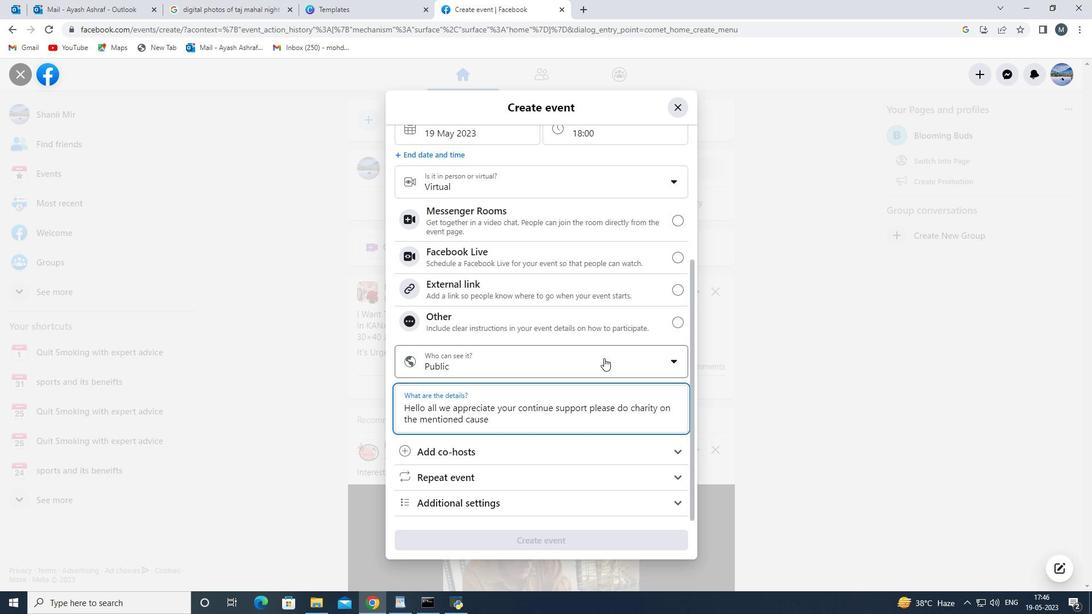 
Action: Mouse scrolled (605, 359) with delta (0, 0)
Screenshot: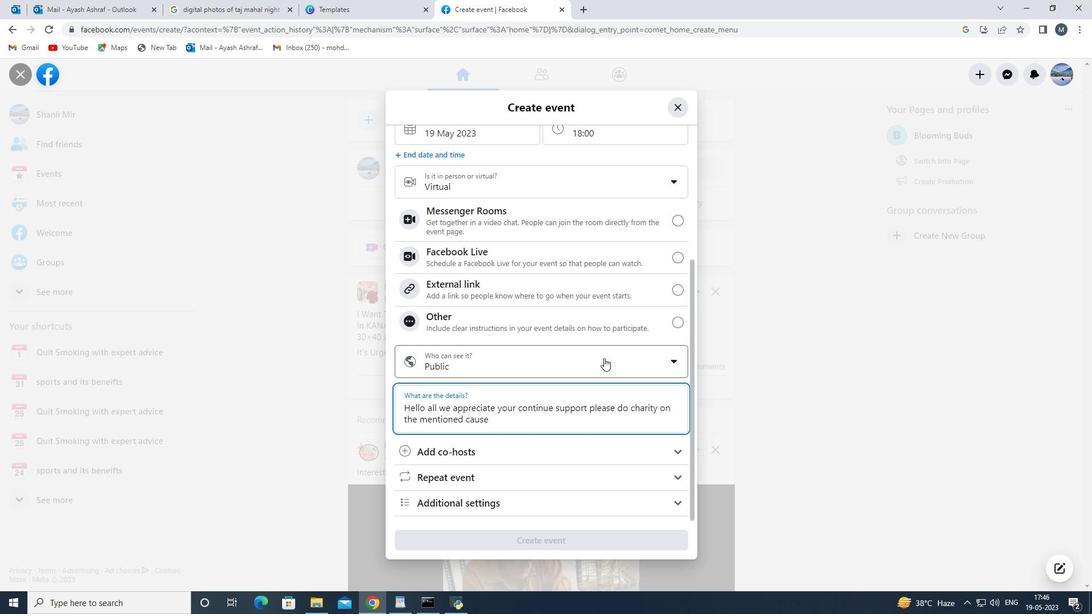 
Action: Mouse moved to (608, 356)
Screenshot: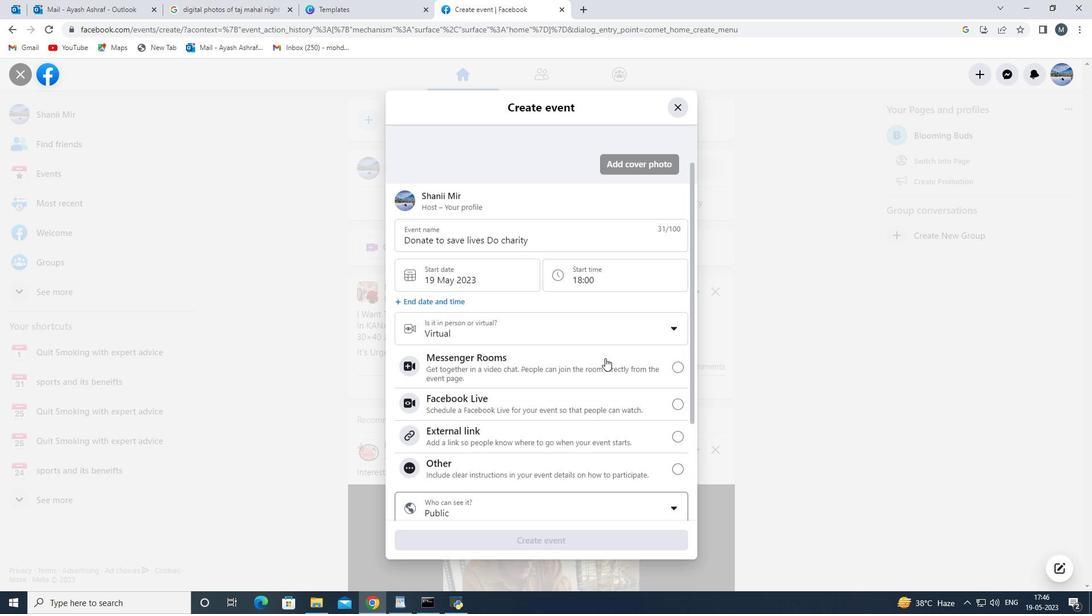 
Action: Mouse scrolled (608, 356) with delta (0, 0)
Screenshot: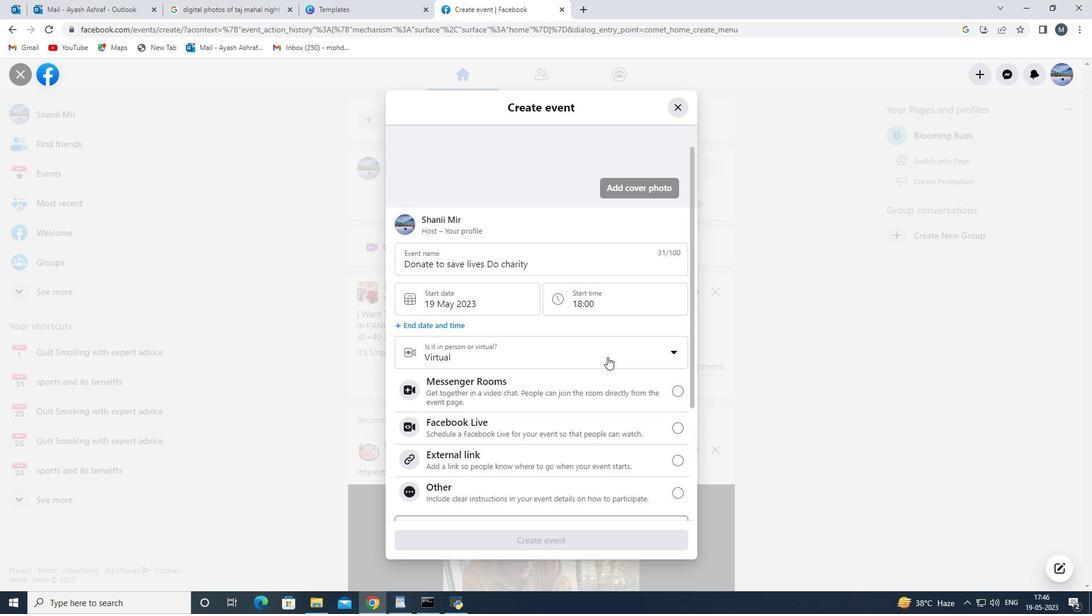 
Action: Mouse scrolled (608, 356) with delta (0, 0)
Screenshot: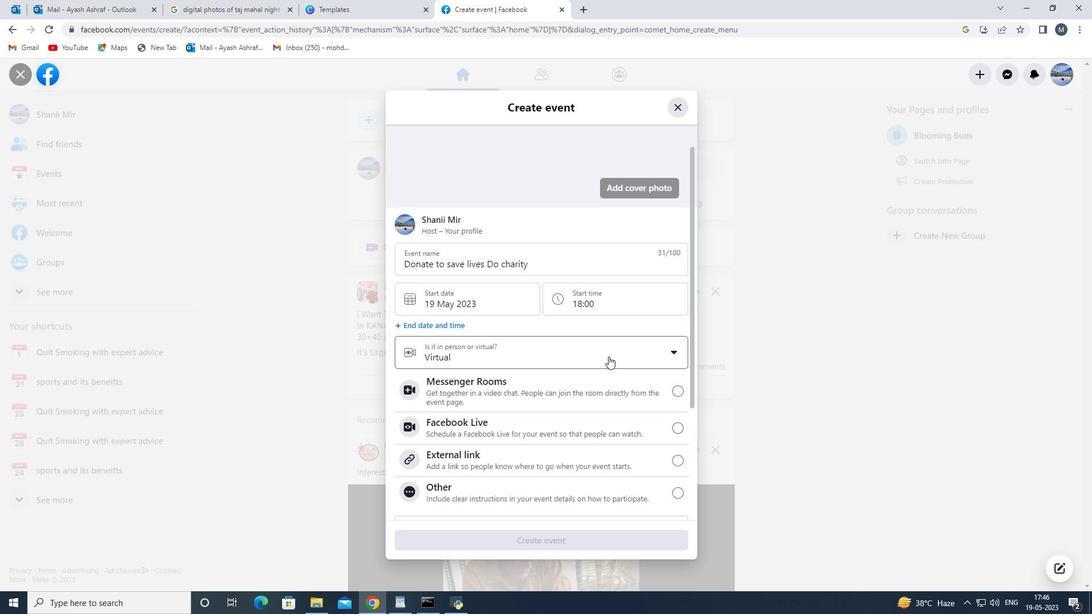 
Action: Mouse scrolled (608, 356) with delta (0, 0)
Screenshot: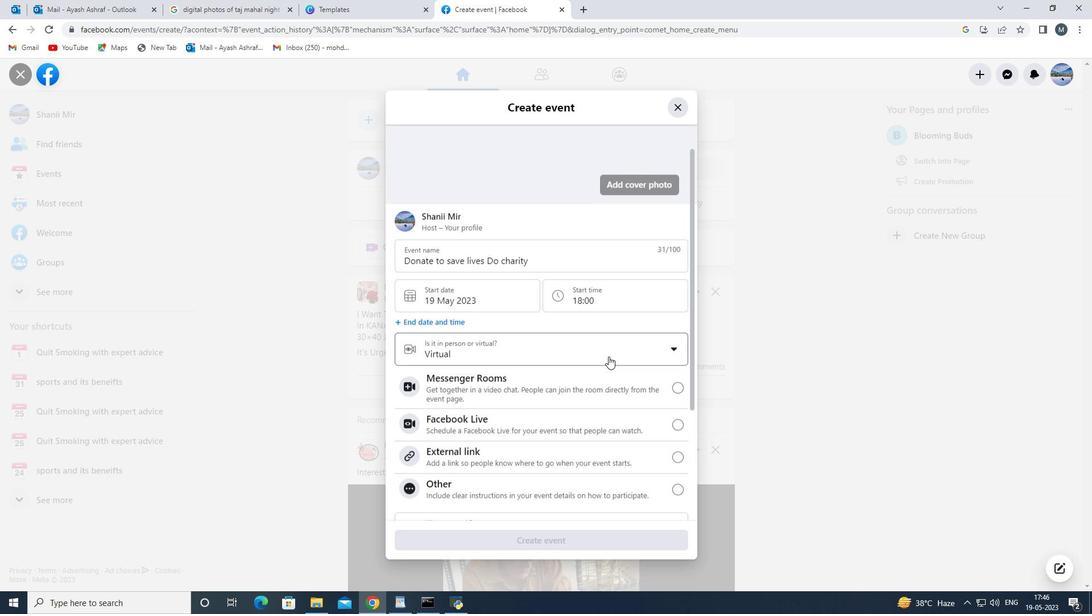 
Action: Mouse moved to (676, 215)
Screenshot: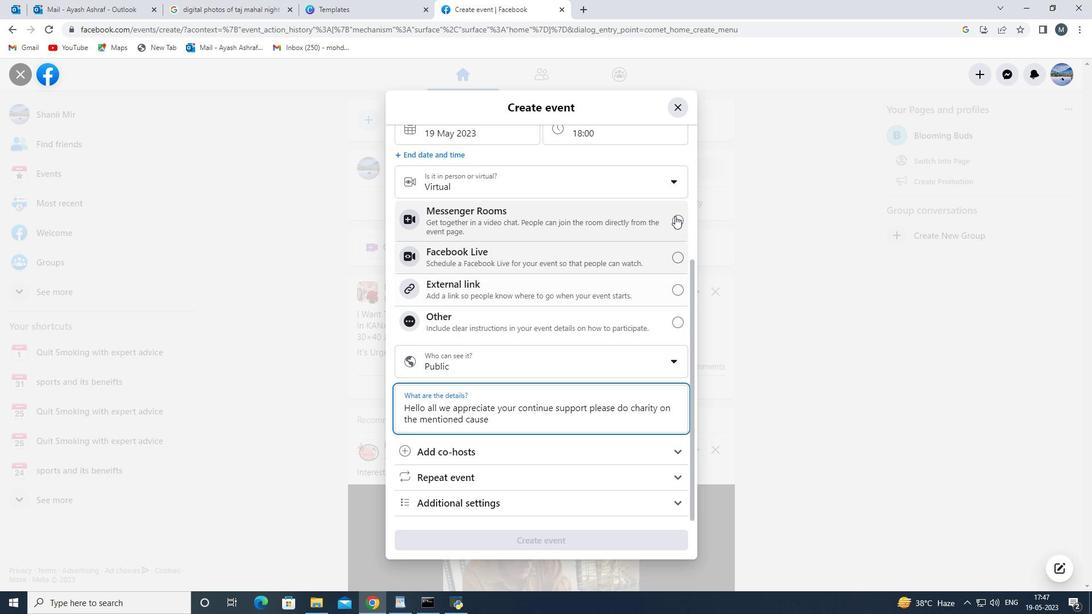 
Action: Mouse pressed left at (676, 215)
Screenshot: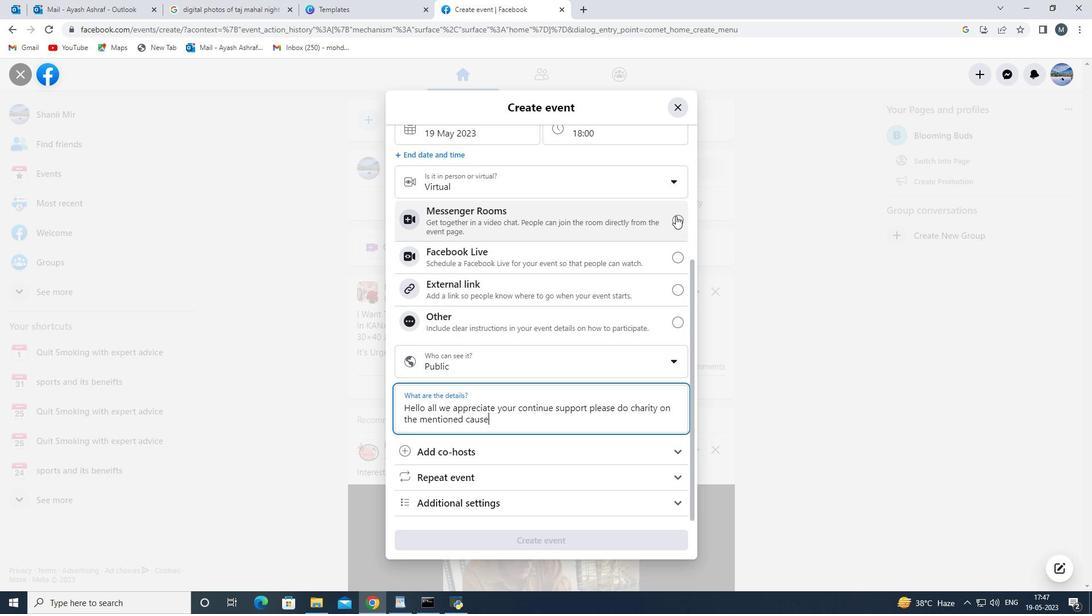 
Action: Mouse moved to (622, 305)
Screenshot: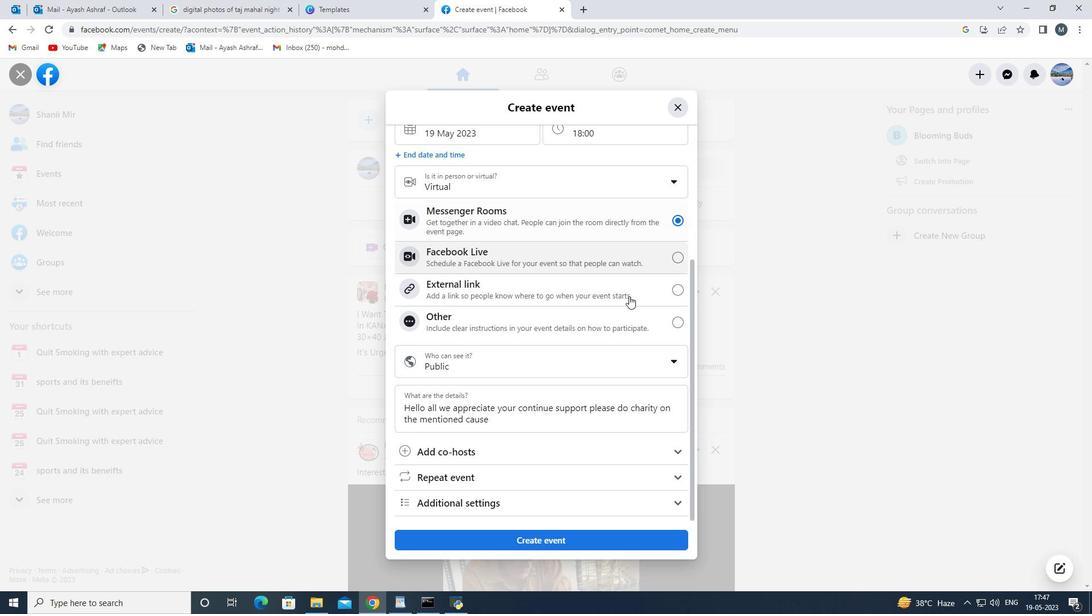 
Action: Mouse scrolled (622, 304) with delta (0, 0)
Screenshot: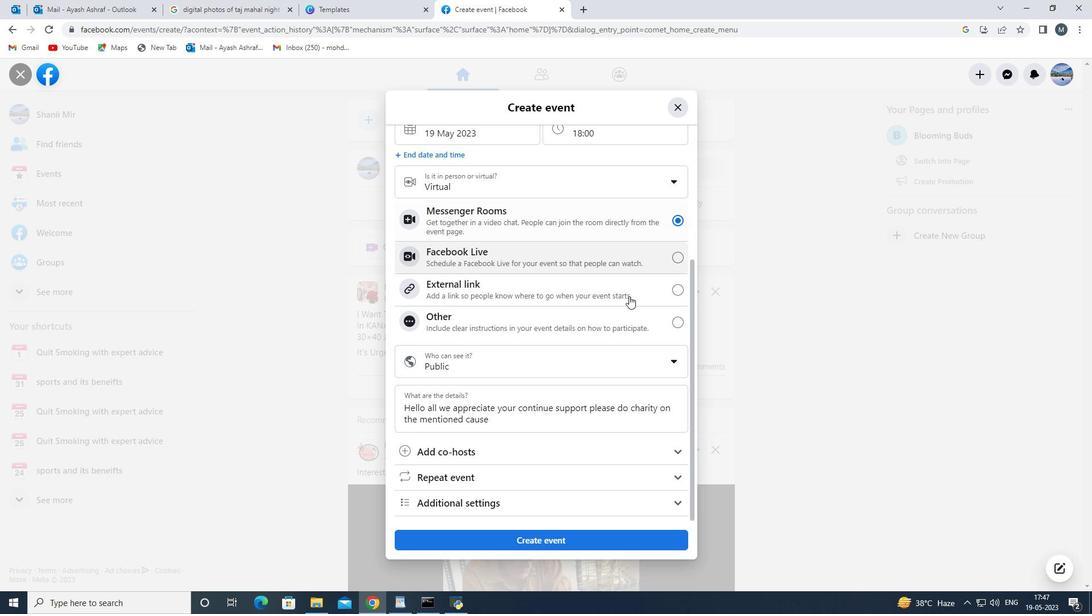 
Action: Mouse moved to (619, 309)
Screenshot: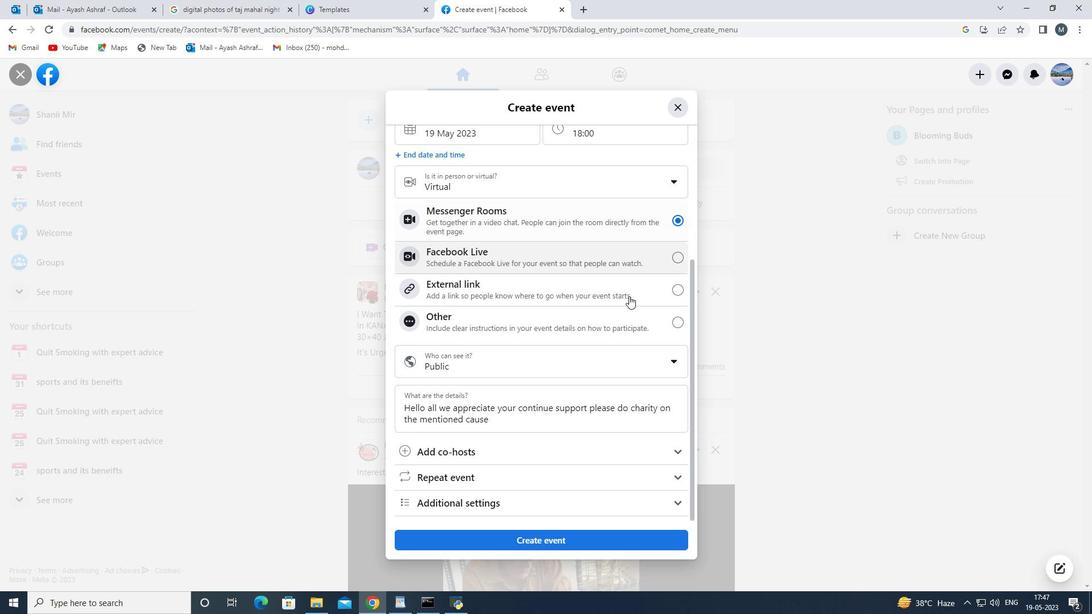 
Action: Mouse scrolled (619, 308) with delta (0, 0)
Screenshot: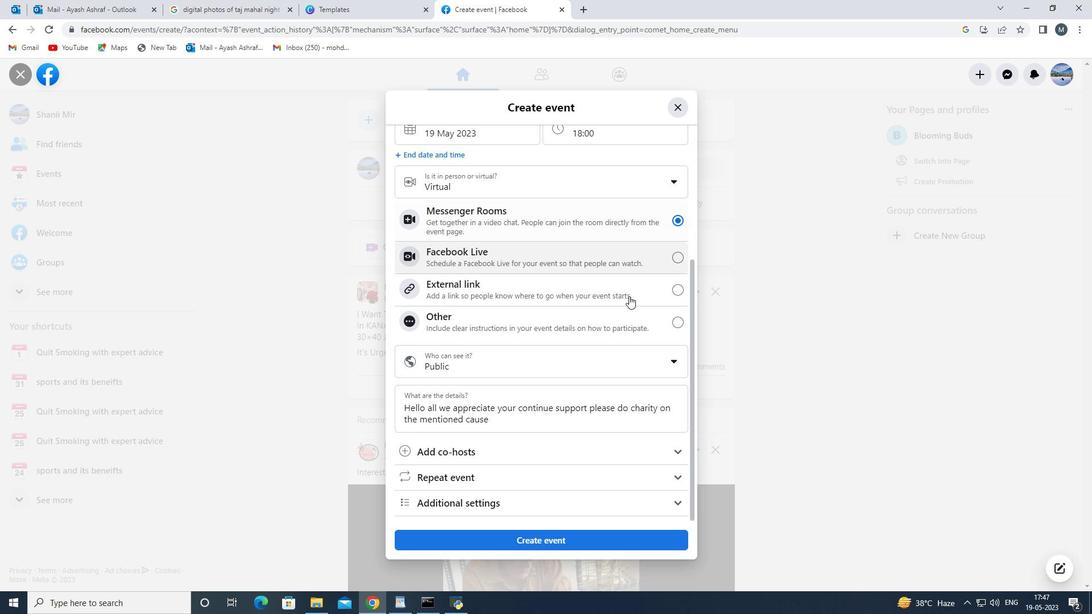 
Action: Mouse moved to (619, 311)
Screenshot: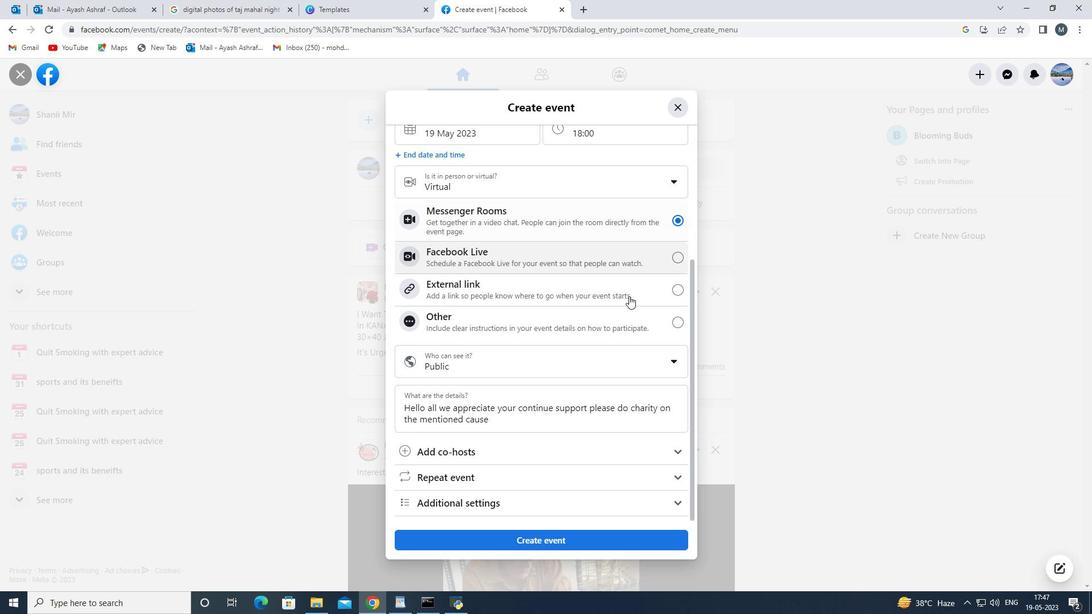 
Action: Mouse scrolled (619, 310) with delta (0, 0)
Screenshot: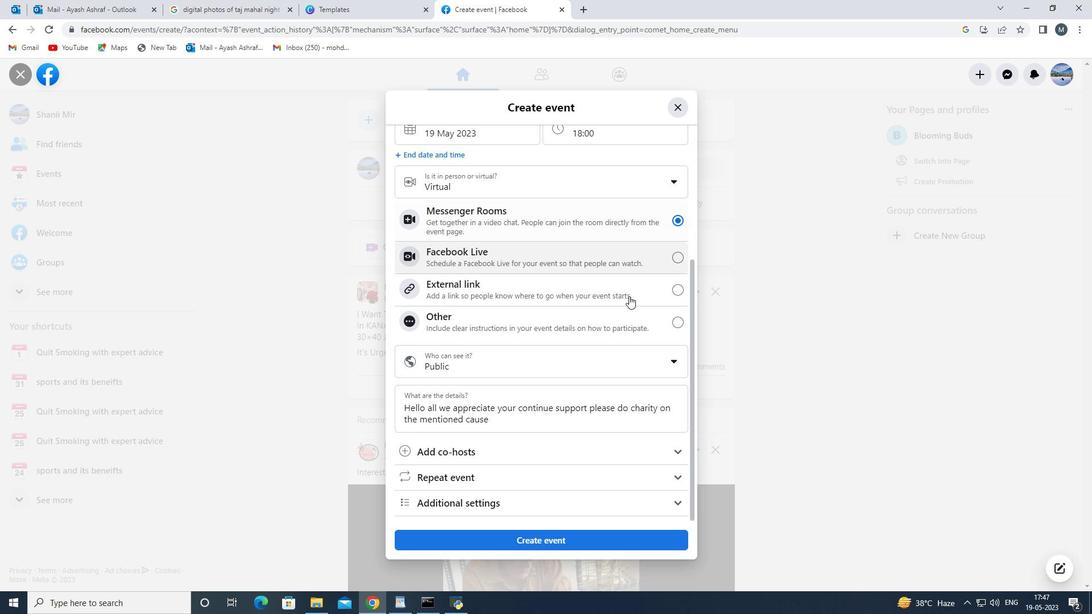 
Action: Mouse moved to (615, 319)
Screenshot: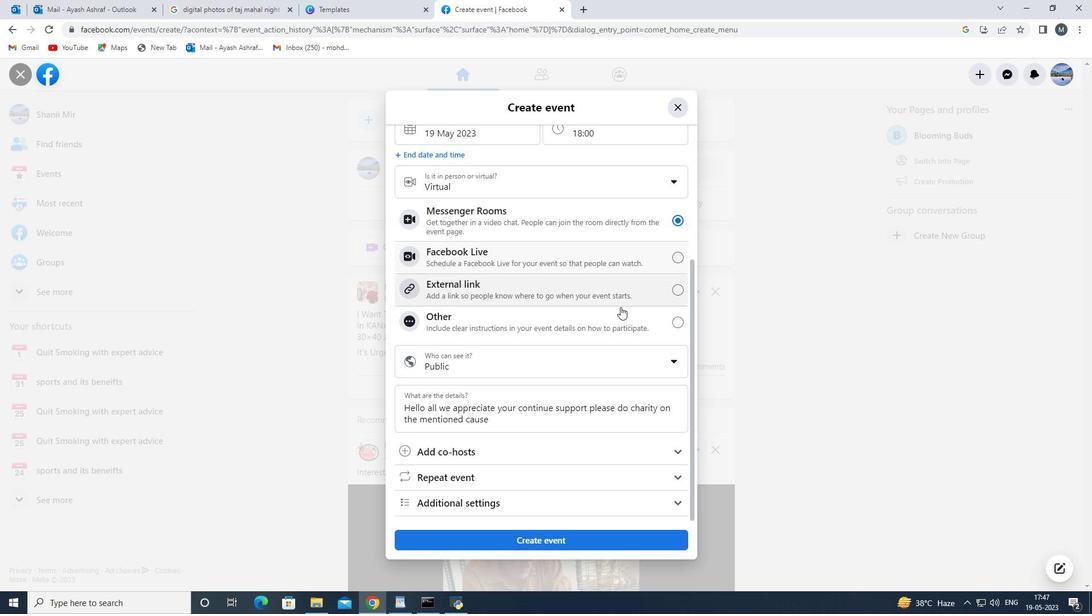 
Action: Mouse scrolled (616, 315) with delta (0, 0)
Screenshot: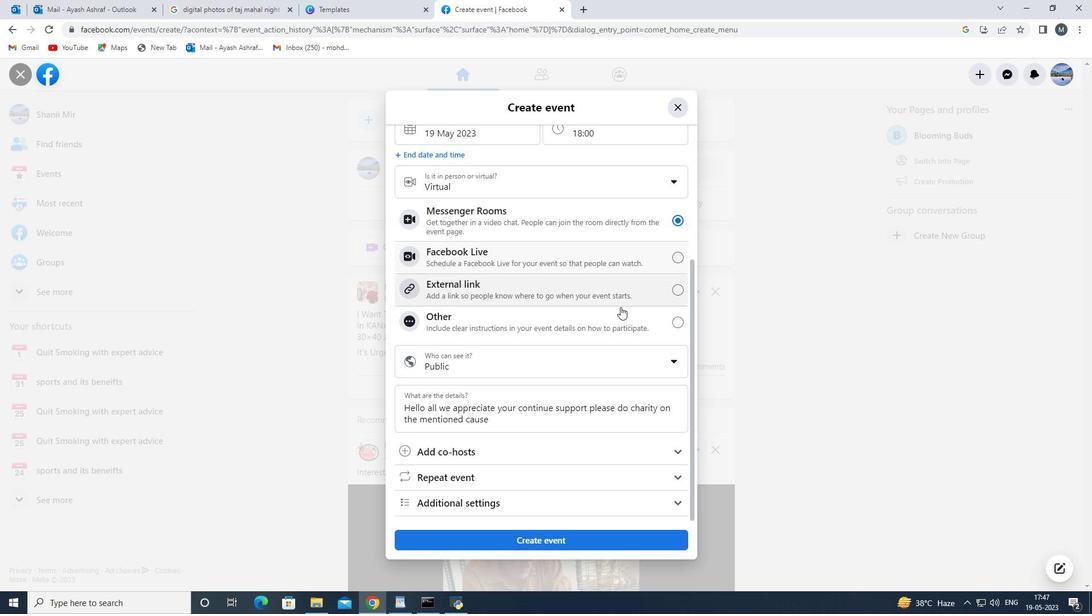
Action: Mouse moved to (546, 541)
Screenshot: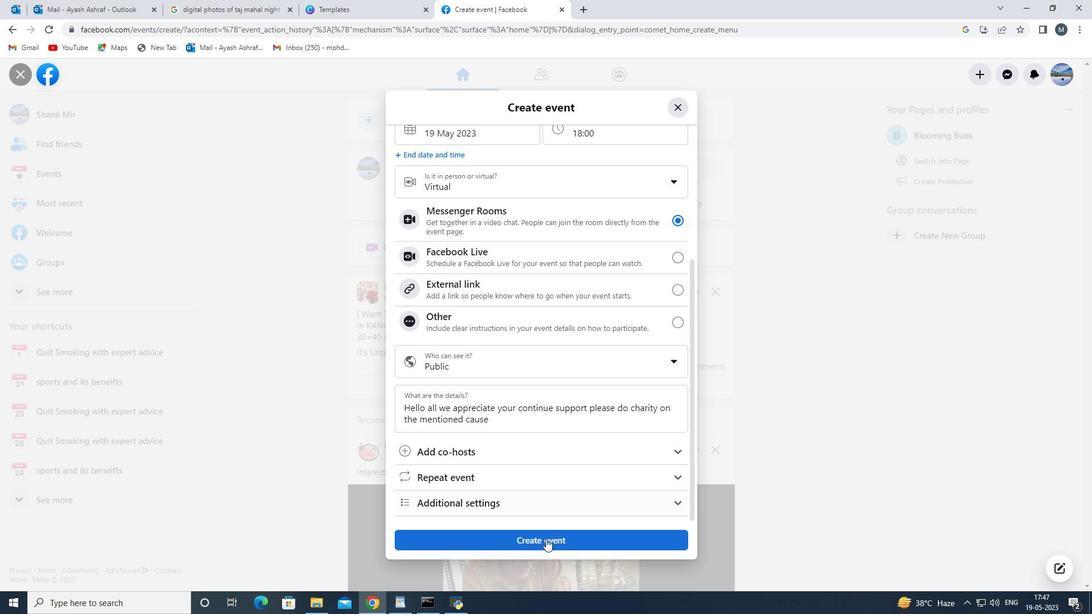 
Action: Mouse pressed left at (546, 541)
Screenshot: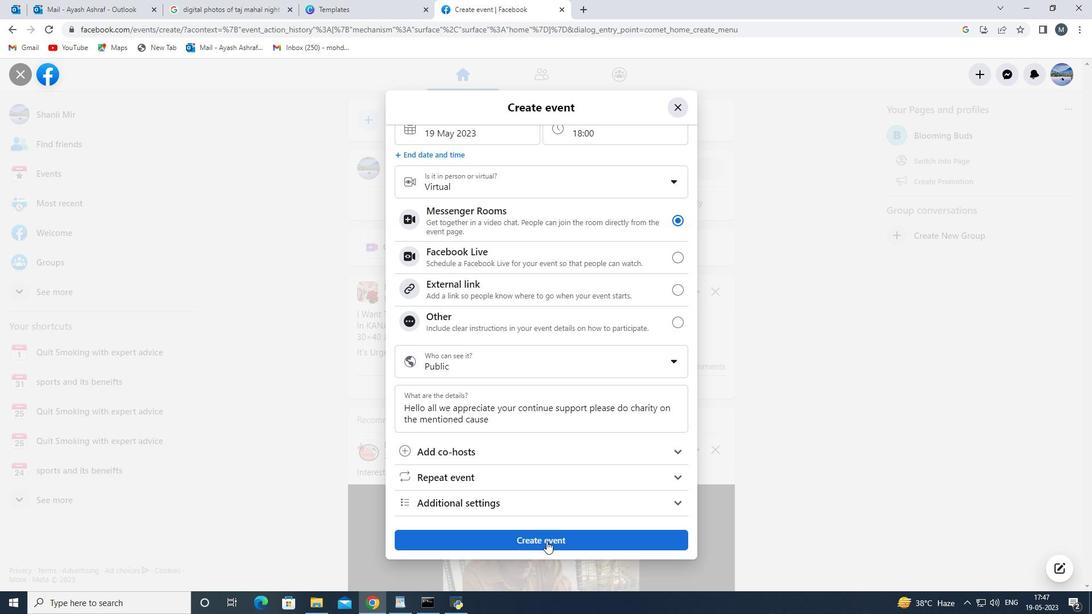 
Action: Mouse moved to (546, 537)
Screenshot: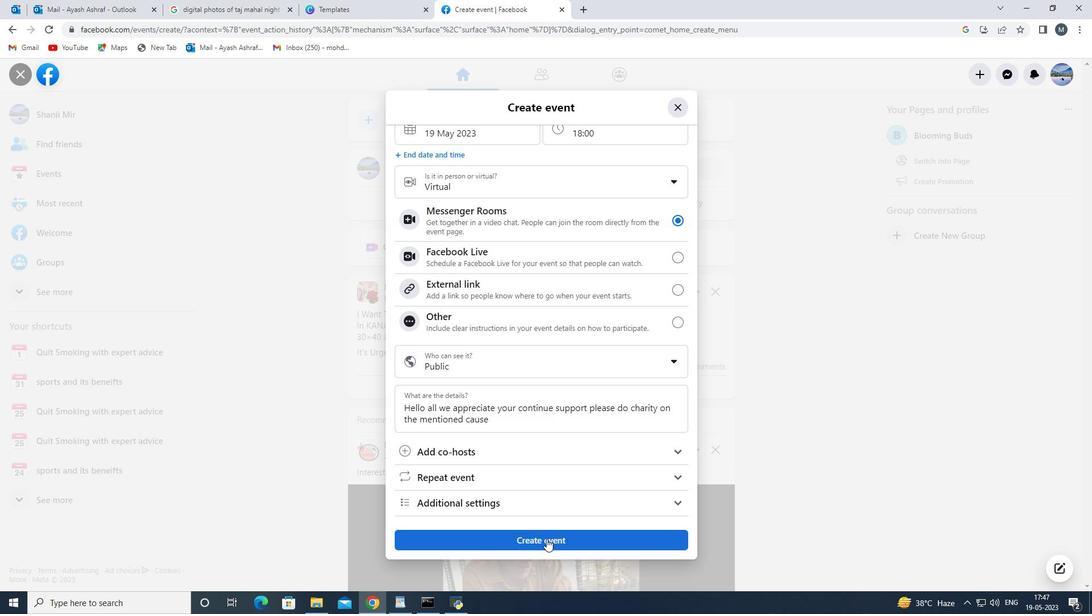
Action: Mouse pressed left at (546, 537)
Screenshot: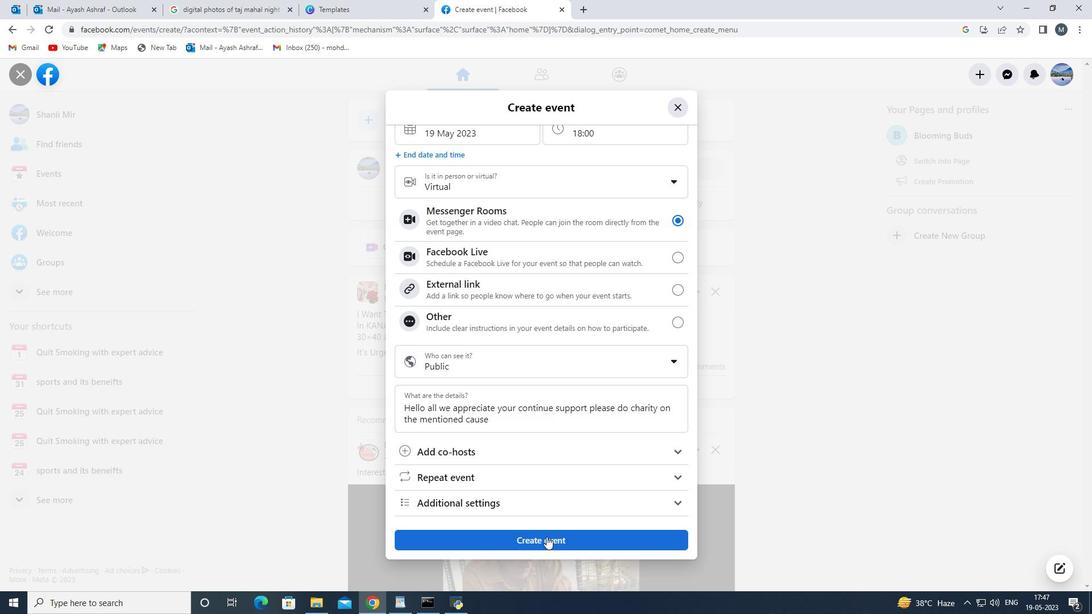 
Action: Mouse moved to (547, 537)
Screenshot: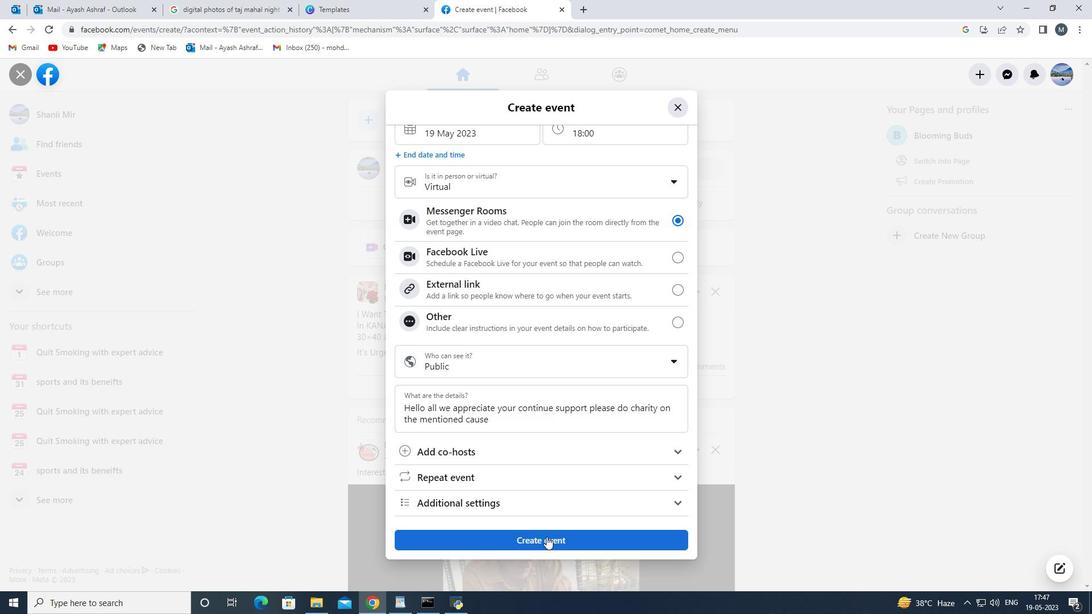 
Action: Mouse pressed left at (547, 537)
Screenshot: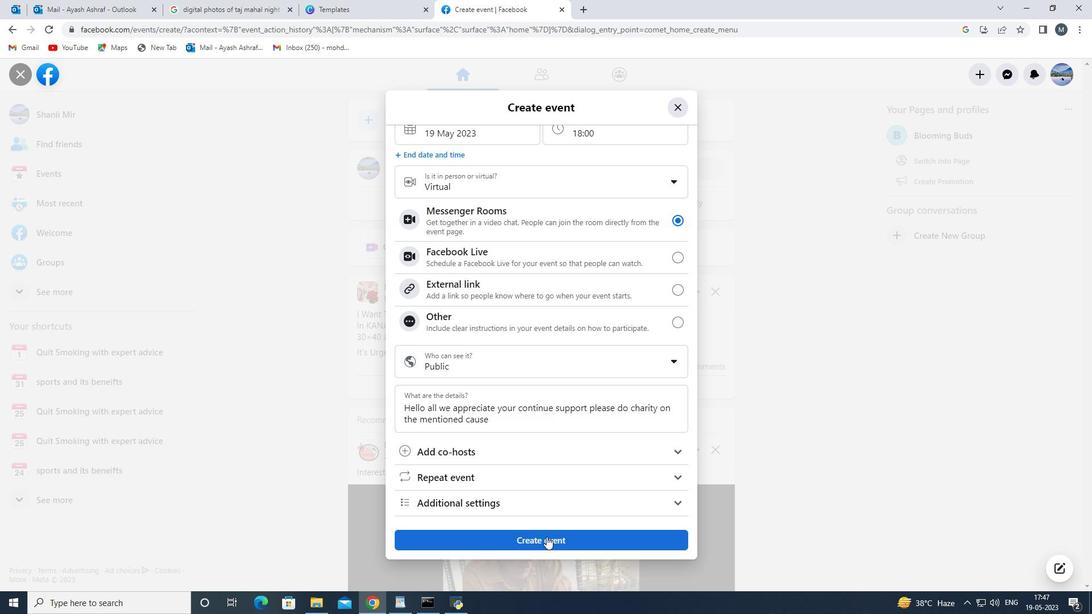 
Action: Mouse moved to (551, 511)
Screenshot: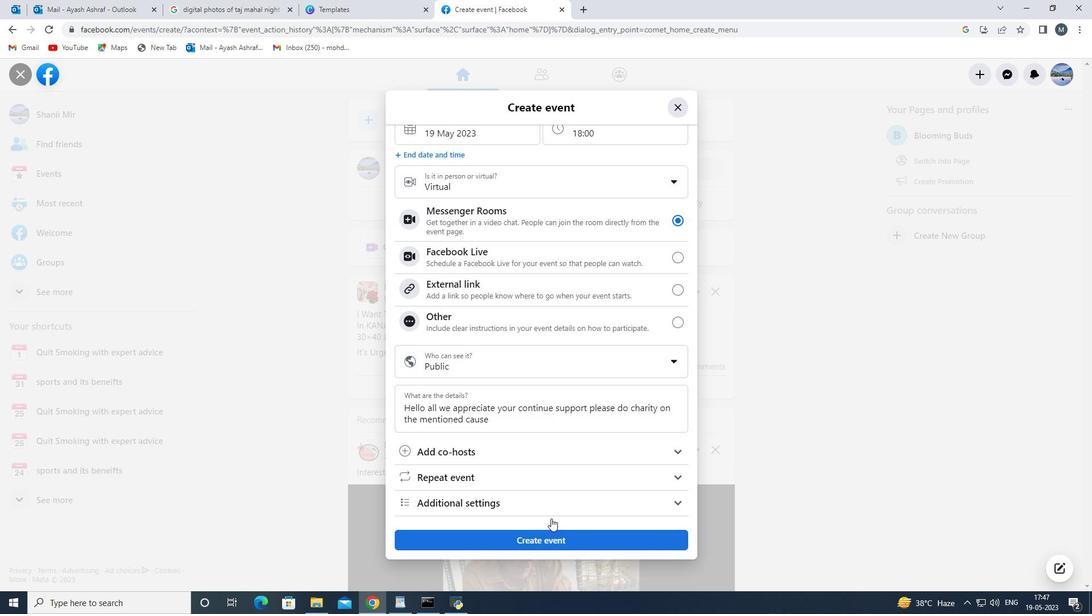 
Action: Mouse scrolled (551, 515) with delta (0, 0)
Screenshot: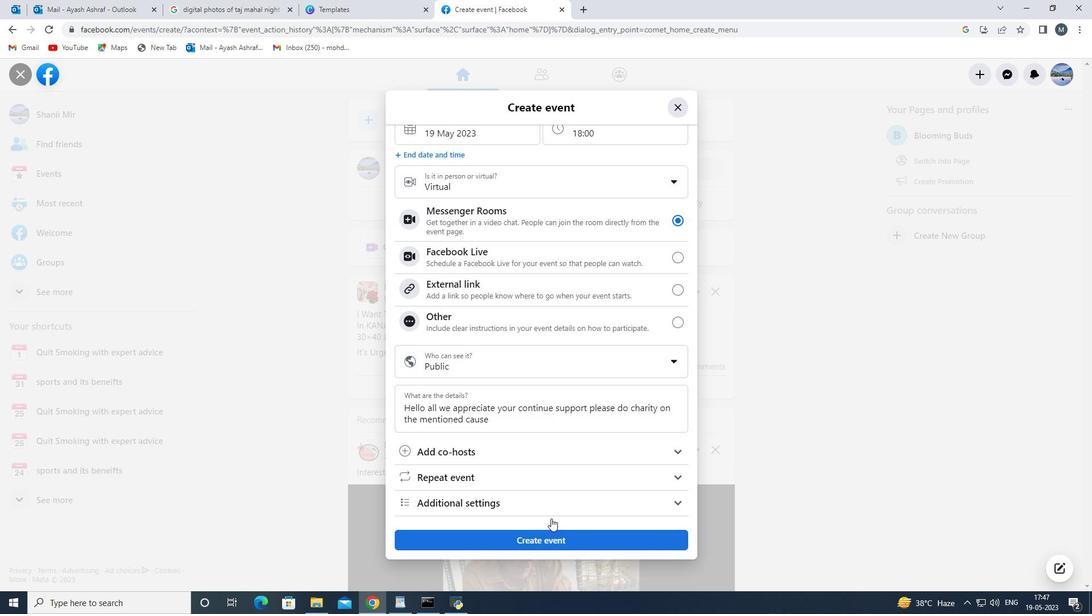 
Action: Mouse moved to (551, 510)
Screenshot: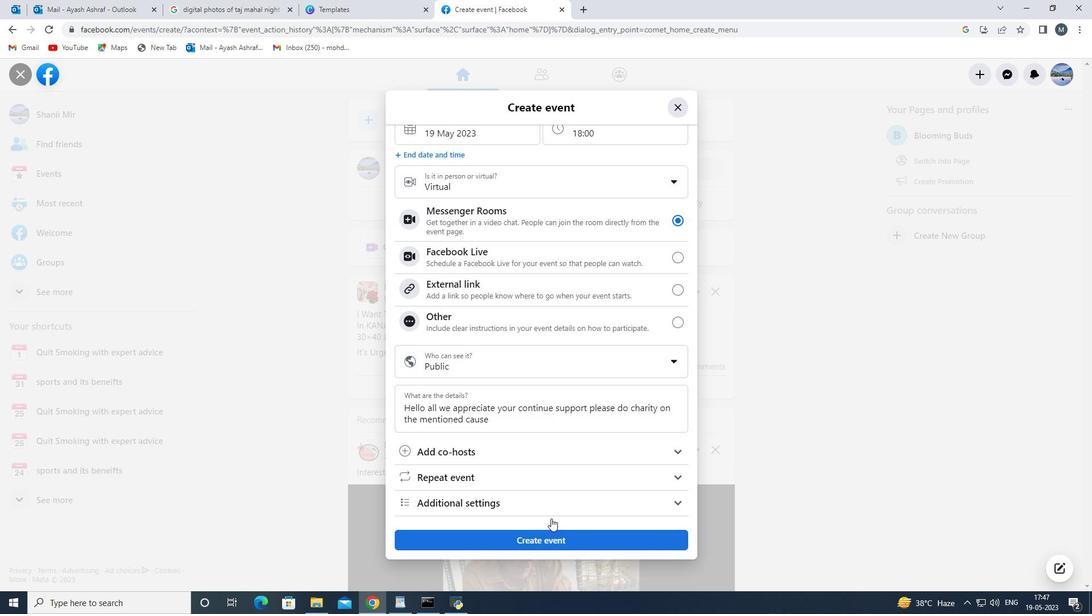 
Action: Mouse scrolled (551, 515) with delta (0, 0)
Screenshot: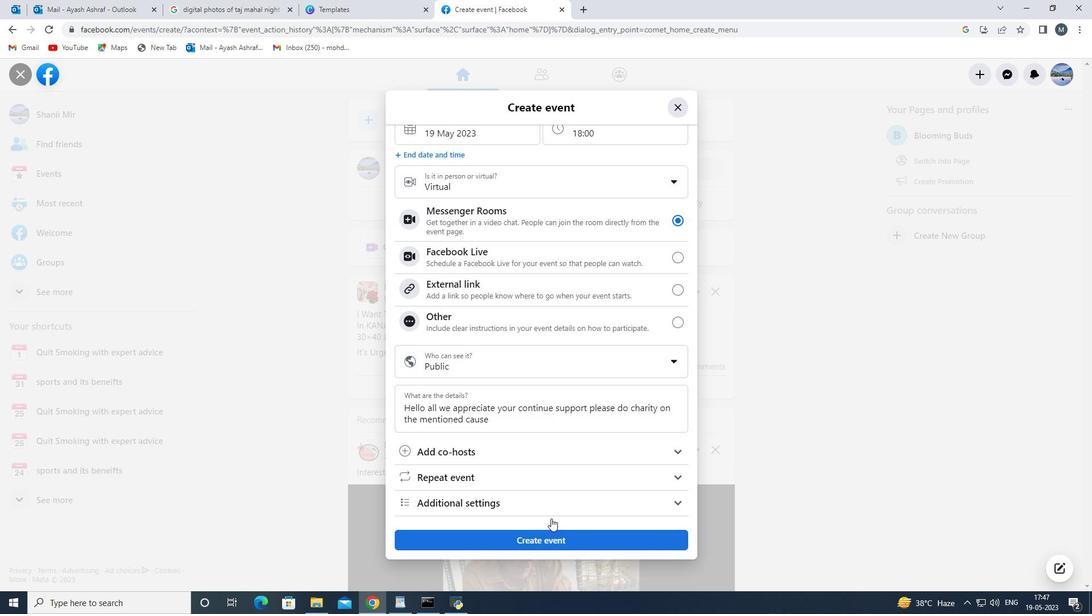 
Action: Mouse moved to (551, 510)
Screenshot: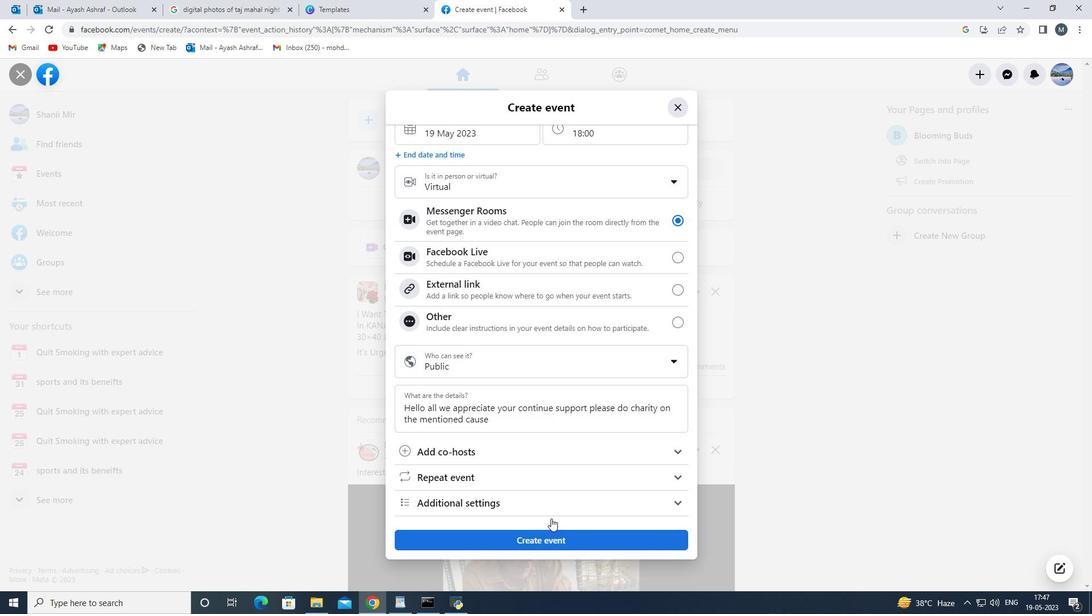 
Action: Mouse scrolled (551, 513) with delta (0, 0)
Screenshot: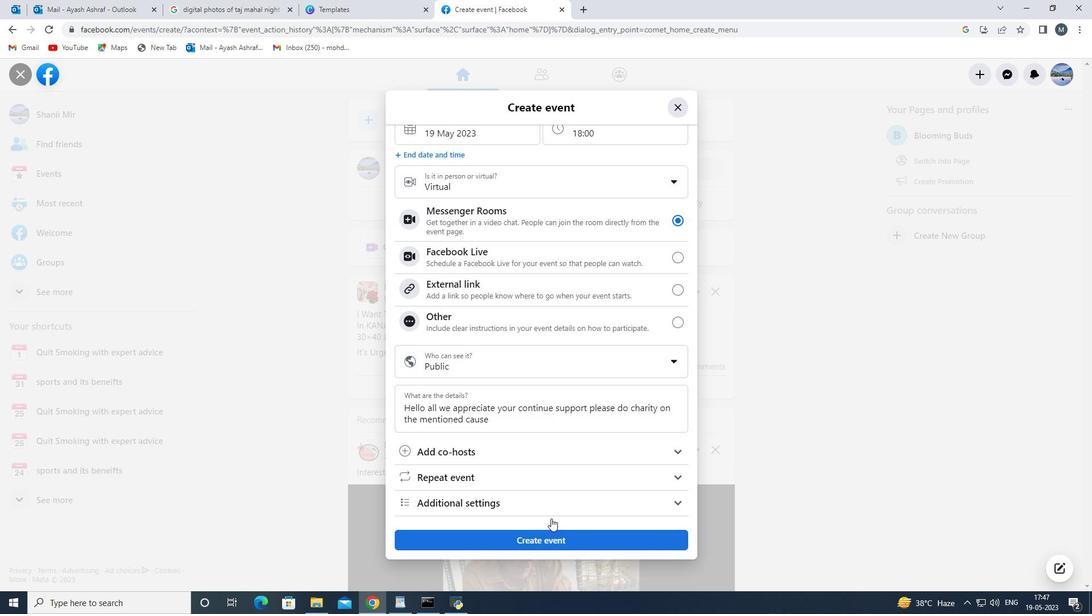
Action: Mouse moved to (551, 508)
Screenshot: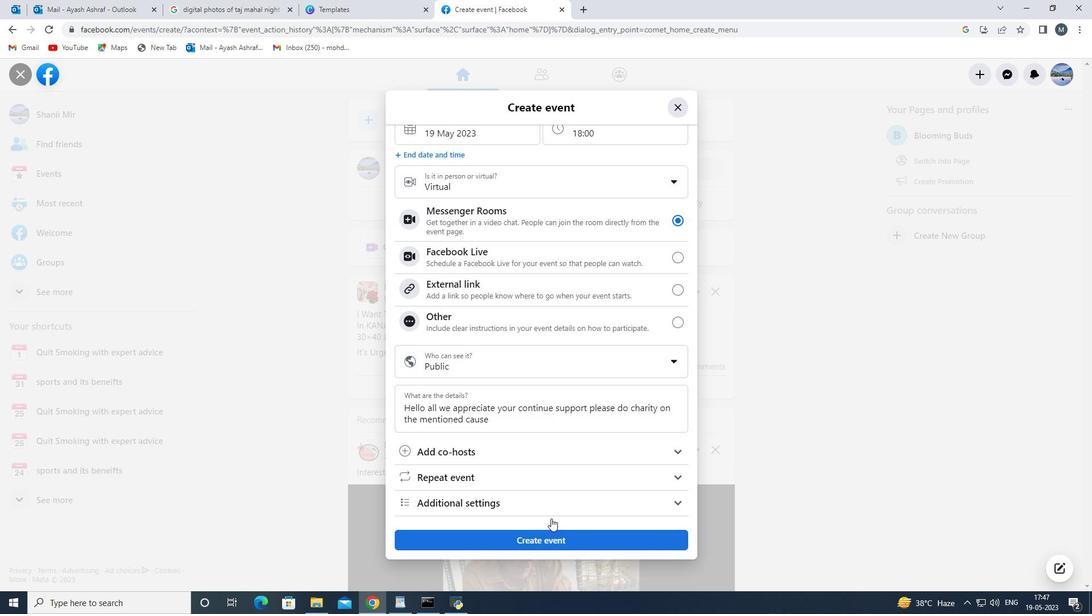 
Action: Mouse scrolled (551, 511) with delta (0, 0)
Screenshot: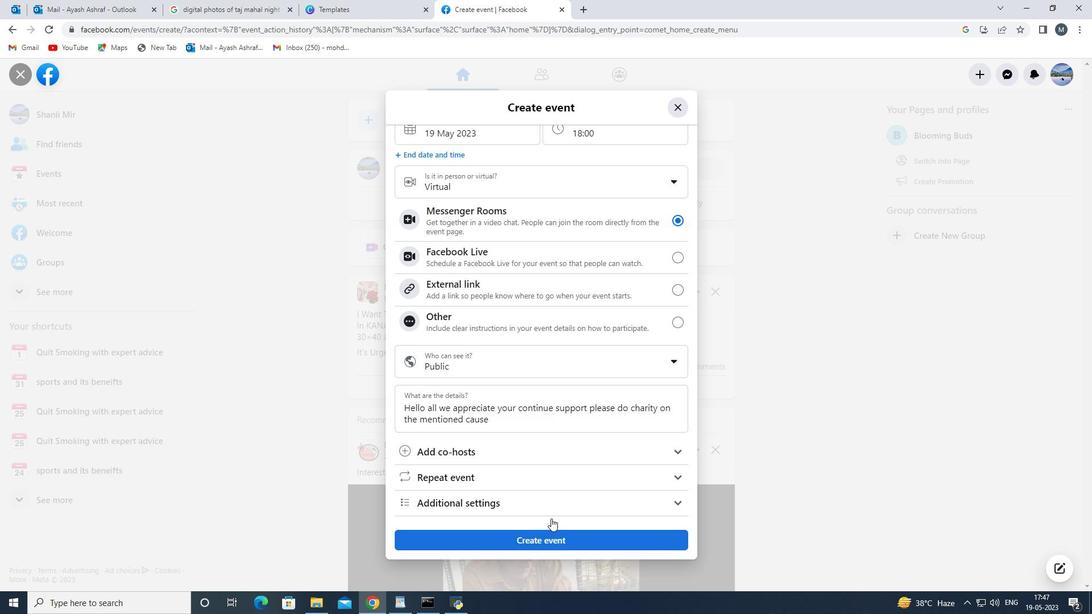 
Action: Mouse moved to (551, 507)
Screenshot: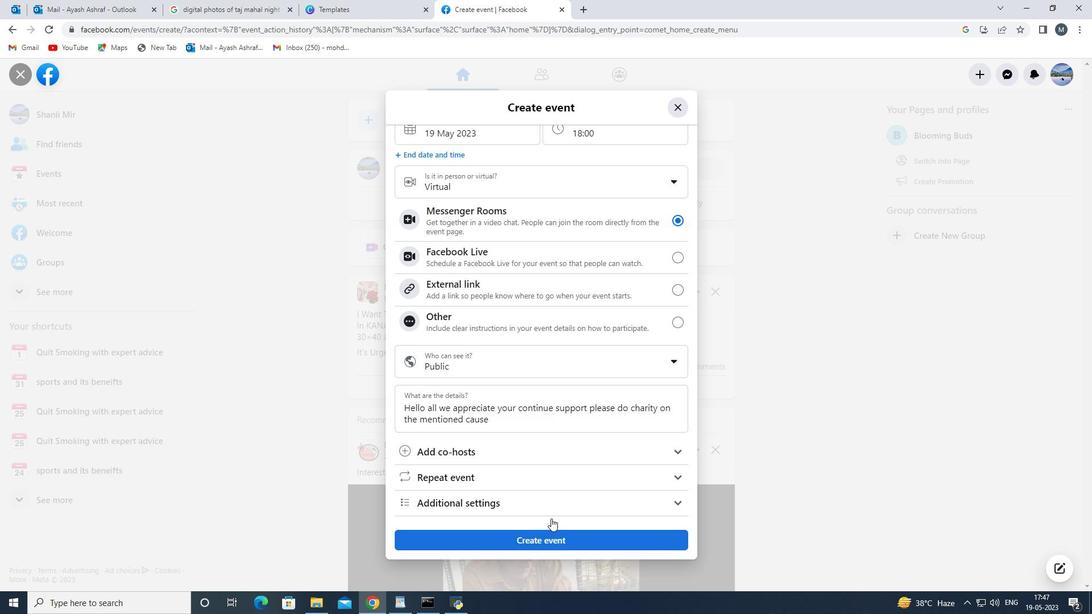 
Action: Mouse scrolled (551, 511) with delta (0, 0)
Screenshot: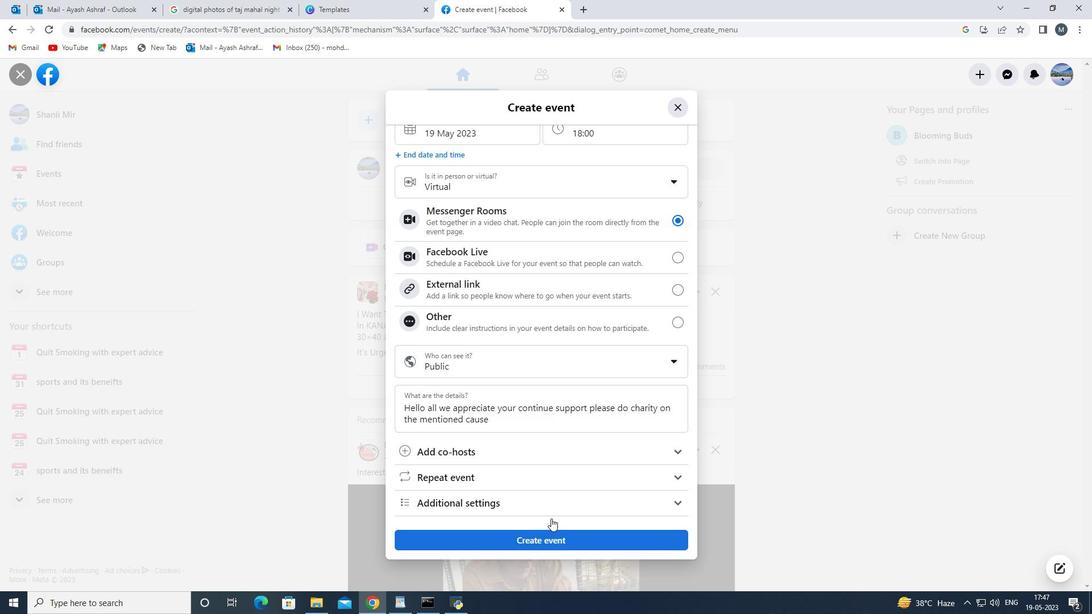
Action: Mouse moved to (551, 507)
Screenshot: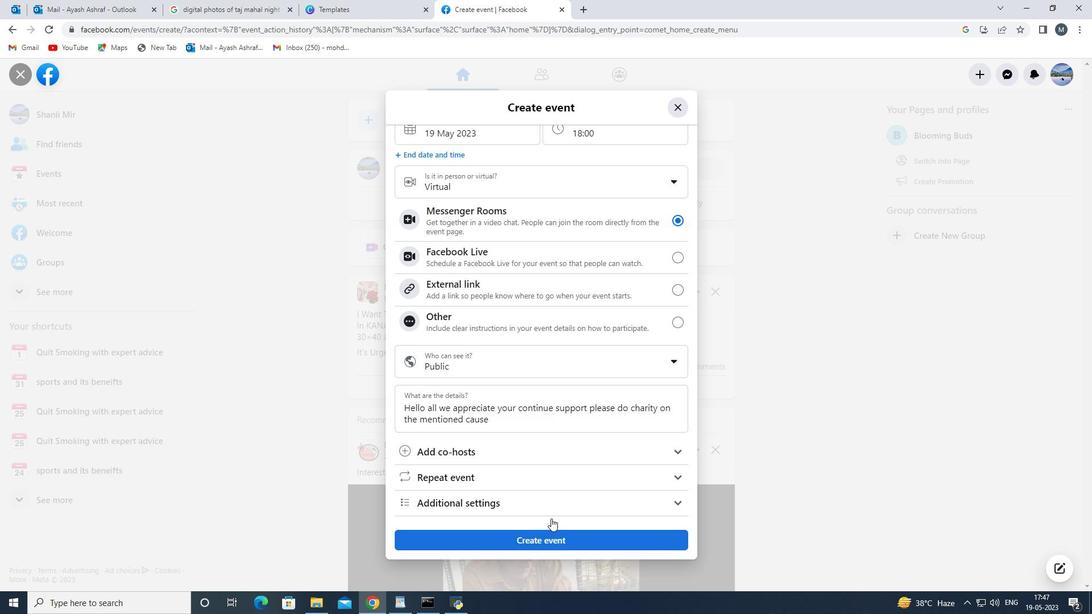 
Action: Mouse scrolled (551, 507) with delta (0, 0)
Screenshot: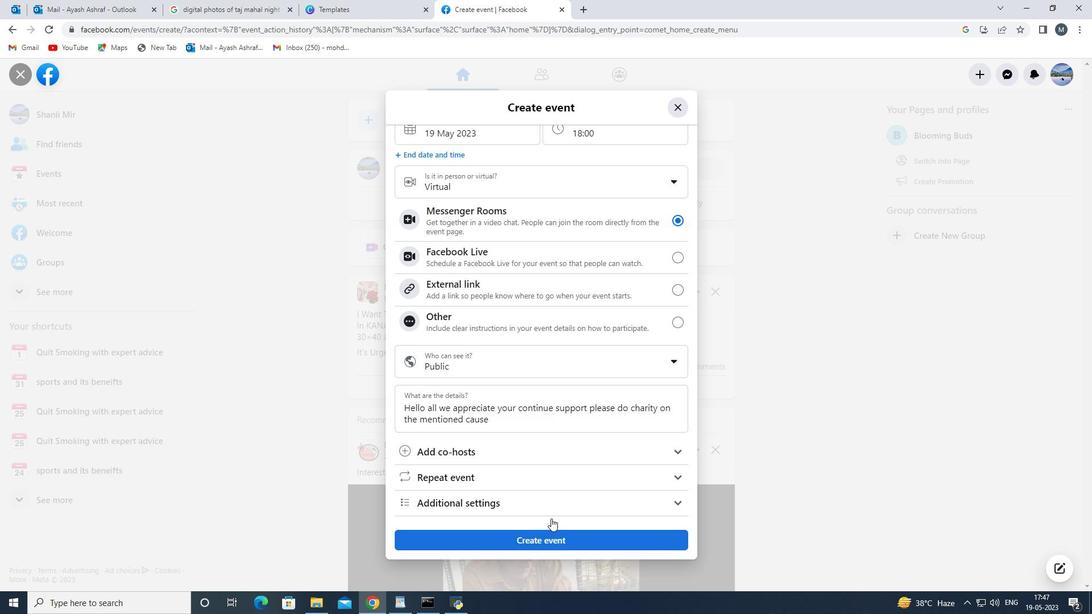 
Action: Mouse moved to (552, 505)
Screenshot: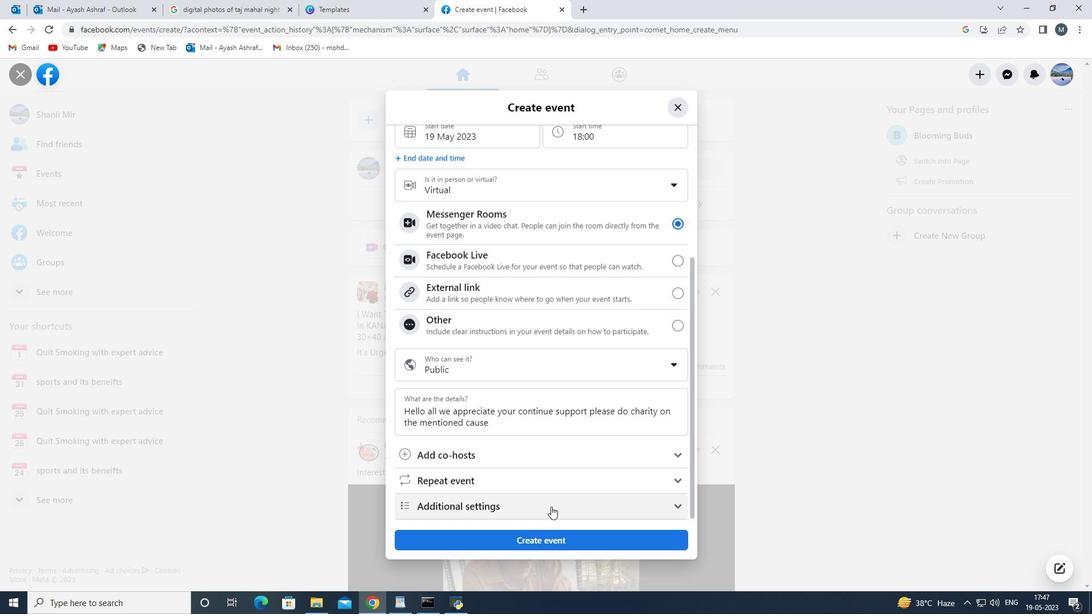 
Action: Mouse scrolled (552, 506) with delta (0, 0)
Screenshot: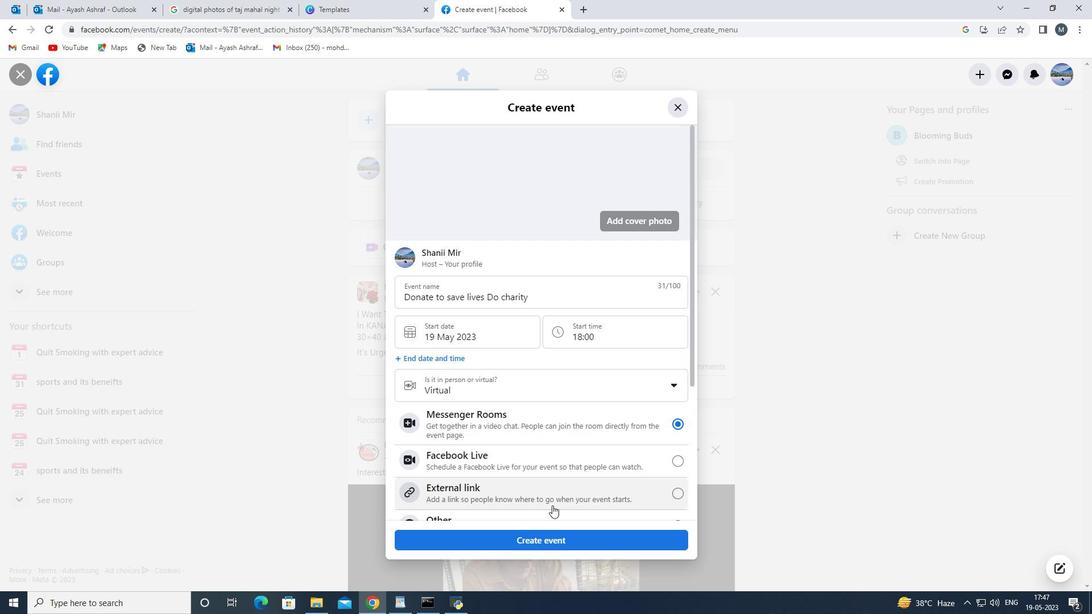 
Action: Mouse scrolled (552, 506) with delta (0, 0)
Screenshot: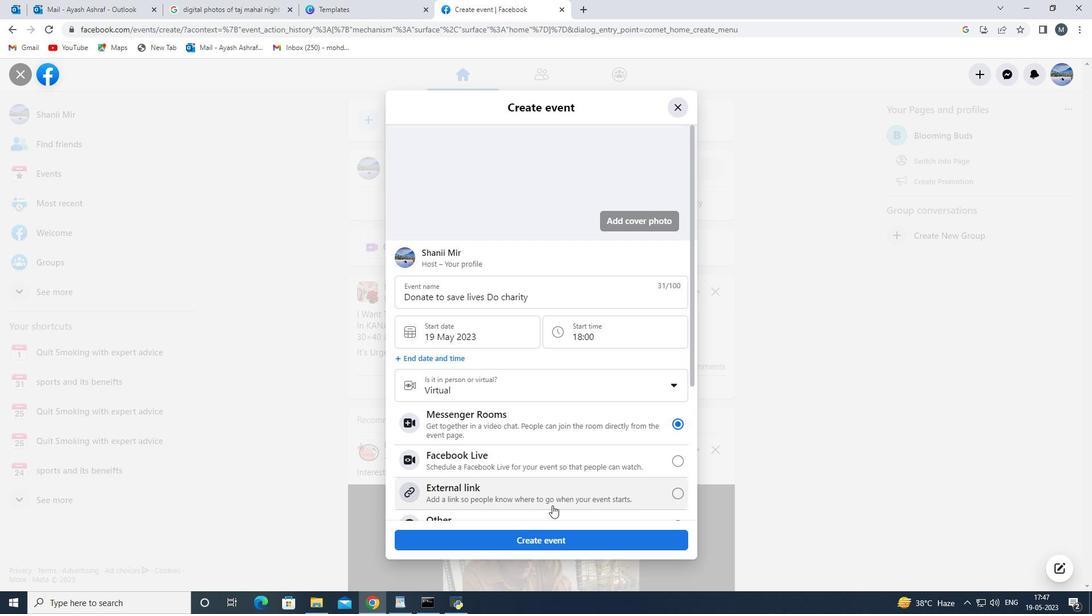 
Action: Mouse scrolled (552, 506) with delta (0, 0)
Screenshot: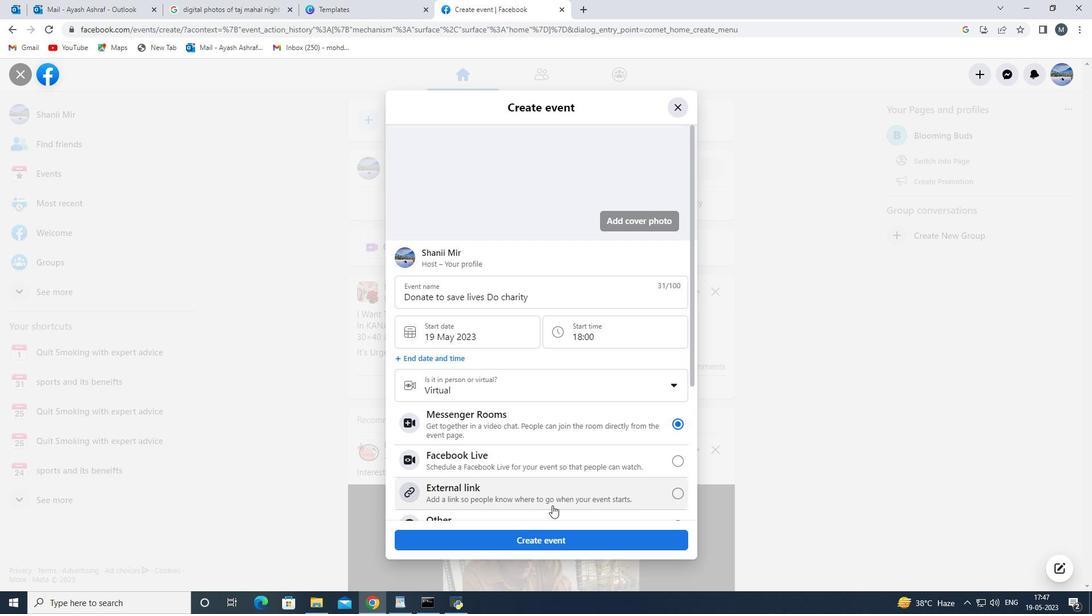 
Action: Mouse scrolled (552, 506) with delta (0, 0)
Screenshot: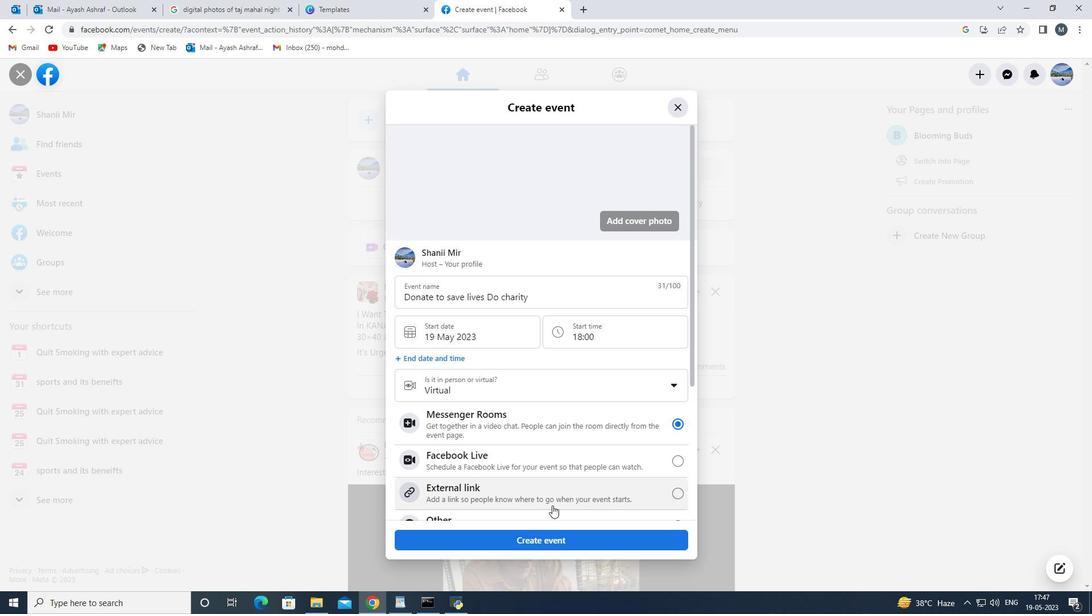 
Action: Mouse moved to (587, 453)
Screenshot: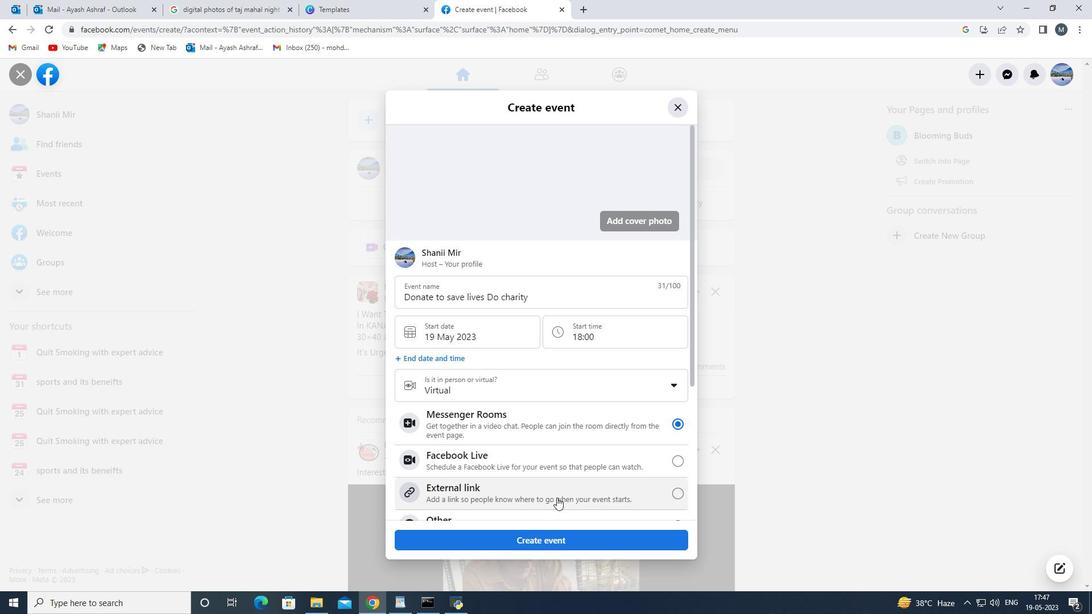 
Action: Mouse scrolled (587, 453) with delta (0, 0)
Screenshot: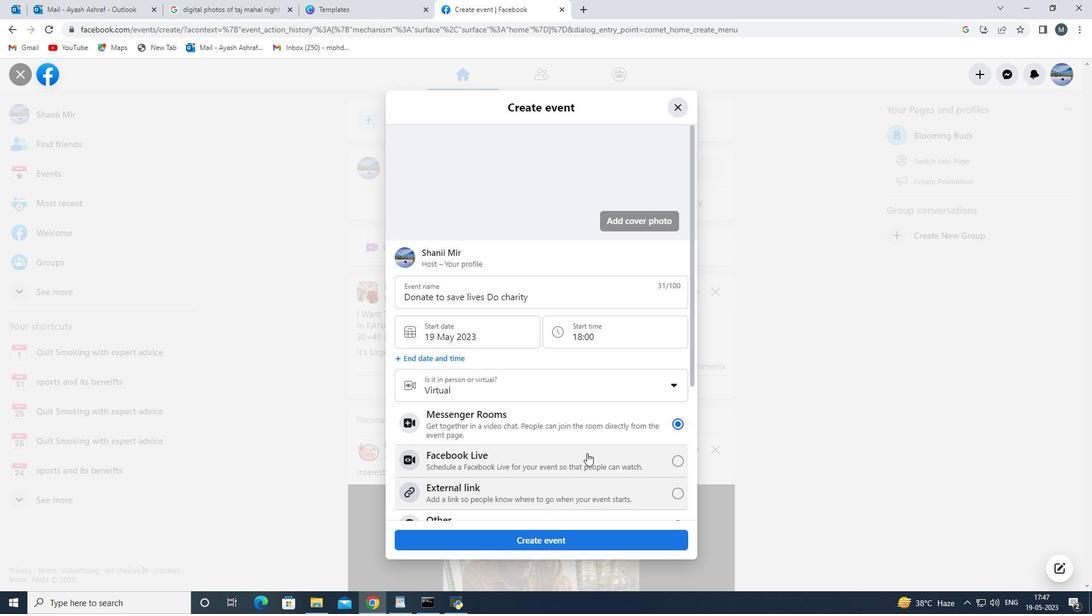 
Action: Mouse scrolled (587, 453) with delta (0, 0)
Screenshot: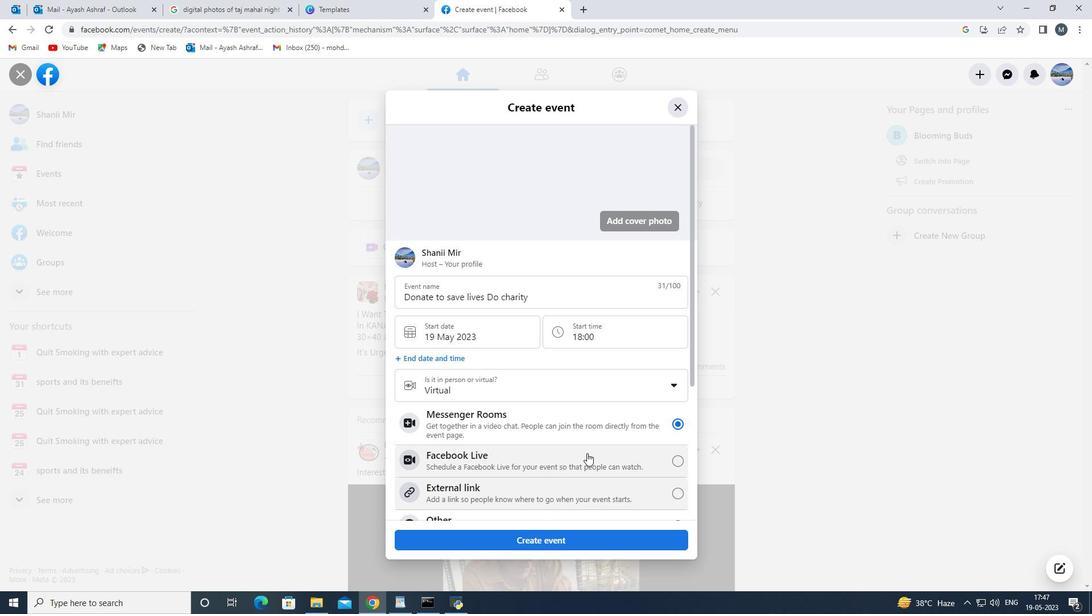 
Action: Mouse scrolled (587, 453) with delta (0, 0)
Screenshot: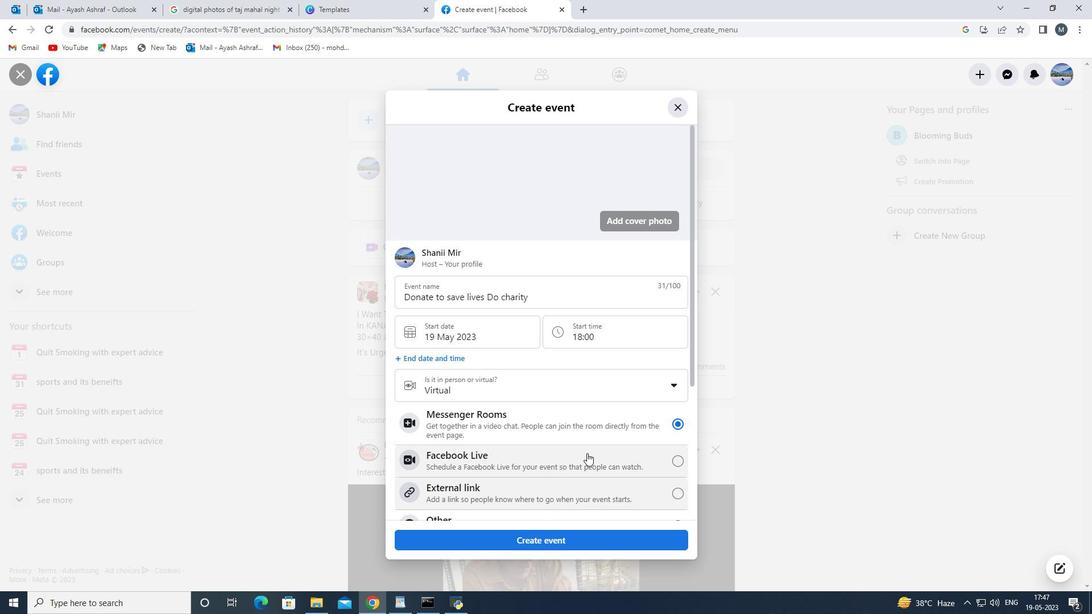 
Action: Mouse scrolled (587, 453) with delta (0, 0)
Screenshot: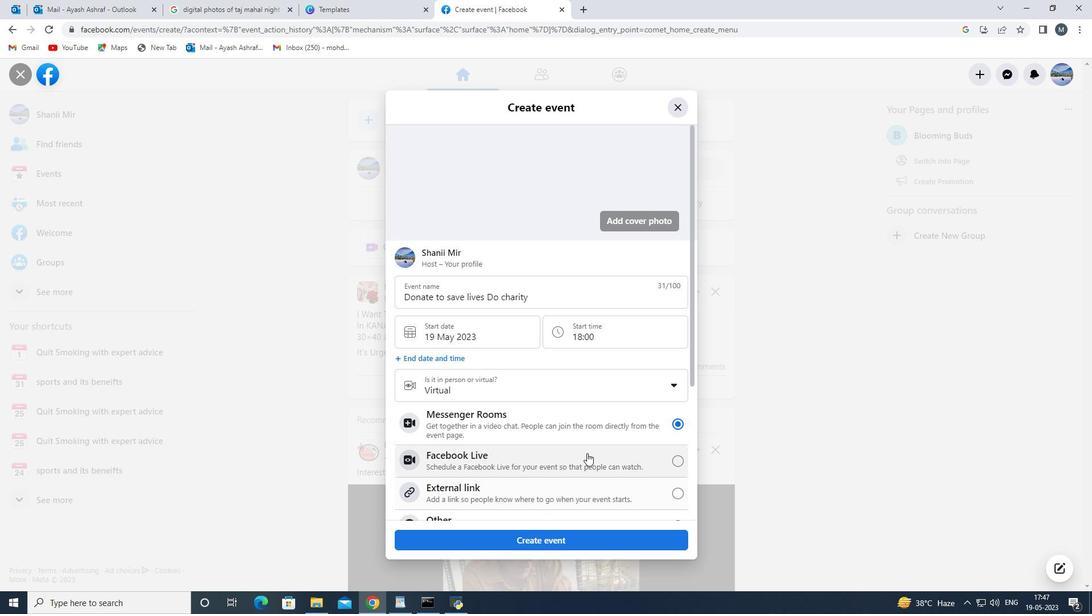 
Action: Mouse scrolled (587, 453) with delta (0, 0)
Screenshot: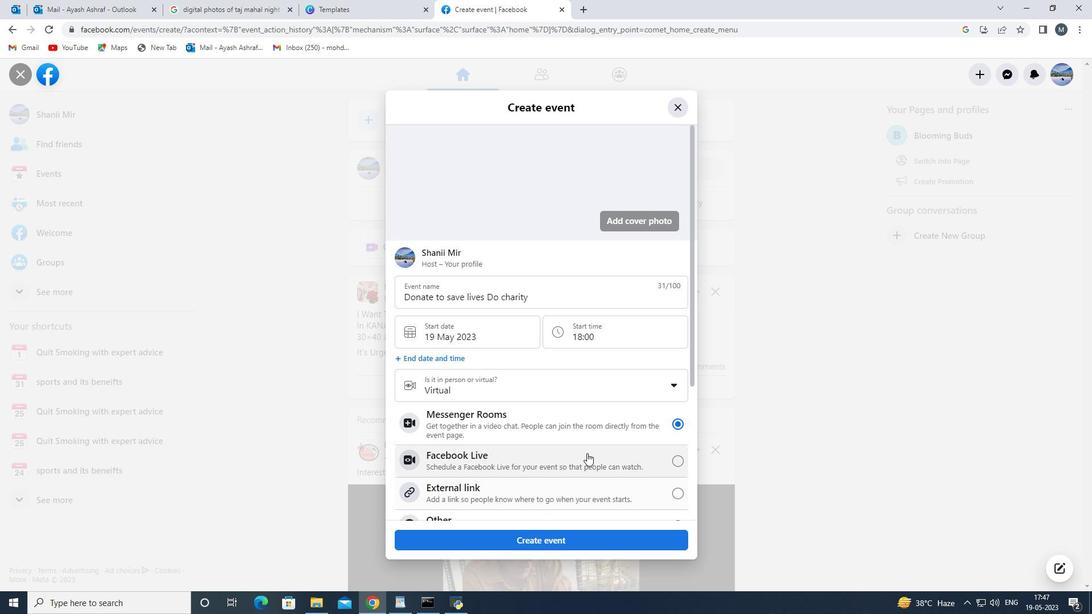 
Action: Mouse moved to (516, 334)
Screenshot: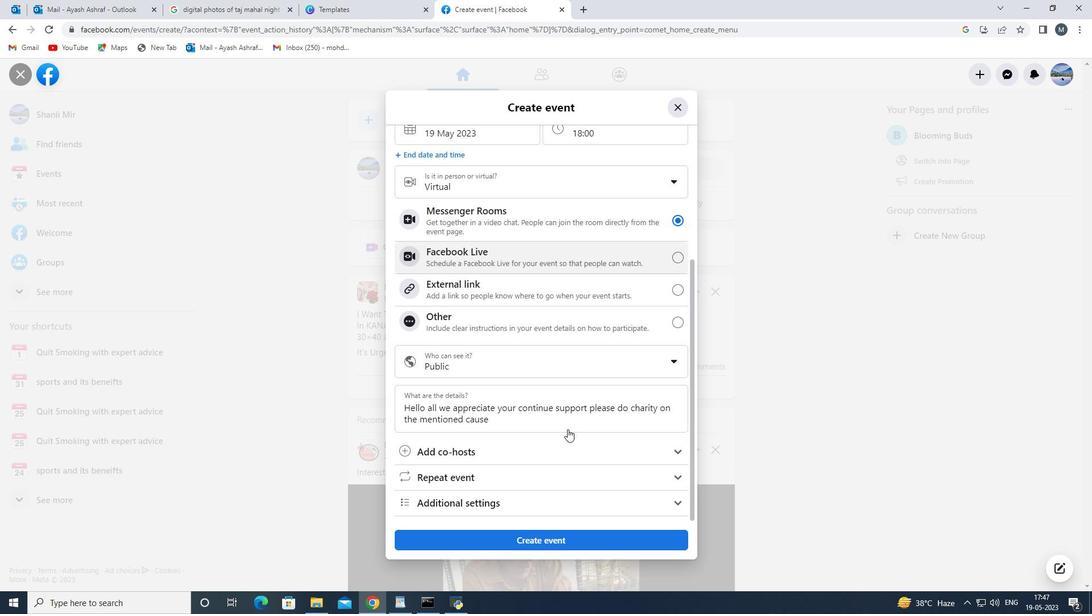 
Action: Mouse scrolled (516, 335) with delta (0, 0)
Screenshot: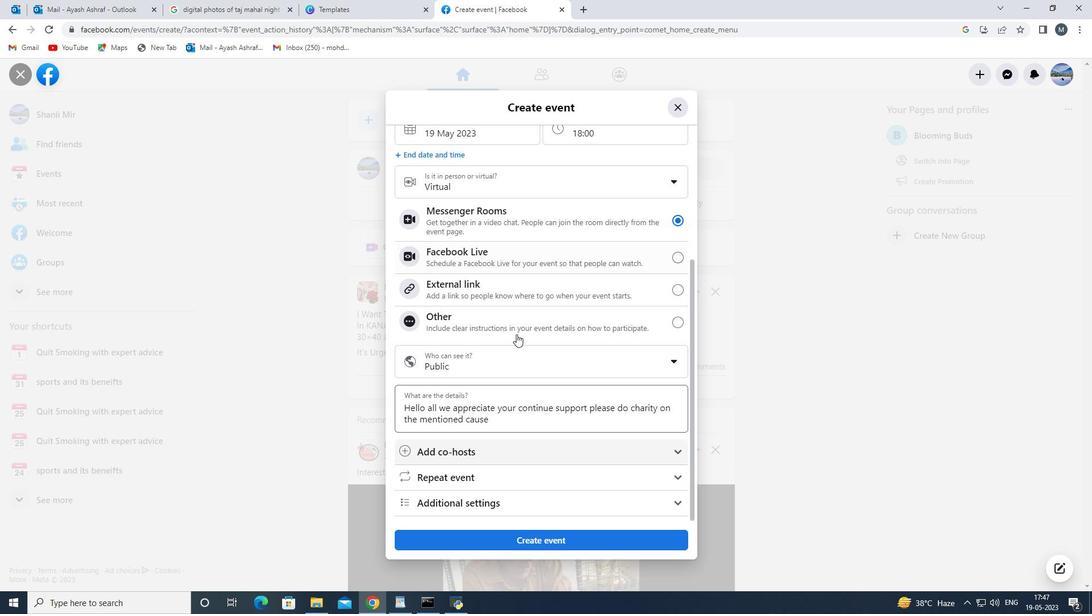 
Action: Mouse moved to (516, 334)
Screenshot: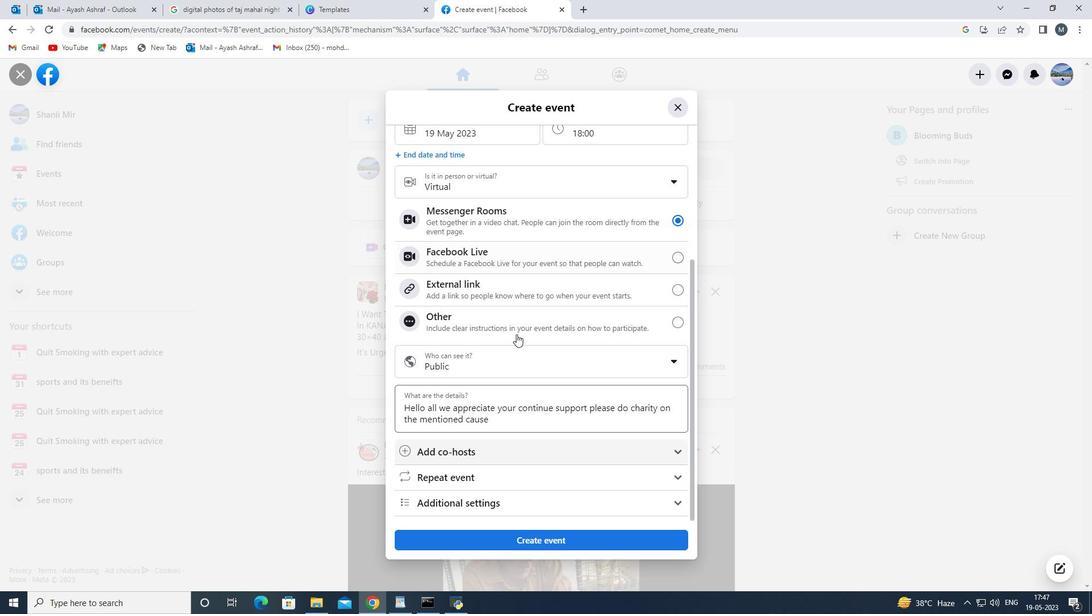 
Action: Mouse scrolled (516, 334) with delta (0, 0)
Screenshot: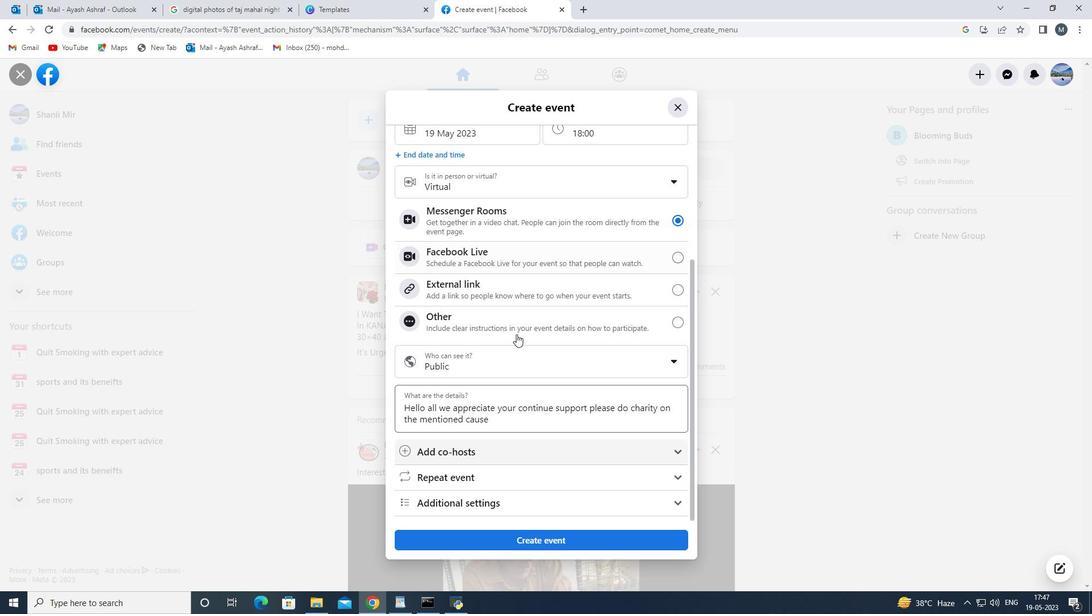 
Action: Mouse moved to (516, 331)
Screenshot: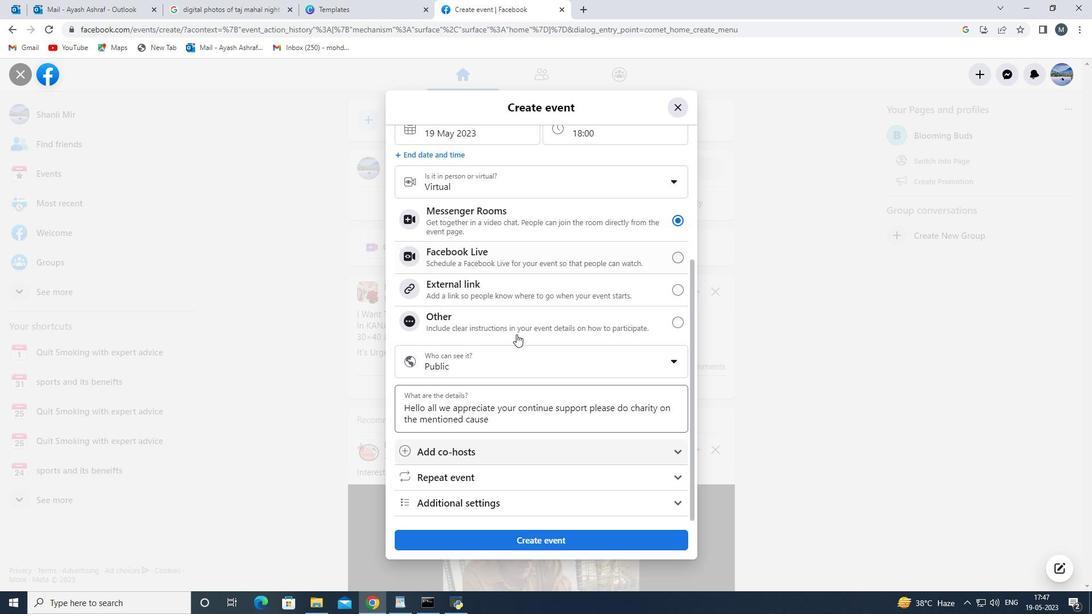
Action: Mouse scrolled (516, 331) with delta (0, 0)
Screenshot: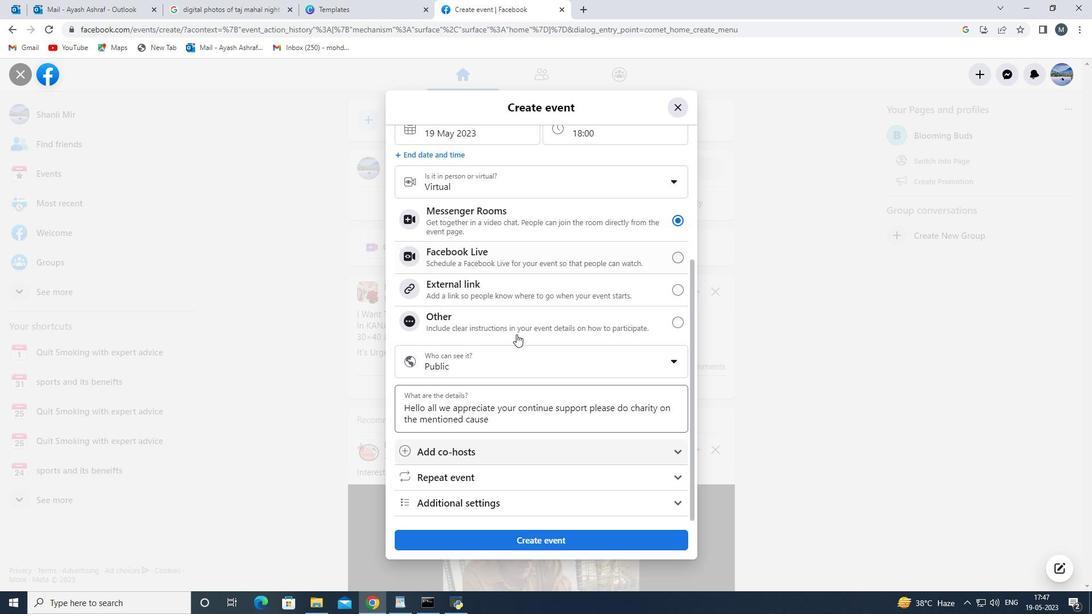 
Action: Mouse moved to (515, 325)
Screenshot: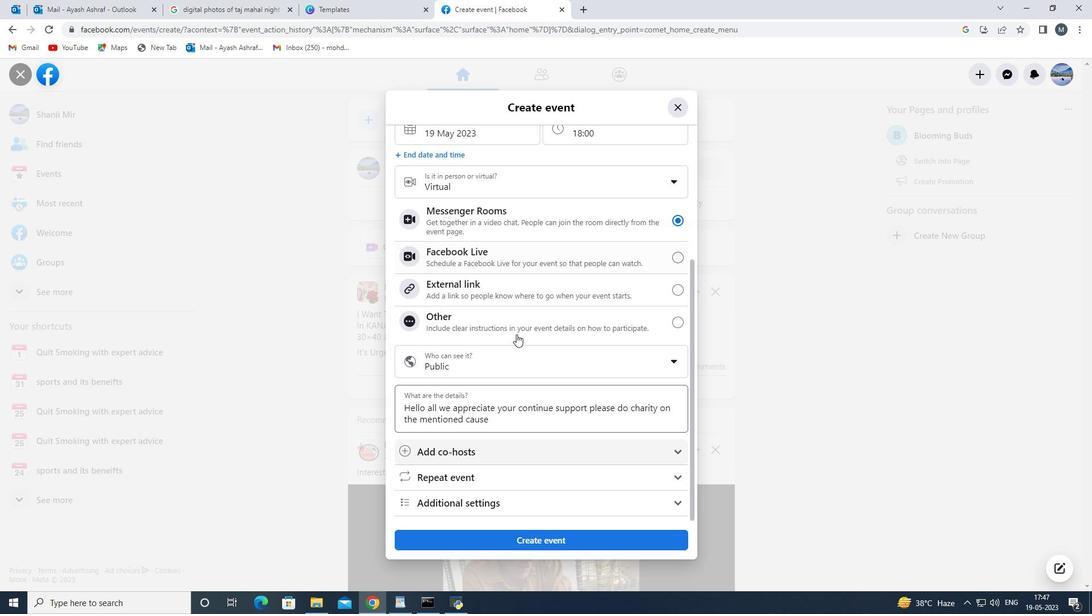 
Action: Mouse scrolled (515, 326) with delta (0, 0)
Screenshot: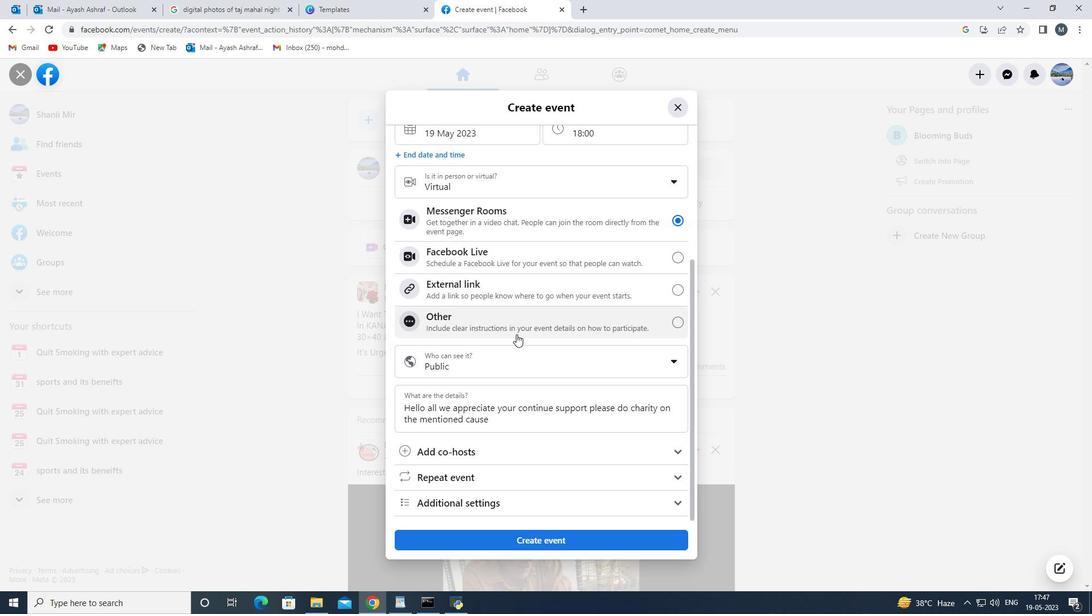 
Action: Mouse moved to (608, 220)
Screenshot: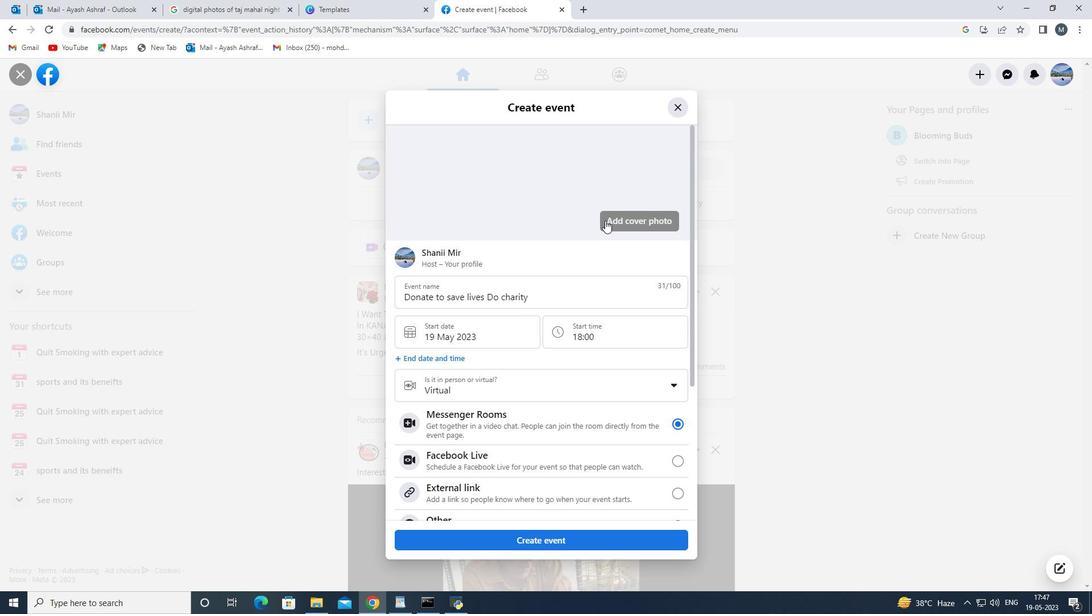 
Action: Mouse pressed left at (608, 220)
Screenshot: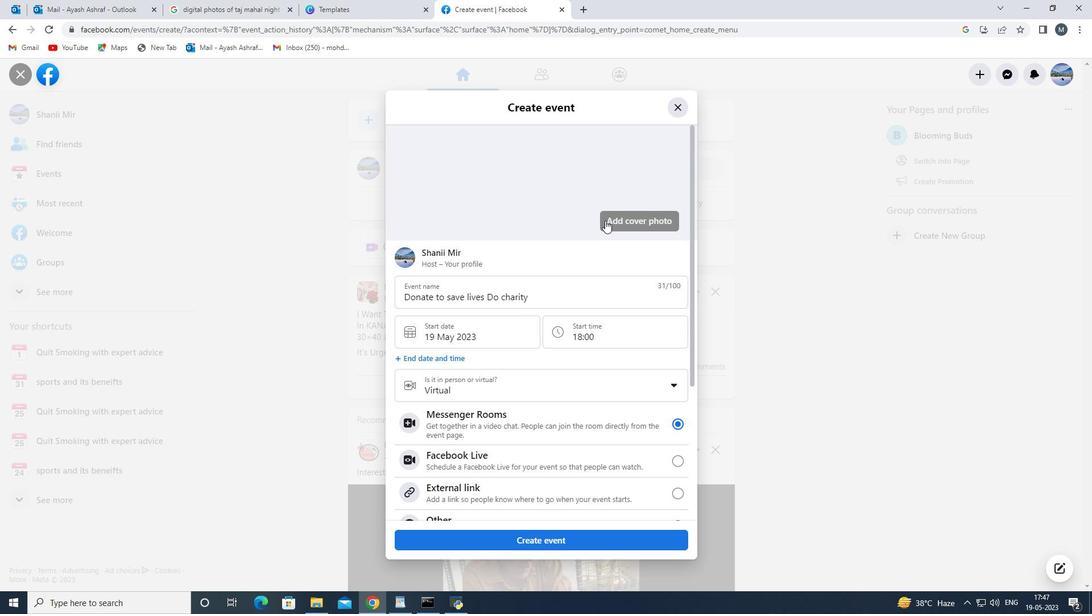 
Action: Mouse moved to (570, 249)
Screenshot: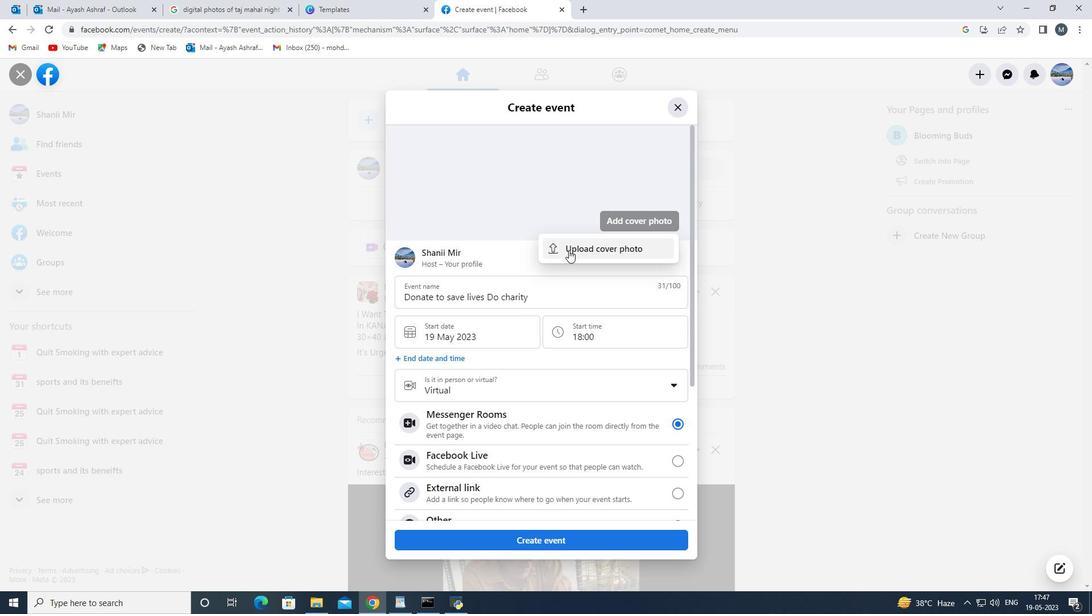 
Action: Mouse pressed left at (570, 249)
Screenshot: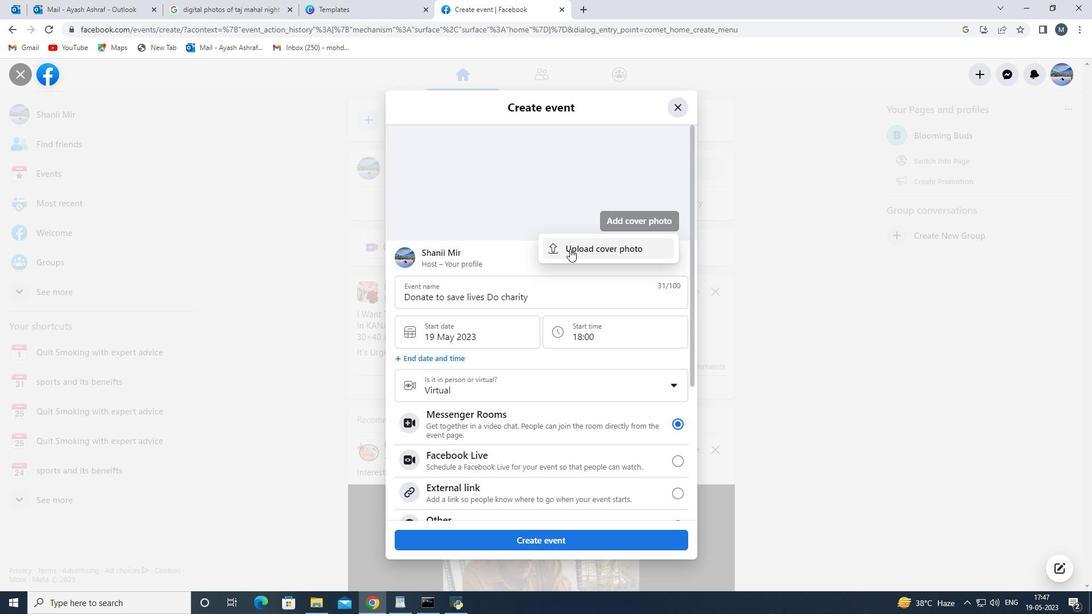 
Action: Mouse moved to (367, 149)
Screenshot: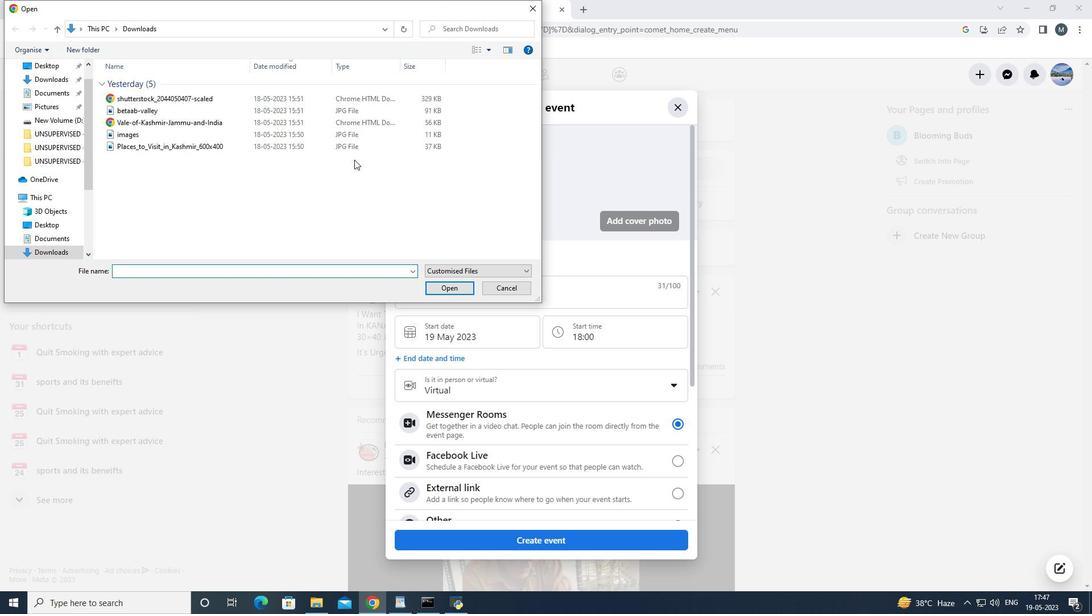 
Action: Mouse pressed left at (367, 149)
Screenshot: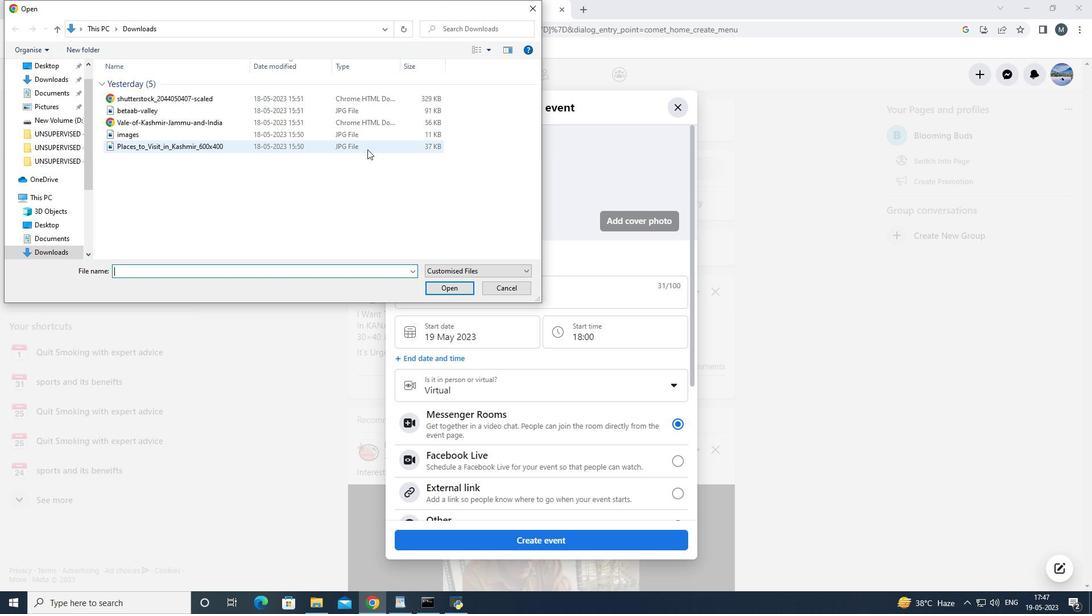 
Action: Mouse moved to (453, 290)
Screenshot: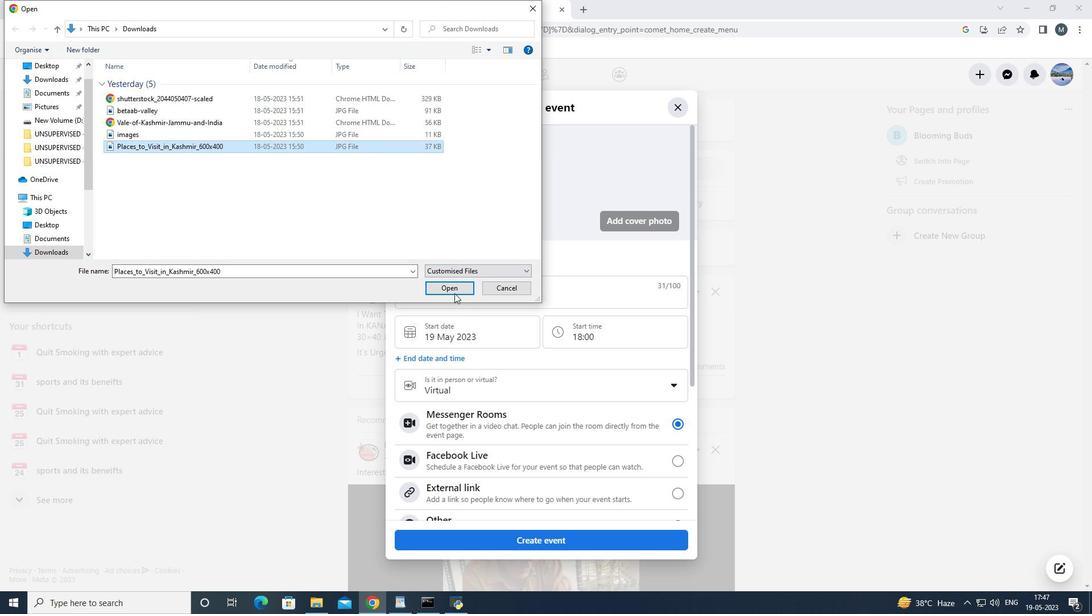 
Action: Mouse pressed left at (453, 290)
Screenshot: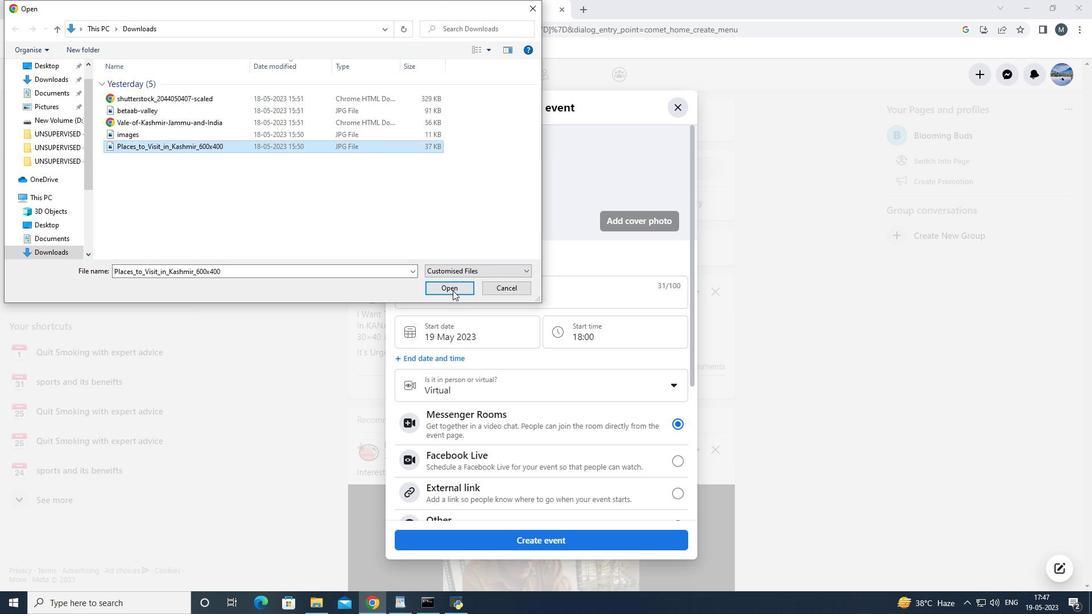 
Action: Mouse moved to (541, 546)
Screenshot: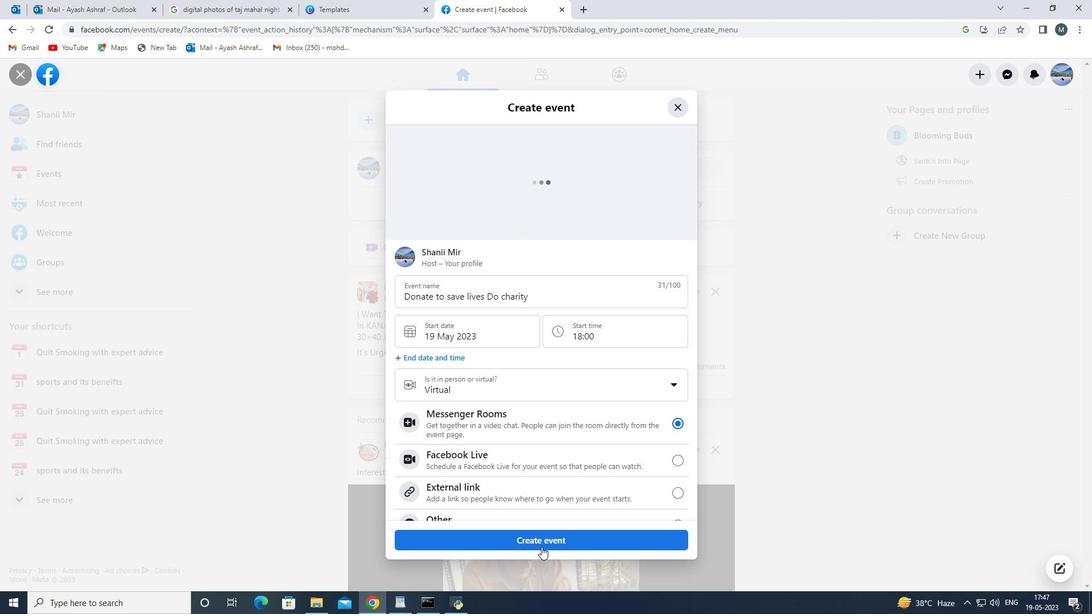 
Action: Mouse pressed left at (541, 546)
Screenshot: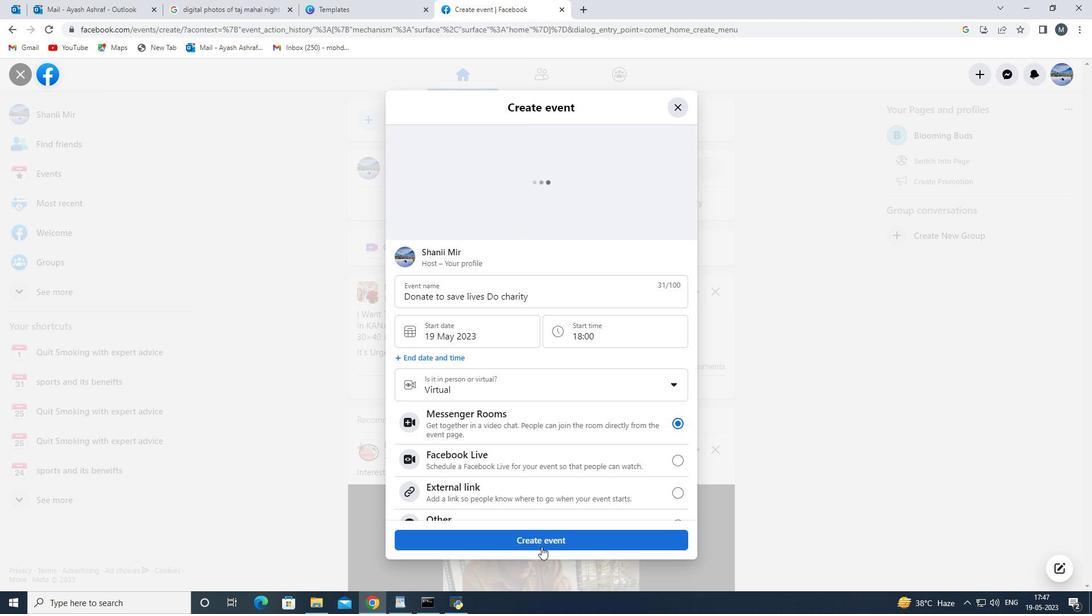 
Action: Mouse moved to (548, 540)
Screenshot: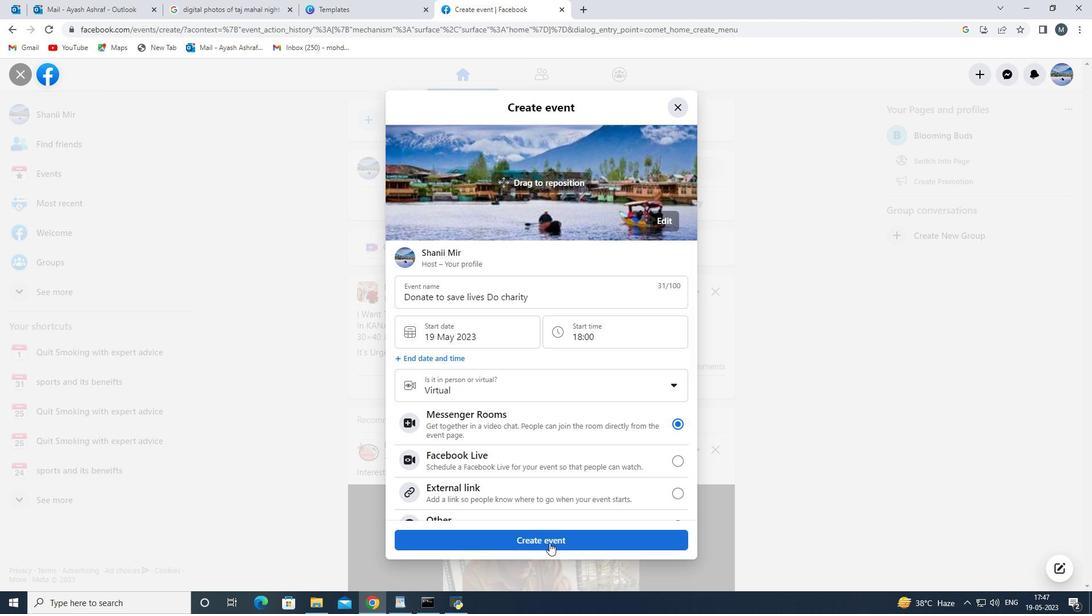 
Action: Mouse pressed left at (548, 540)
Screenshot: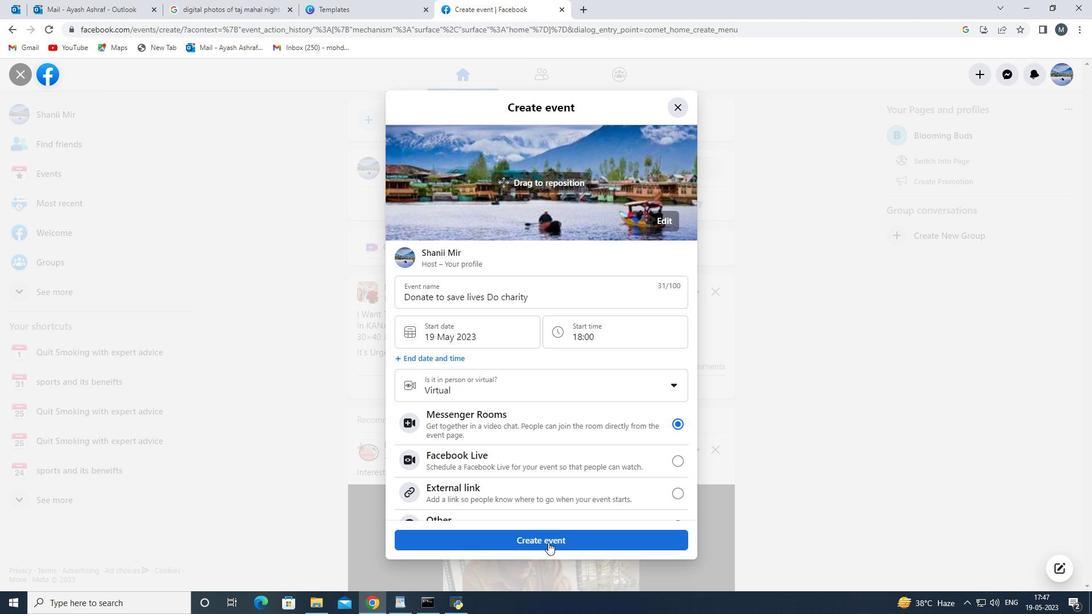 
Action: Mouse moved to (521, 459)
Screenshot: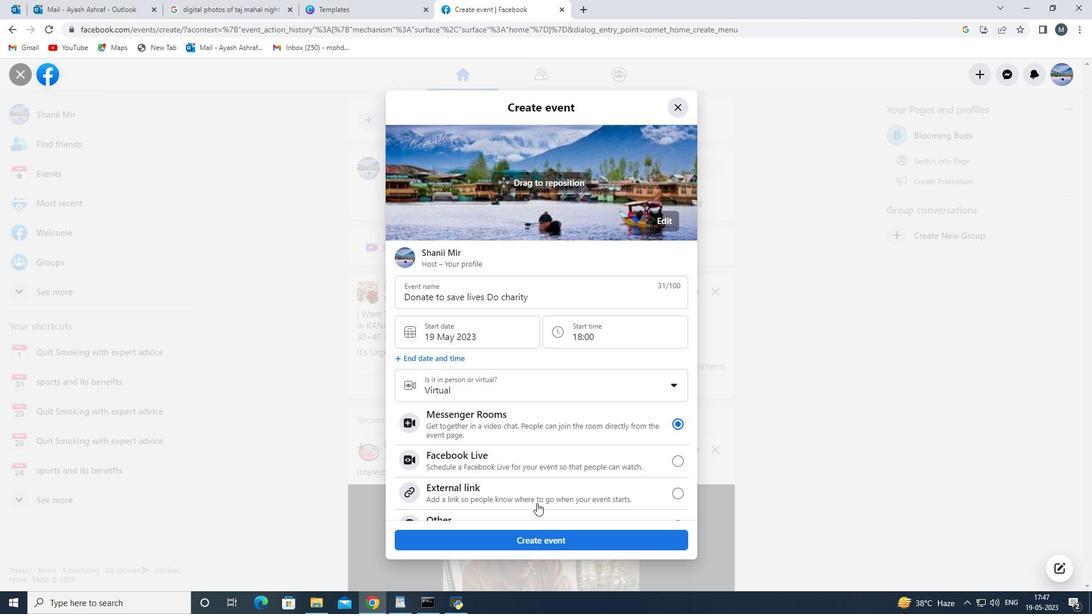
Action: Mouse scrolled (521, 459) with delta (0, 0)
Screenshot: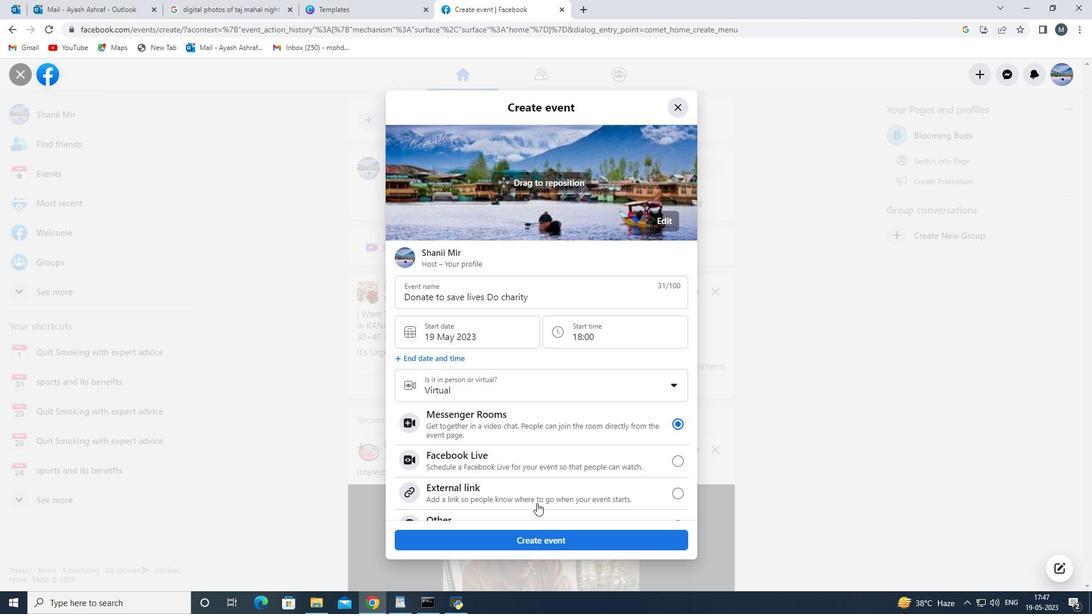 
Action: Mouse scrolled (521, 459) with delta (0, 0)
Screenshot: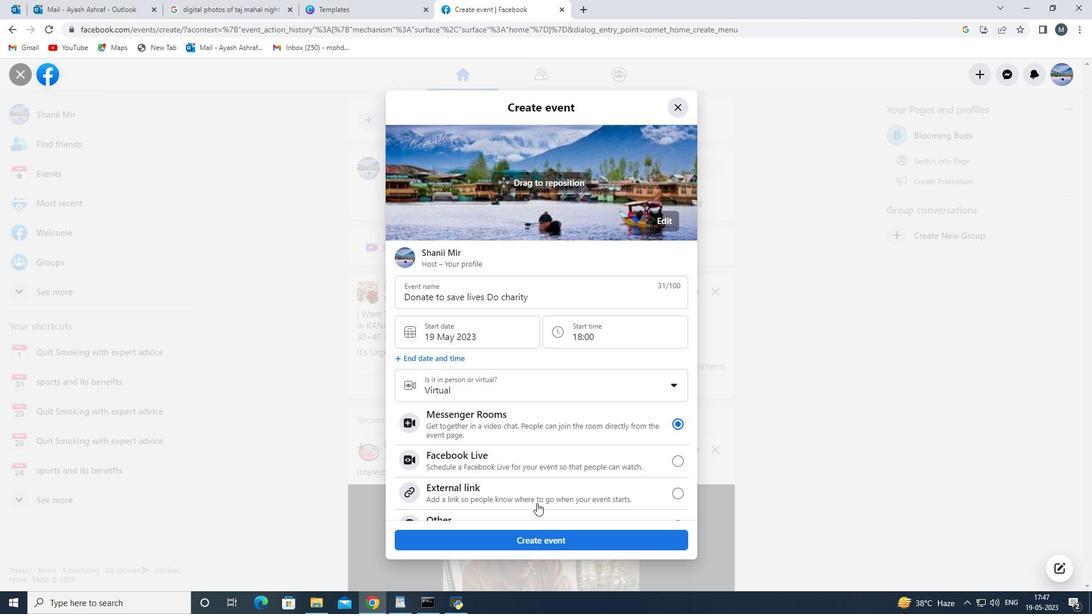 
Action: Mouse scrolled (521, 459) with delta (0, 0)
Screenshot: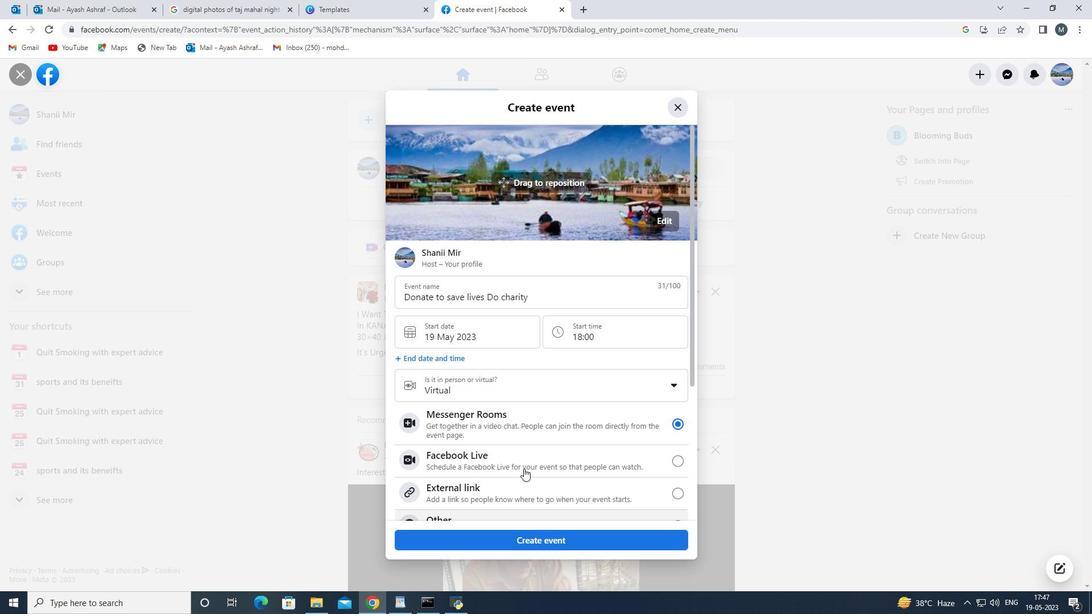 
Action: Mouse moved to (521, 458)
Screenshot: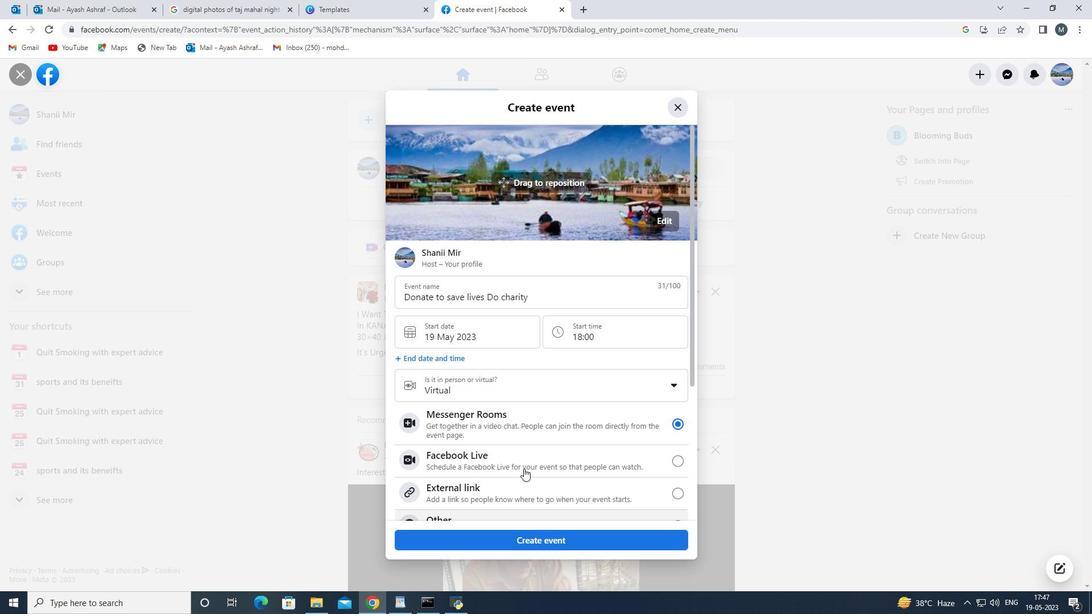 
Action: Mouse scrolled (521, 459) with delta (0, 0)
Screenshot: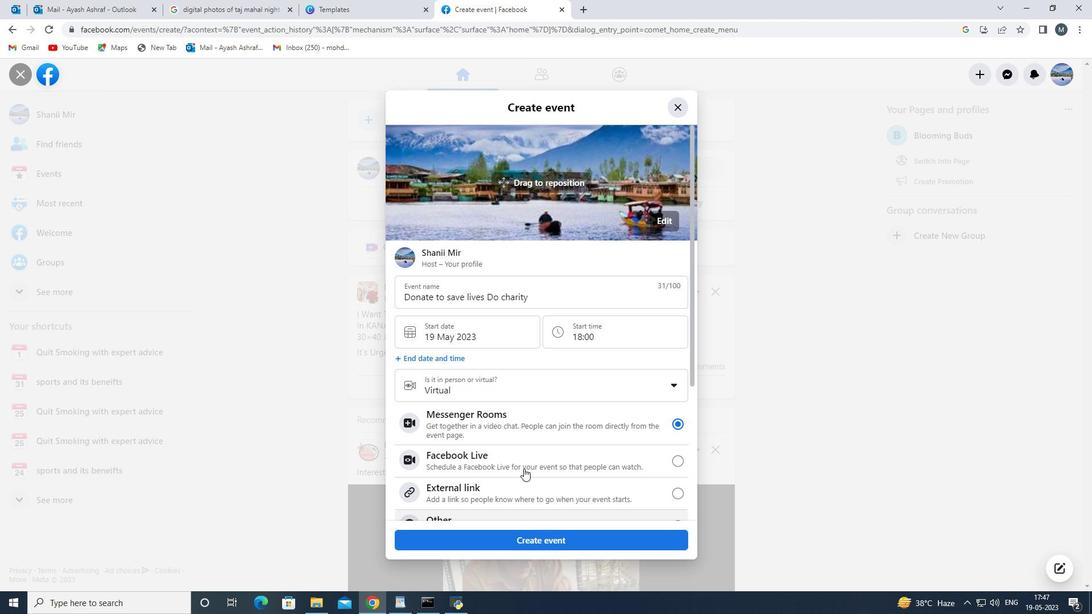 
Action: Mouse moved to (521, 457)
Screenshot: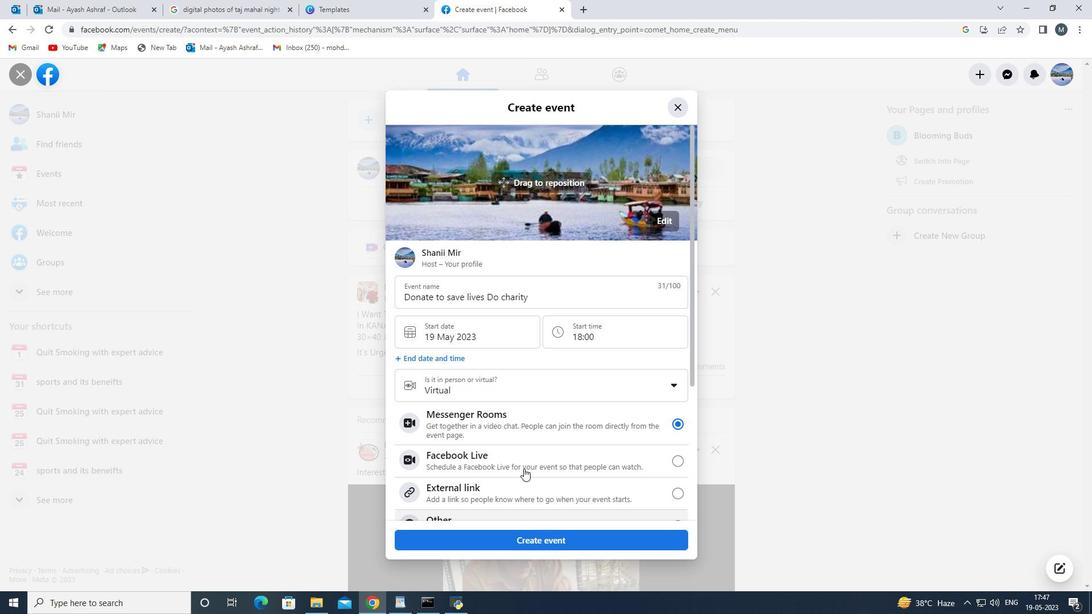 
Action: Mouse scrolled (521, 458) with delta (0, 0)
Screenshot: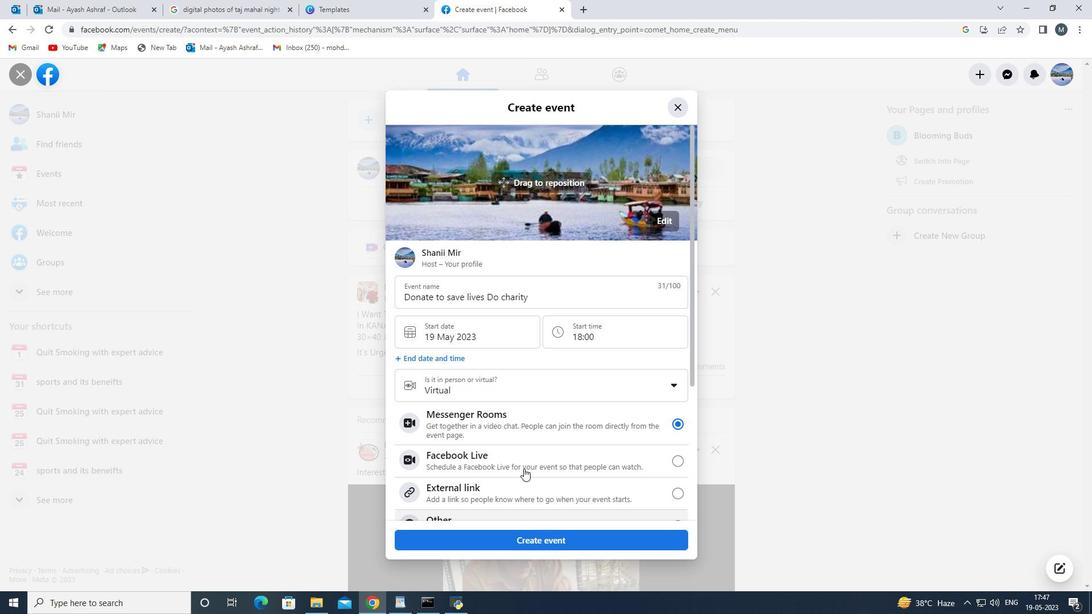 
Action: Mouse scrolled (521, 458) with delta (0, 0)
Screenshot: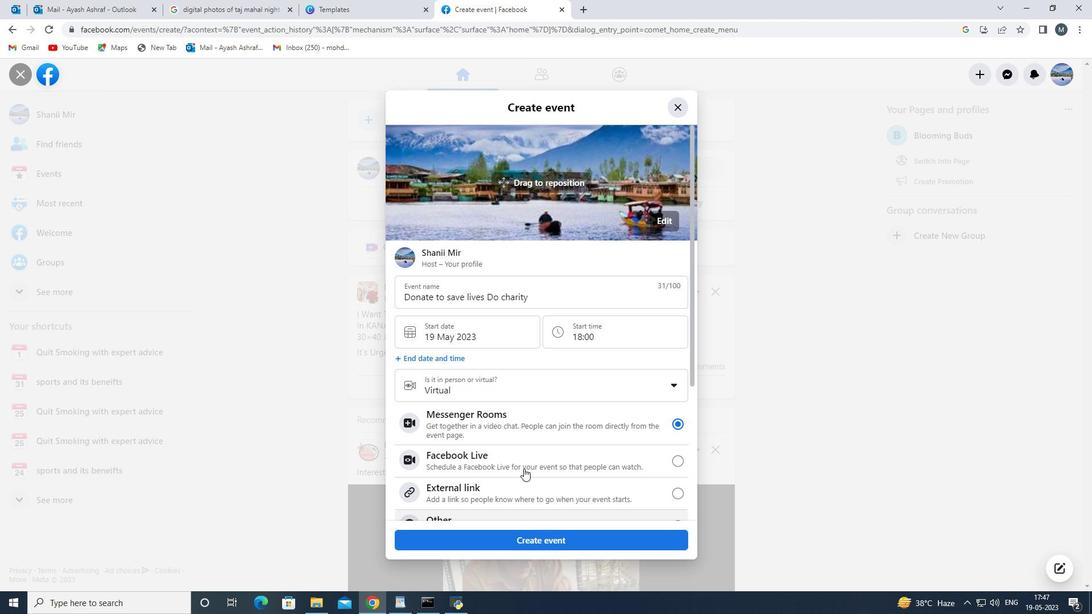 
Action: Mouse moved to (521, 452)
Screenshot: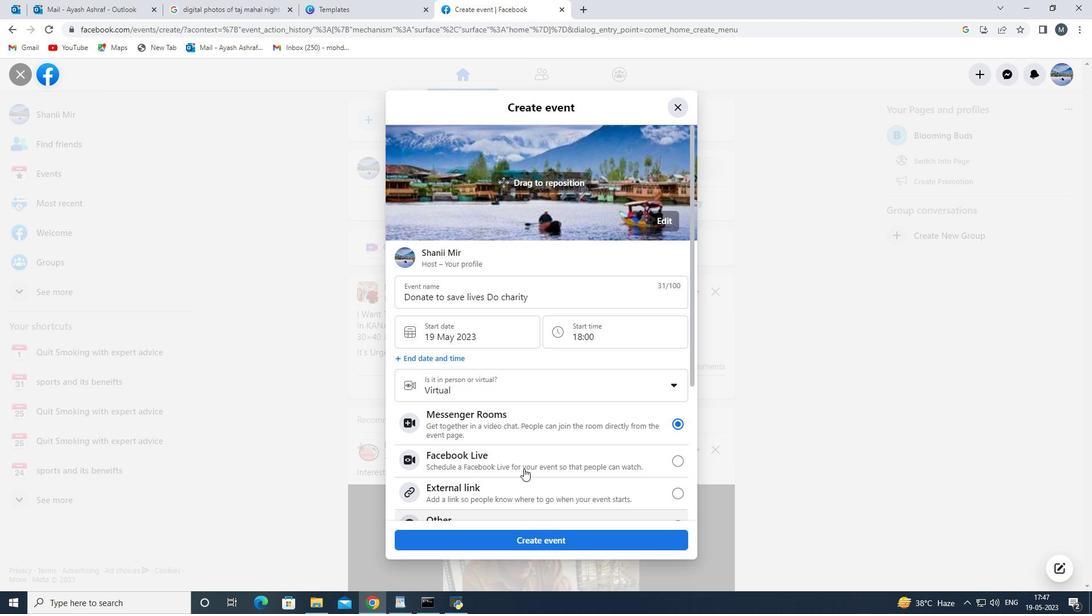 
